Task: Add all the custom objects of university system in this created lightening app.
Action: Mouse moved to (765, 62)
Screenshot: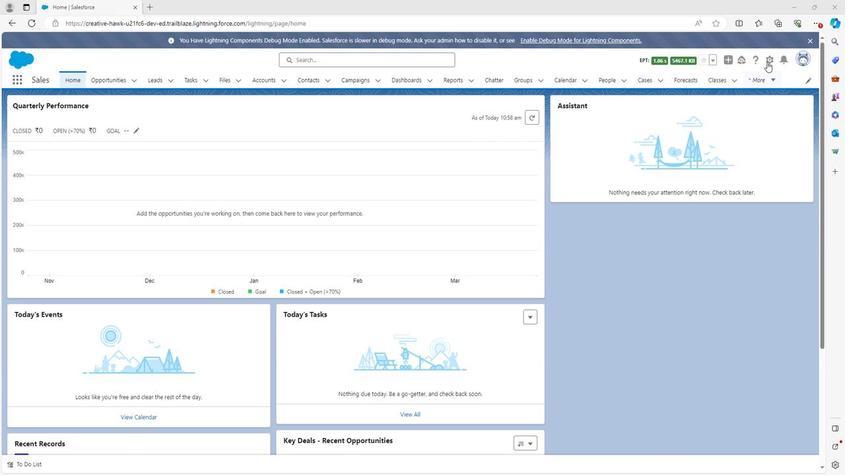 
Action: Mouse pressed left at (765, 62)
Screenshot: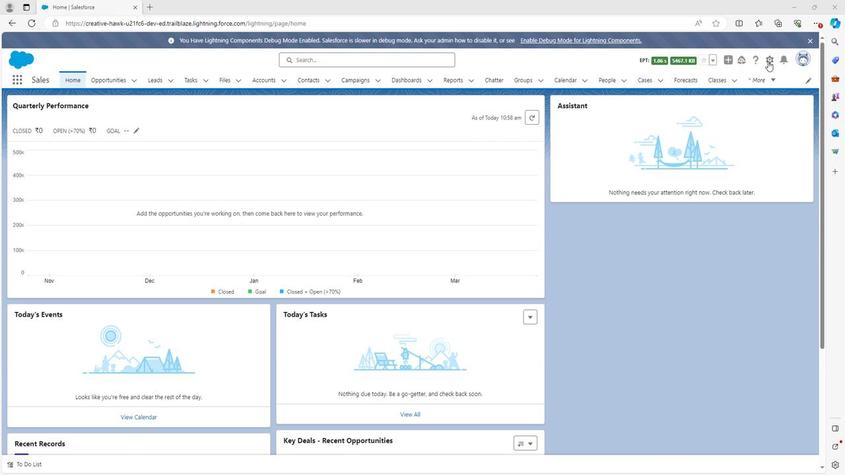 
Action: Mouse moved to (731, 83)
Screenshot: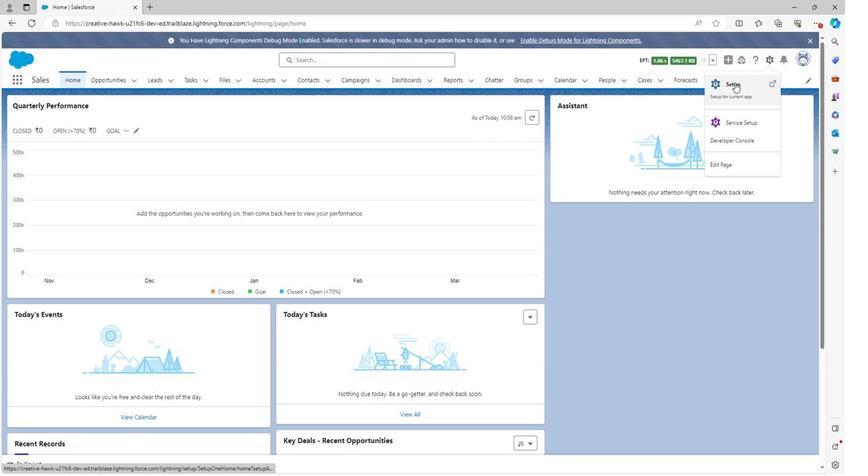 
Action: Mouse pressed left at (731, 83)
Screenshot: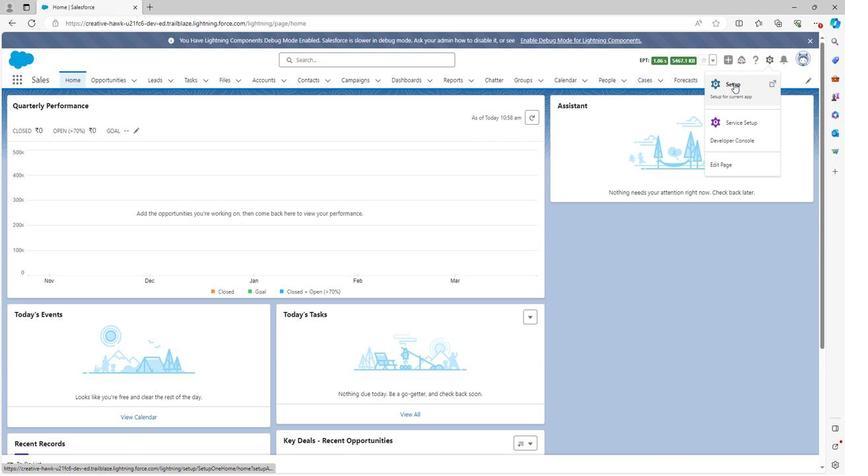 
Action: Mouse moved to (33, 103)
Screenshot: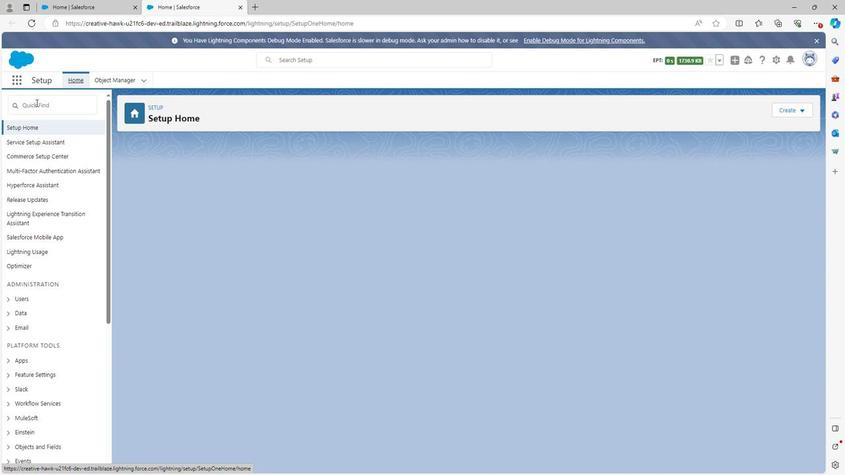 
Action: Mouse pressed left at (33, 103)
Screenshot: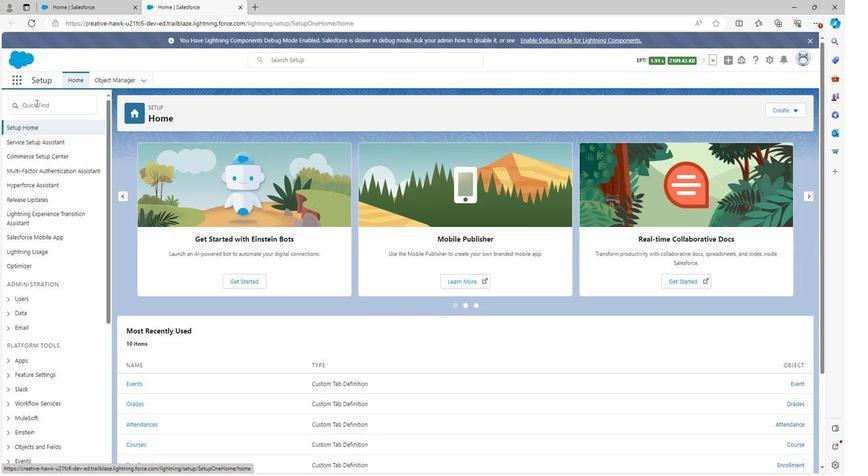 
Action: Mouse moved to (33, 103)
Screenshot: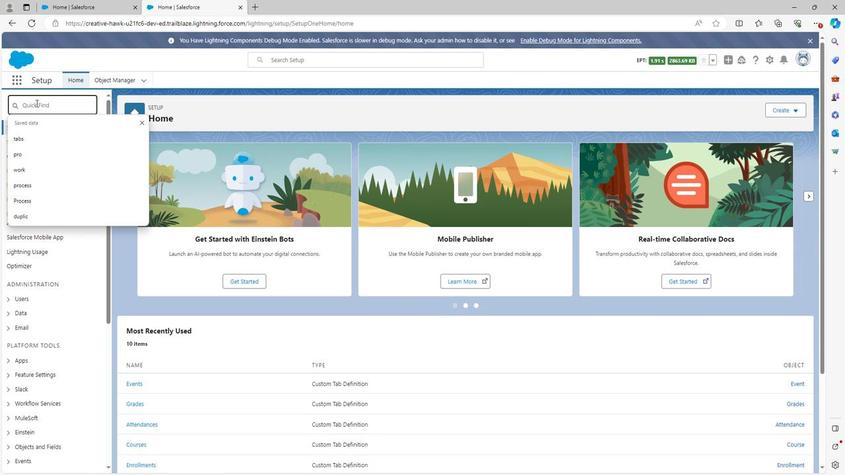 
Action: Key pressed a
Screenshot: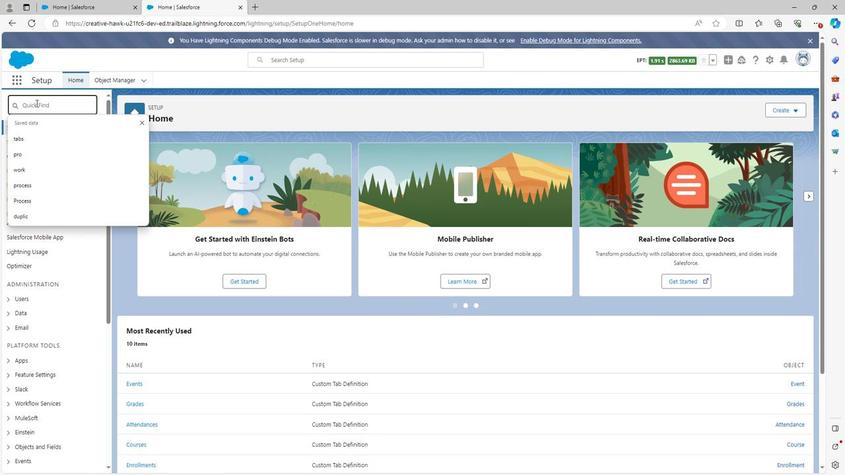 
Action: Mouse moved to (34, 103)
Screenshot: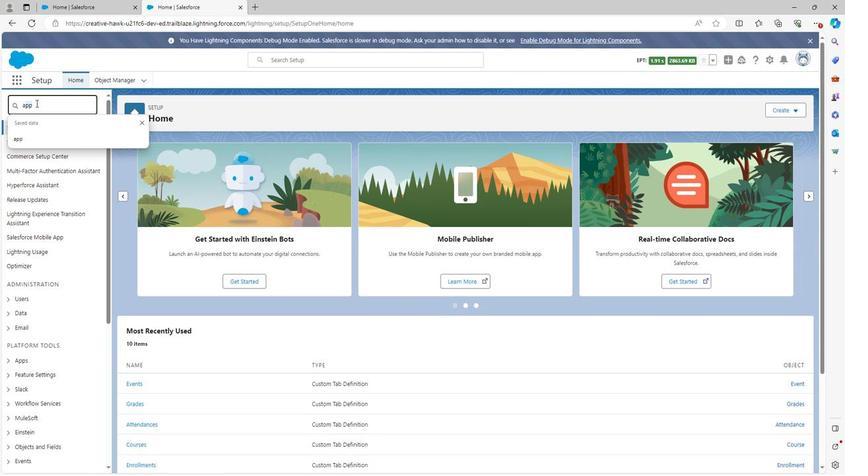 
Action: Key pressed pp
Screenshot: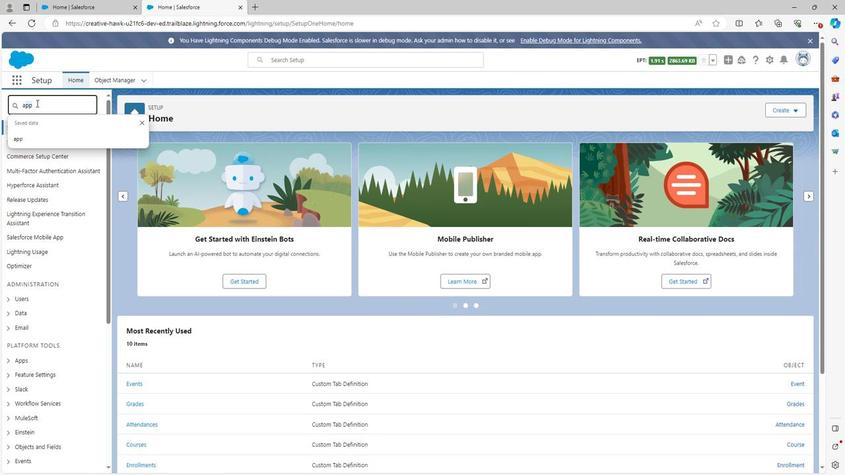 
Action: Mouse moved to (40, 192)
Screenshot: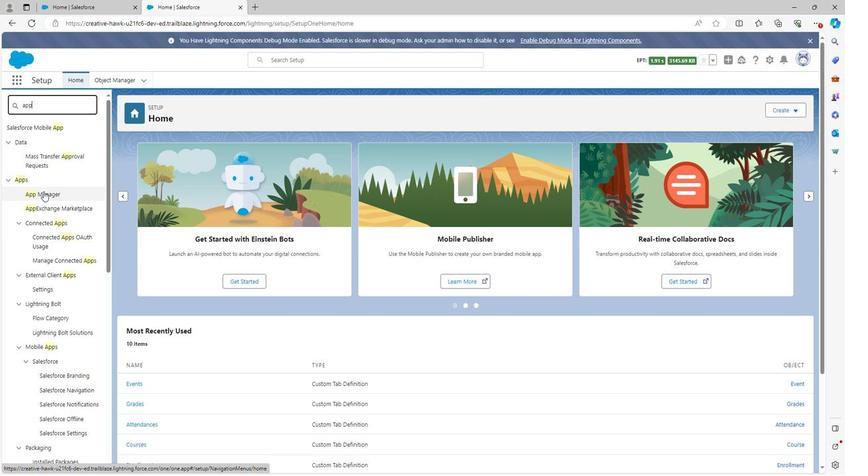 
Action: Mouse pressed left at (40, 192)
Screenshot: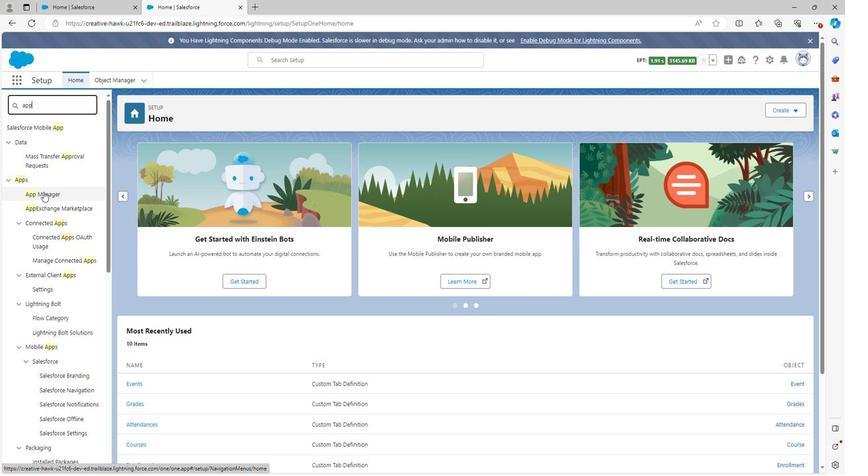 
Action: Mouse moved to (187, 409)
Screenshot: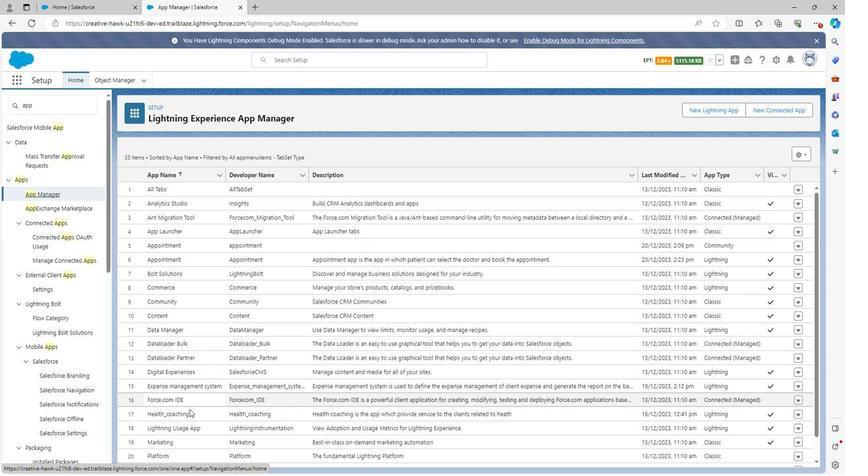 
Action: Mouse scrolled (187, 408) with delta (0, 0)
Screenshot: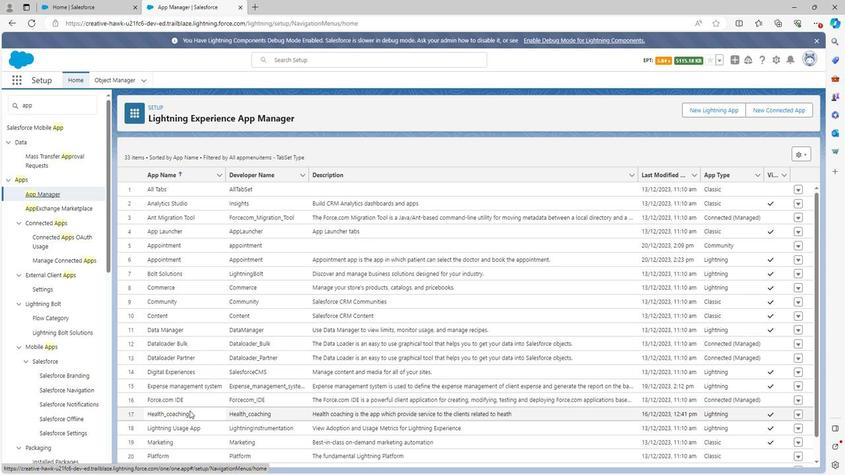 
Action: Mouse scrolled (187, 408) with delta (0, 0)
Screenshot: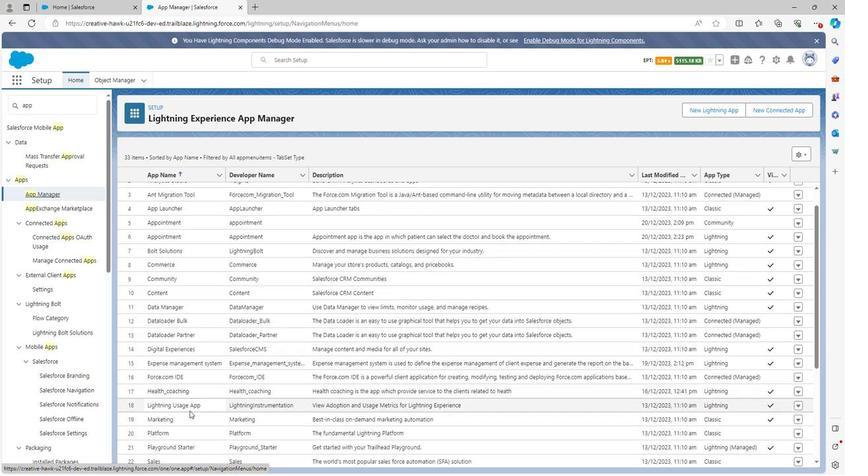 
Action: Mouse scrolled (187, 408) with delta (0, 0)
Screenshot: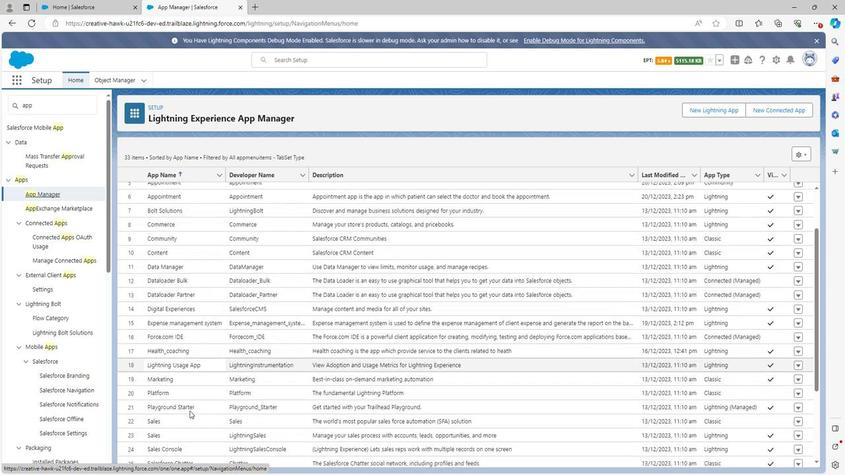 
Action: Mouse scrolled (187, 408) with delta (0, 0)
Screenshot: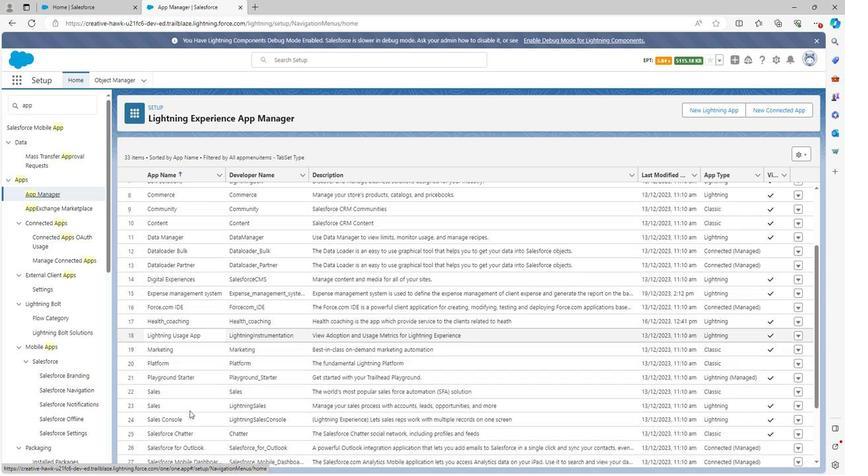 
Action: Mouse scrolled (187, 408) with delta (0, 0)
Screenshot: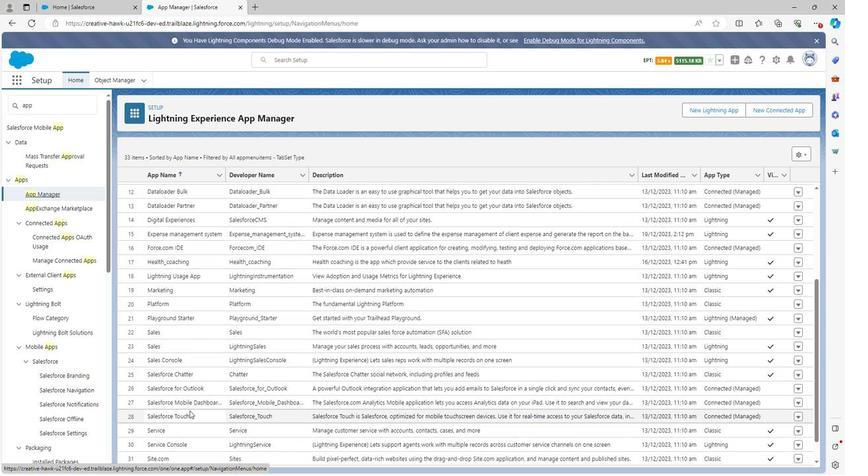 
Action: Mouse scrolled (187, 408) with delta (0, 0)
Screenshot: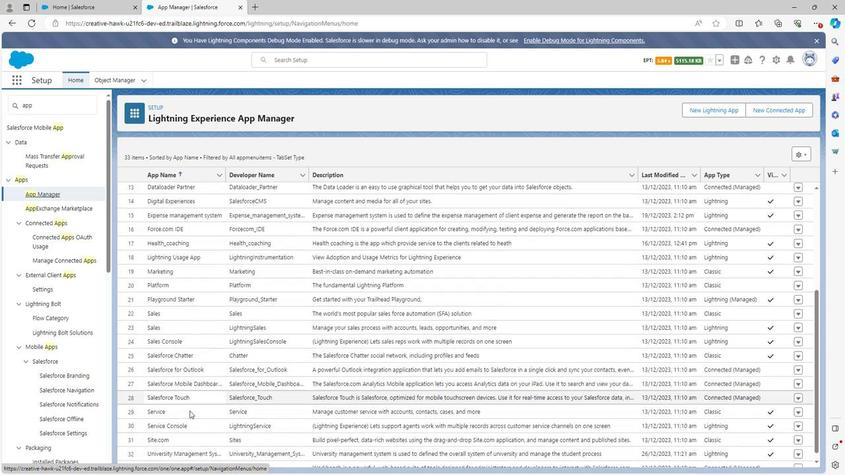 
Action: Mouse scrolled (187, 408) with delta (0, 0)
Screenshot: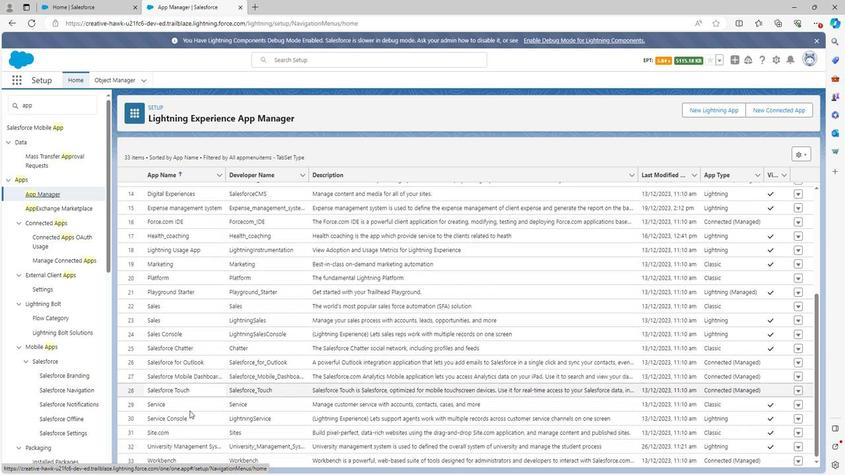 
Action: Mouse scrolled (187, 408) with delta (0, 0)
Screenshot: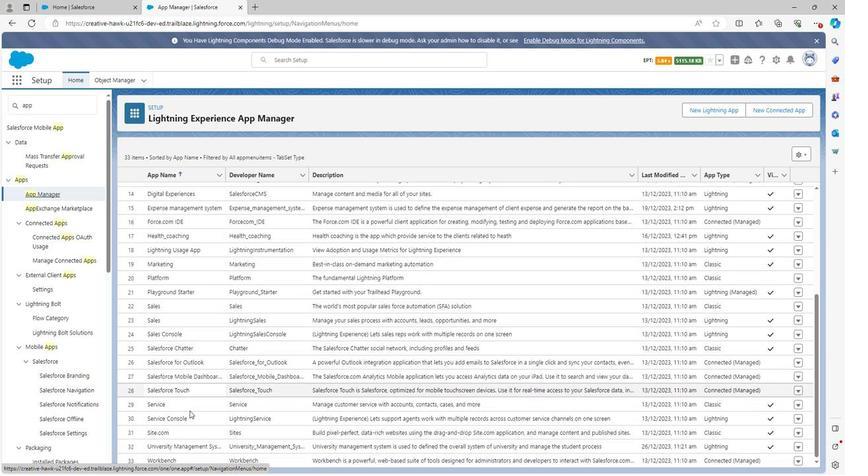
Action: Mouse scrolled (187, 408) with delta (0, 0)
Screenshot: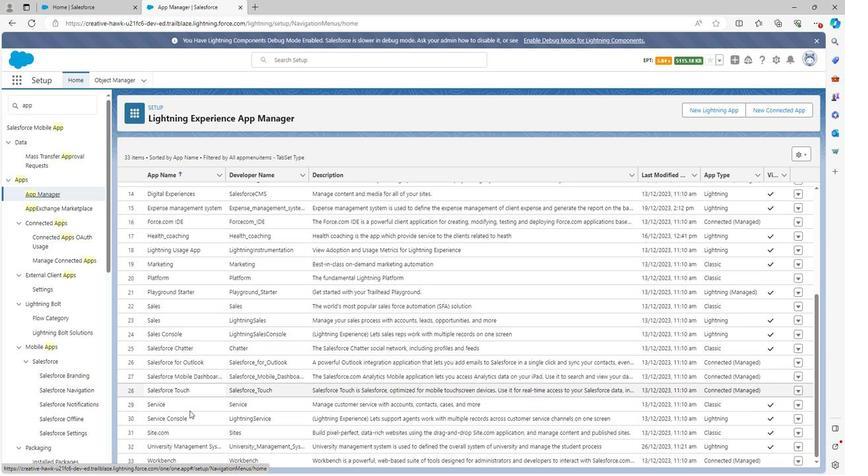 
Action: Mouse moved to (796, 444)
Screenshot: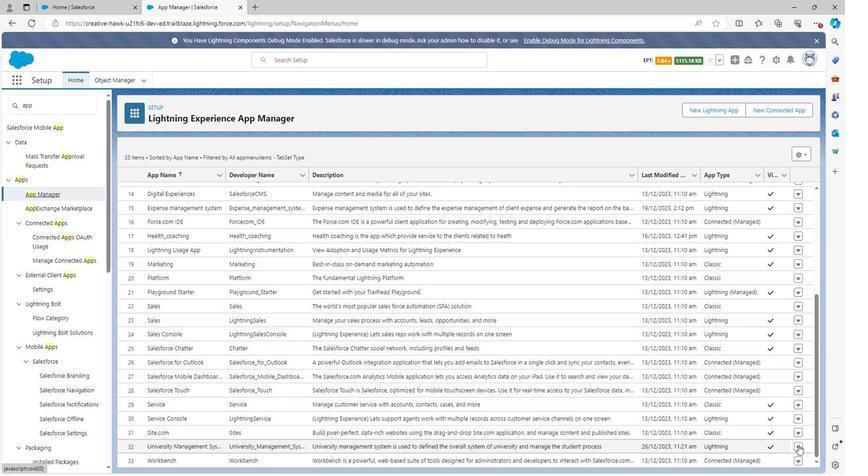 
Action: Mouse pressed left at (796, 444)
Screenshot: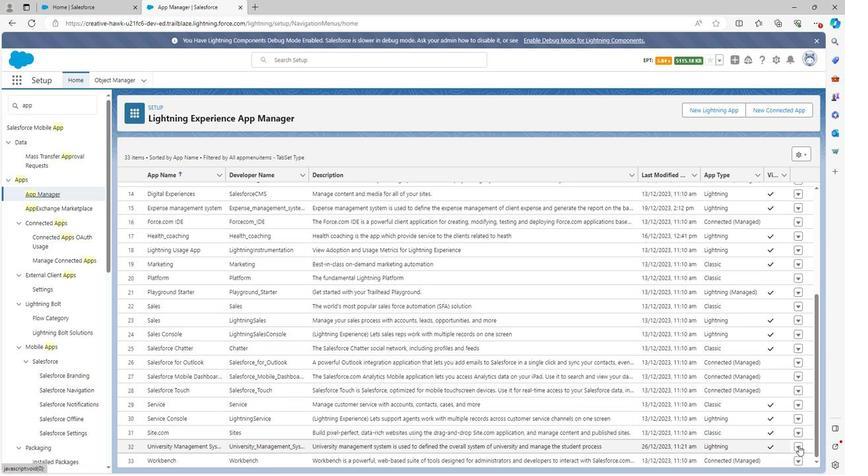 
Action: Mouse moved to (767, 399)
Screenshot: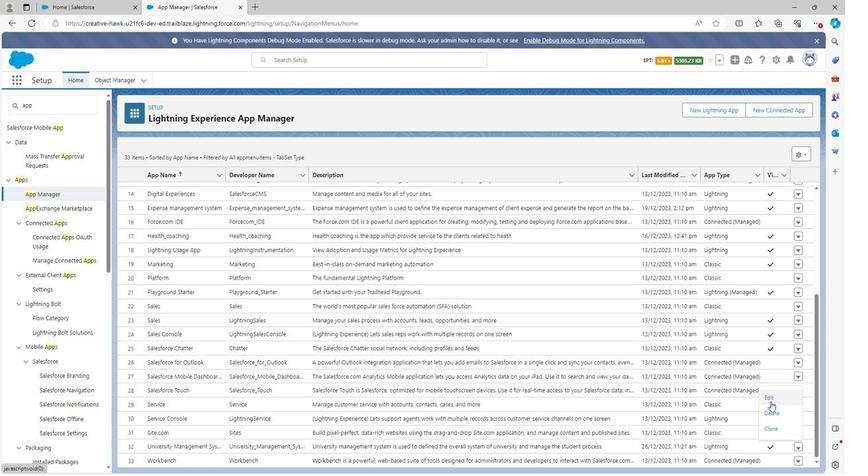 
Action: Mouse pressed left at (767, 399)
Screenshot: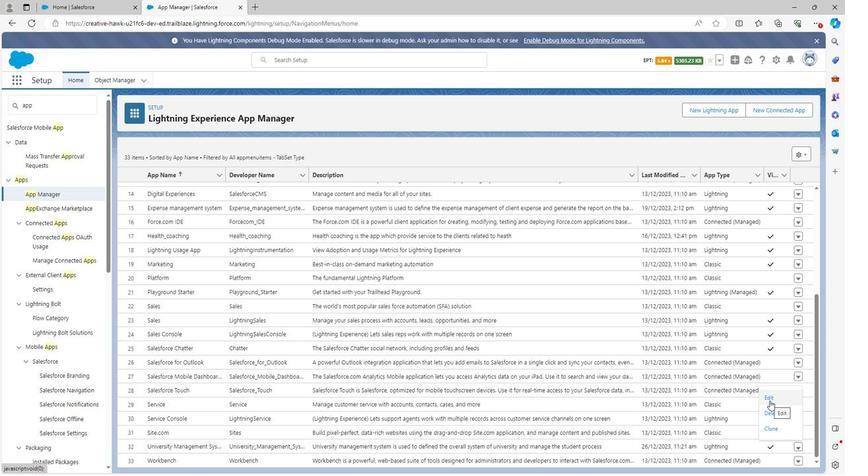 
Action: Mouse moved to (28, 132)
Screenshot: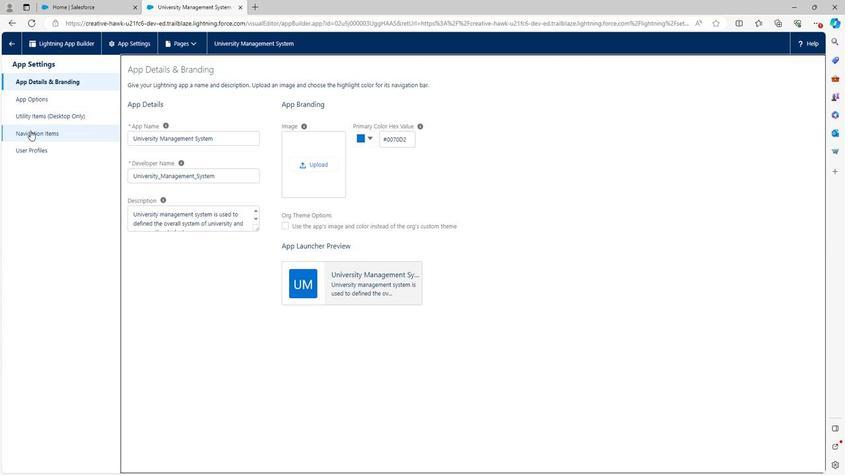 
Action: Mouse pressed left at (28, 132)
Screenshot: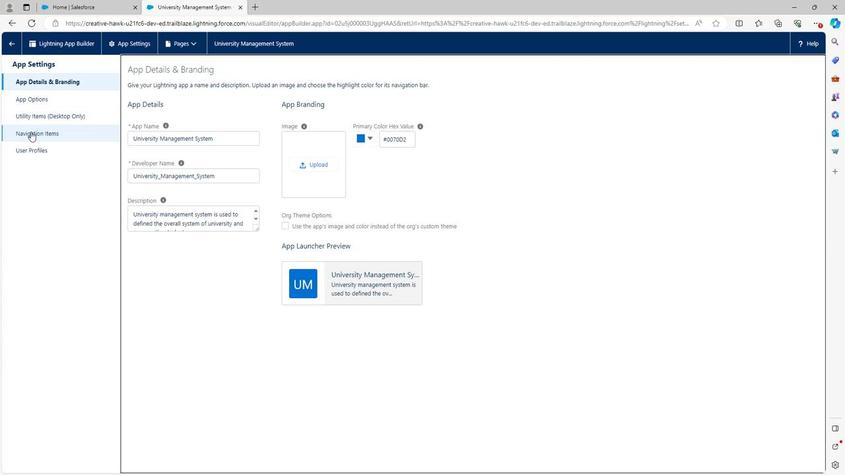 
Action: Mouse moved to (192, 221)
Screenshot: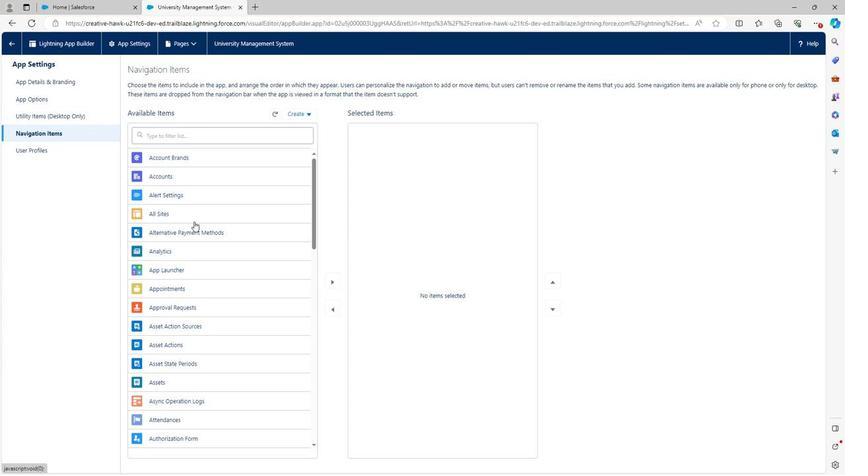 
Action: Mouse scrolled (192, 221) with delta (0, 0)
Screenshot: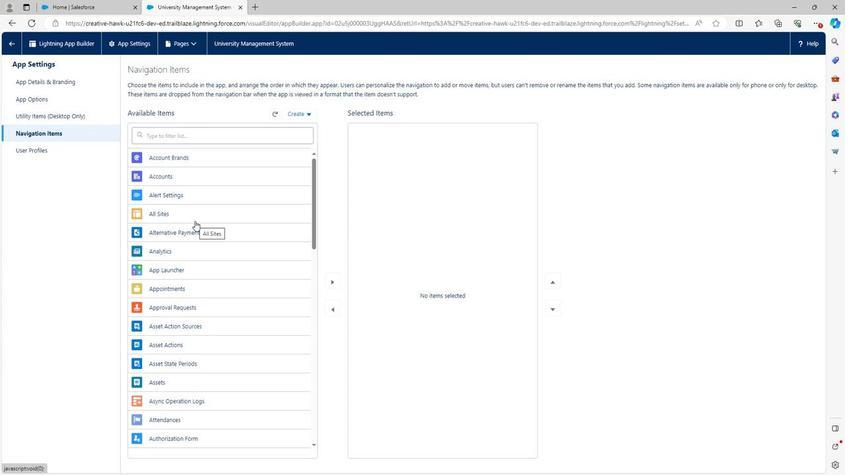 
Action: Mouse moved to (187, 248)
Screenshot: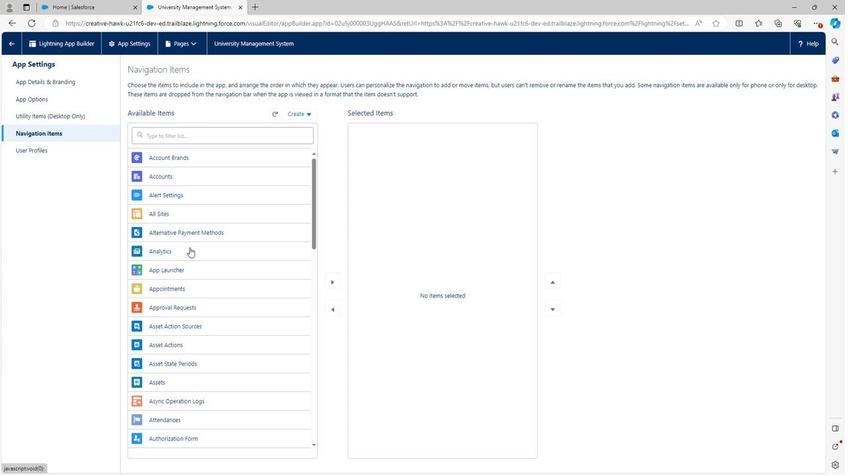 
Action: Mouse scrolled (187, 247) with delta (0, 0)
Screenshot: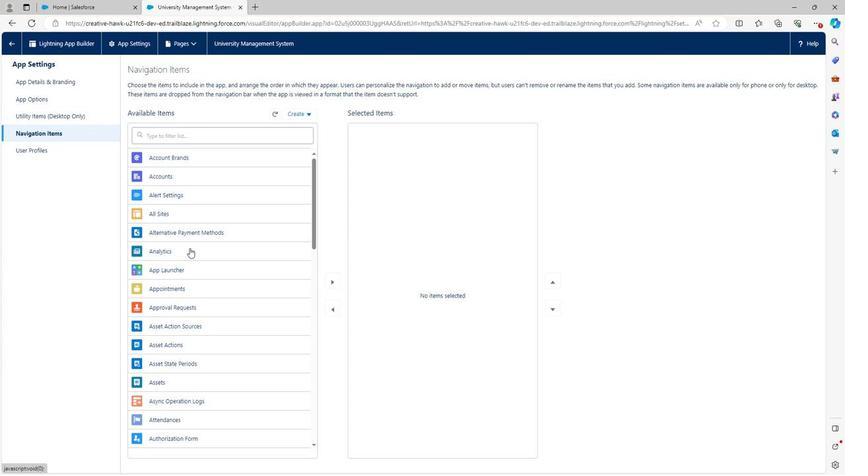 
Action: Mouse scrolled (187, 247) with delta (0, 0)
Screenshot: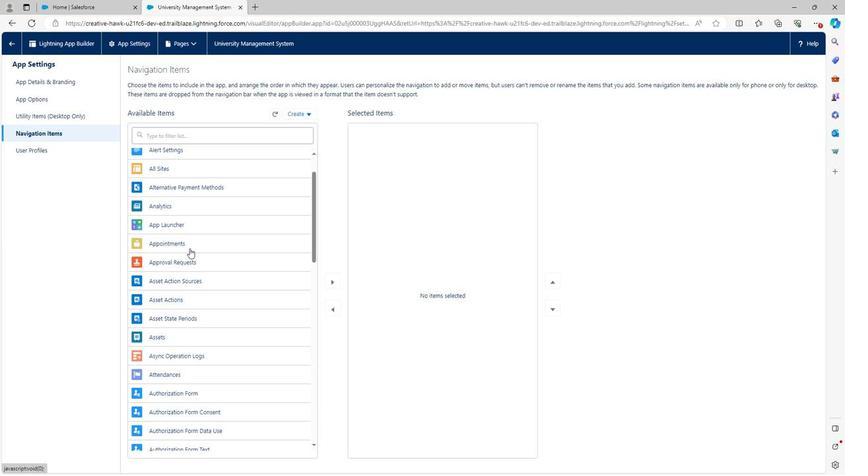 
Action: Mouse moved to (187, 249)
Screenshot: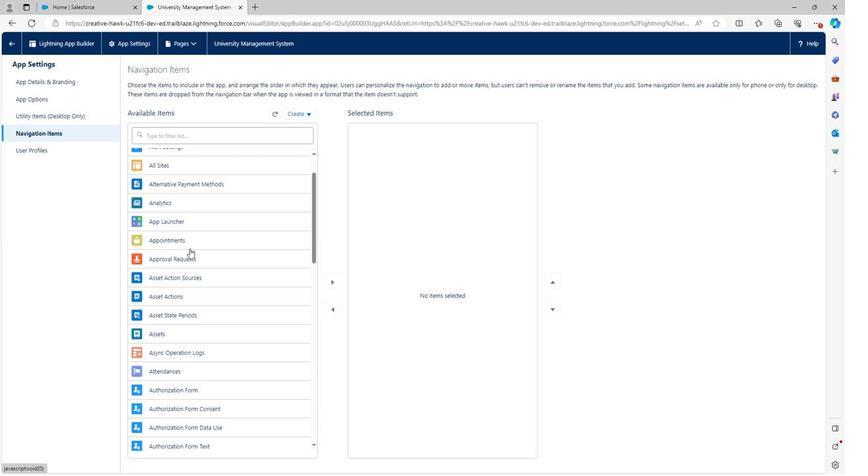 
Action: Mouse scrolled (187, 248) with delta (0, 0)
Screenshot: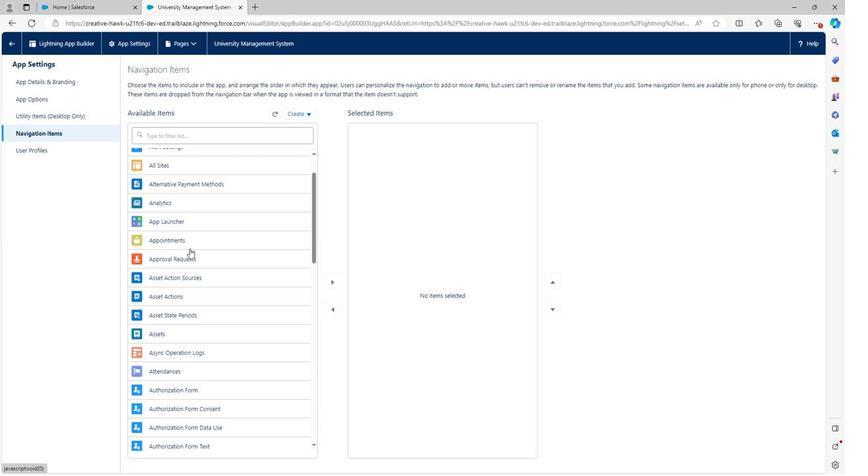 
Action: Mouse scrolled (187, 248) with delta (0, 0)
Screenshot: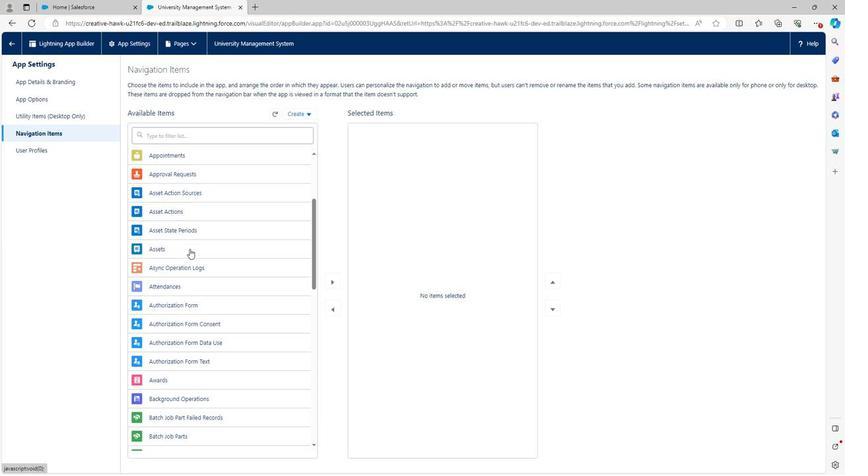 
Action: Mouse scrolled (187, 248) with delta (0, 0)
Screenshot: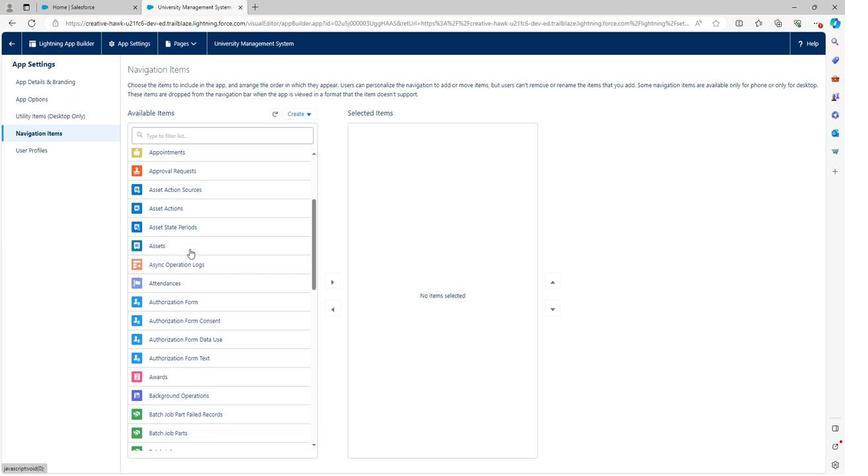 
Action: Mouse scrolled (187, 248) with delta (0, 0)
Screenshot: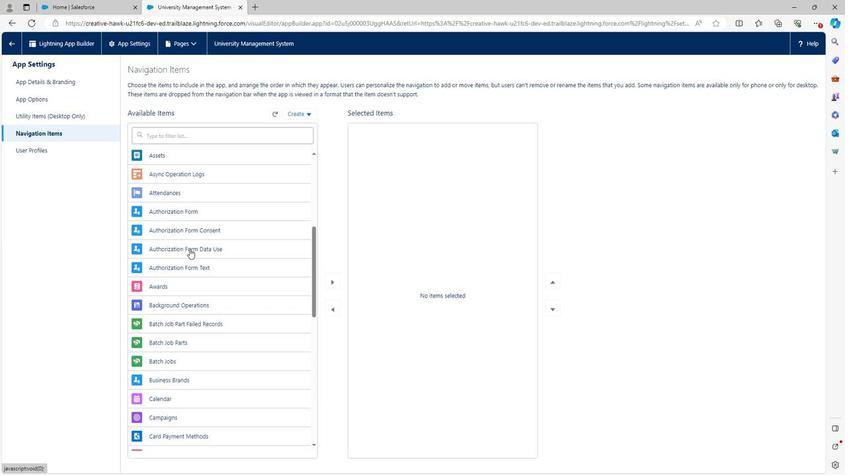 
Action: Mouse scrolled (187, 248) with delta (0, 0)
Screenshot: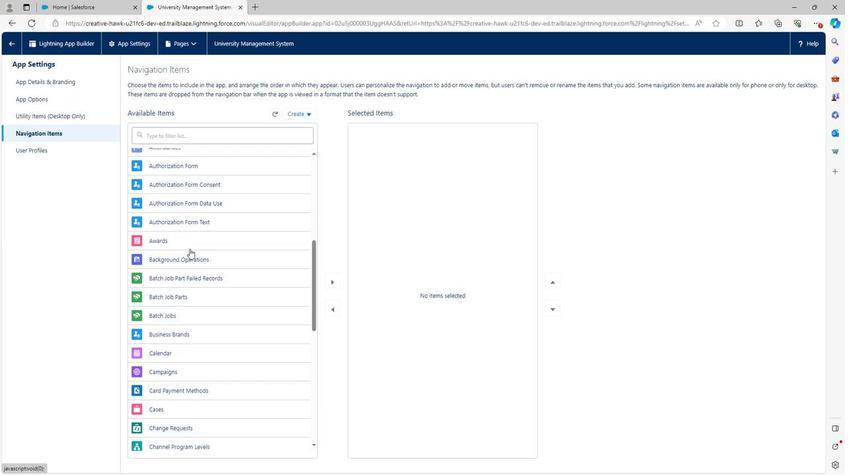 
Action: Mouse scrolled (187, 248) with delta (0, 0)
Screenshot: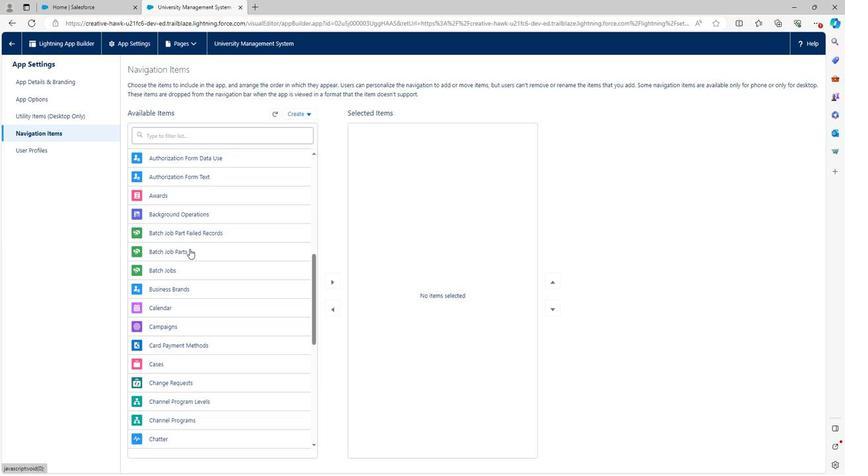 
Action: Mouse scrolled (187, 248) with delta (0, 0)
Screenshot: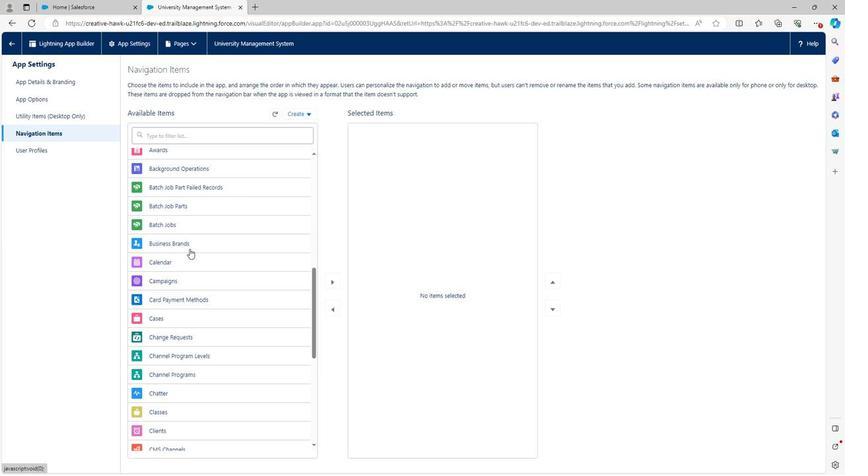 
Action: Mouse scrolled (187, 248) with delta (0, 0)
Screenshot: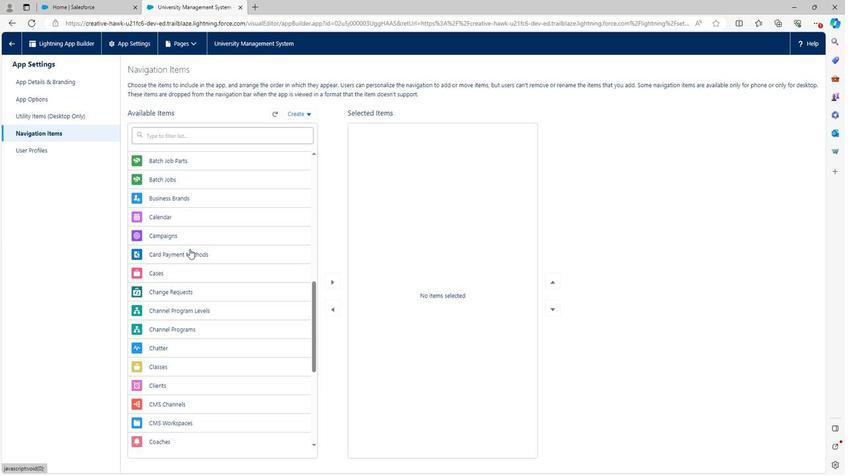 
Action: Mouse moved to (186, 322)
Screenshot: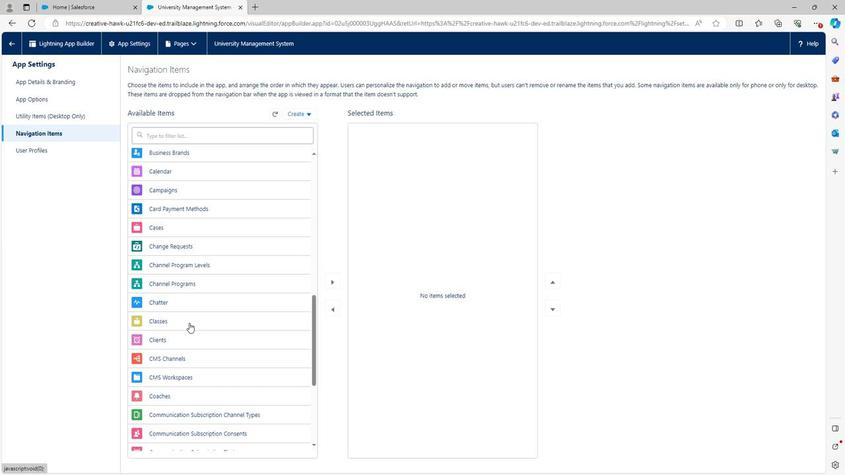 
Action: Mouse pressed left at (186, 322)
Screenshot: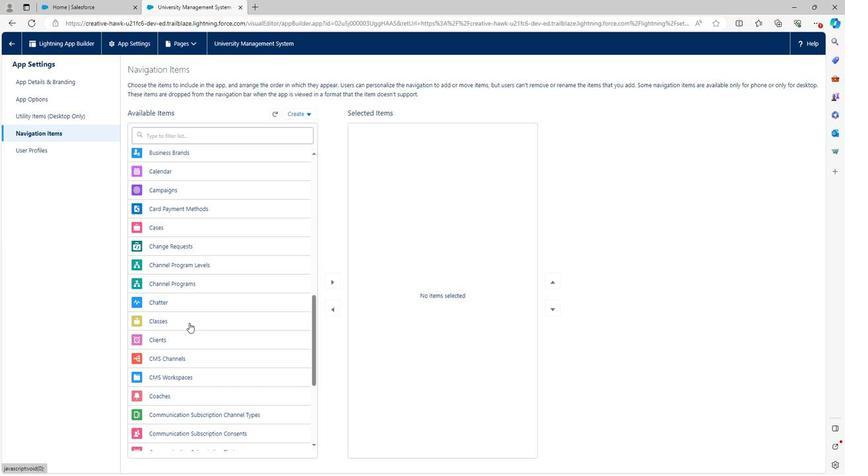 
Action: Mouse moved to (324, 284)
Screenshot: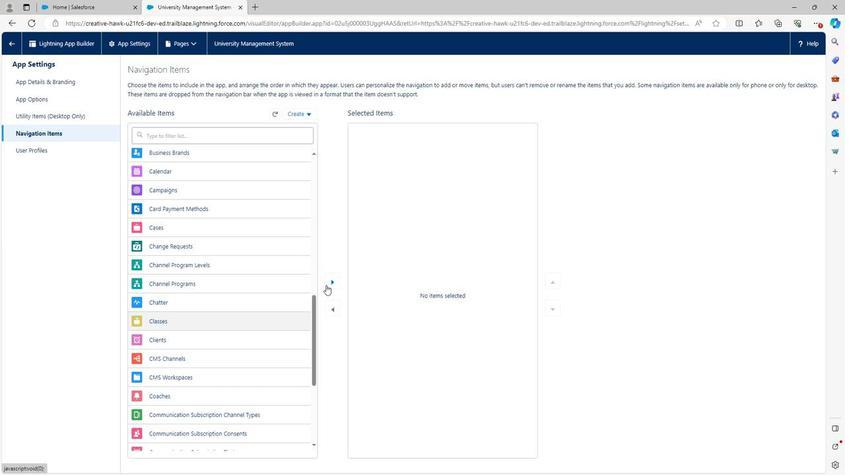 
Action: Mouse pressed left at (324, 284)
Screenshot: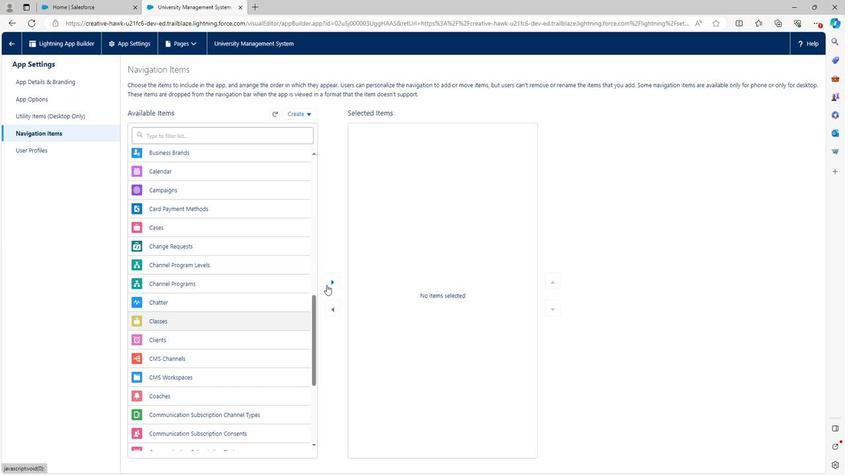 
Action: Mouse moved to (208, 292)
Screenshot: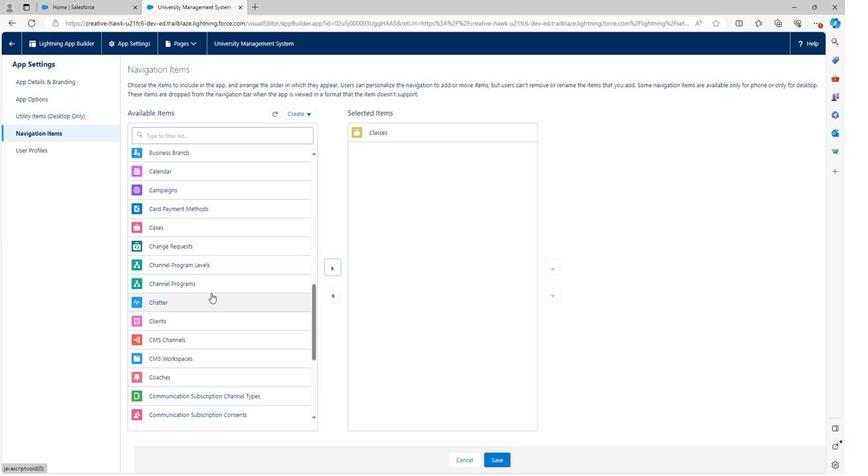 
Action: Mouse scrolled (208, 292) with delta (0, 0)
Screenshot: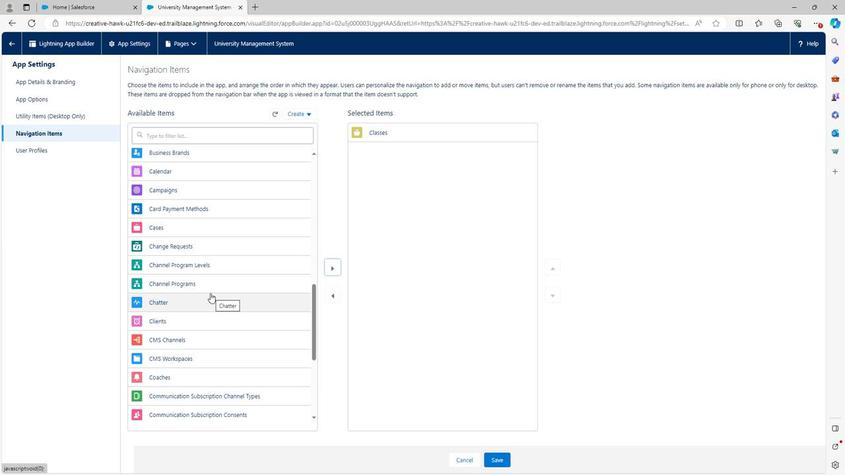 
Action: Mouse scrolled (208, 292) with delta (0, 0)
Screenshot: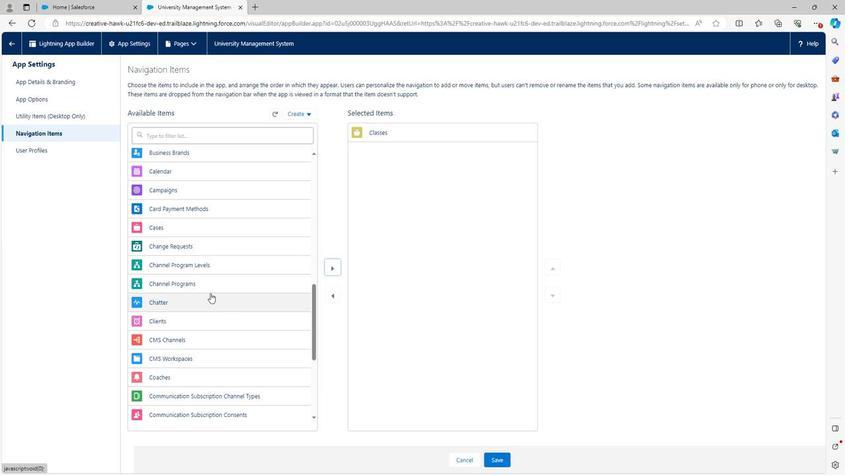 
Action: Mouse scrolled (208, 292) with delta (0, 0)
Screenshot: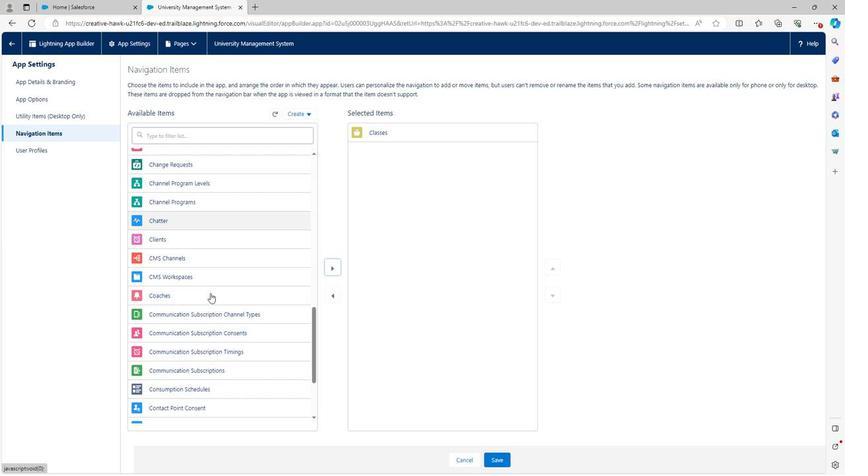 
Action: Mouse scrolled (208, 292) with delta (0, 0)
Screenshot: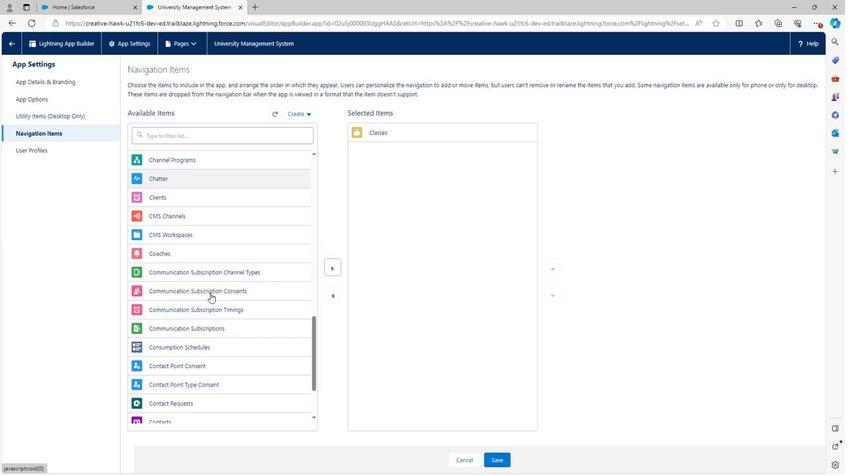 
Action: Mouse scrolled (208, 292) with delta (0, 0)
Screenshot: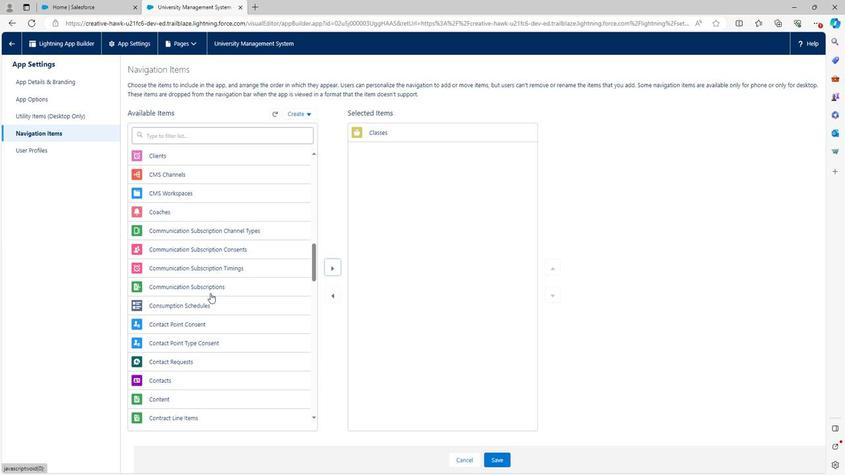 
Action: Mouse scrolled (208, 292) with delta (0, 0)
Screenshot: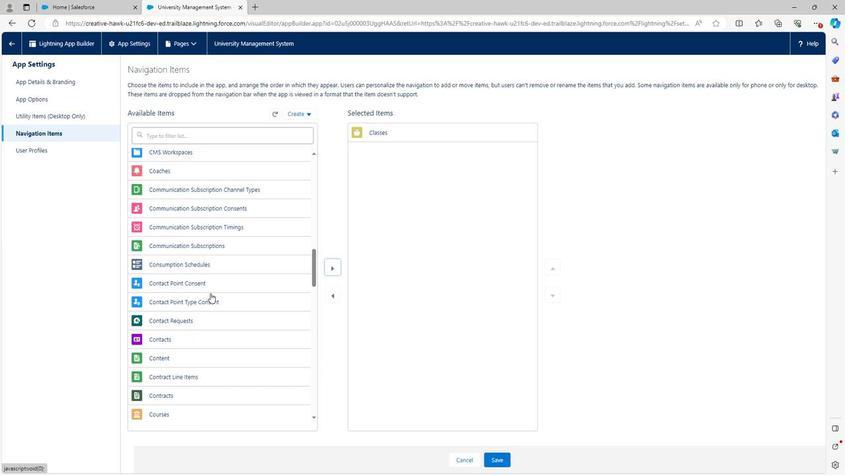 
Action: Mouse scrolled (208, 292) with delta (0, 0)
Screenshot: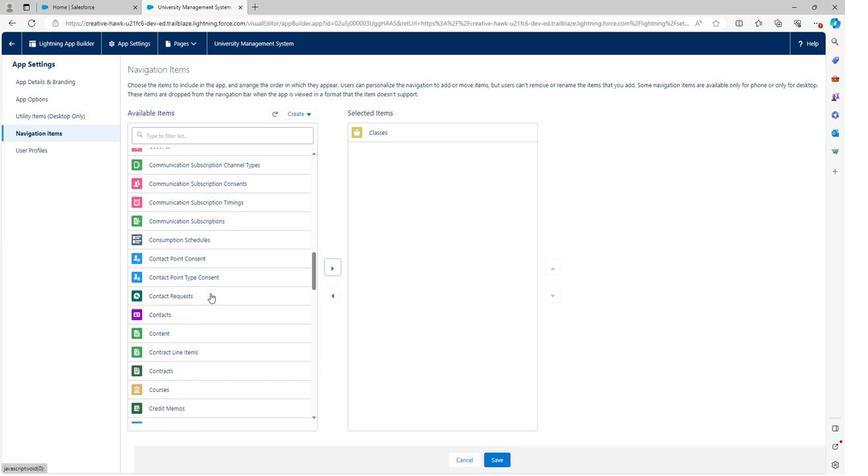 
Action: Mouse scrolled (208, 292) with delta (0, 0)
Screenshot: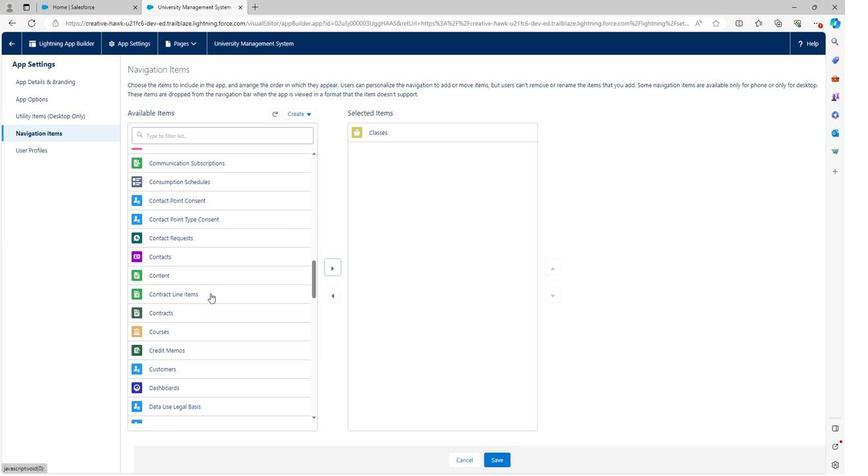 
Action: Mouse scrolled (208, 292) with delta (0, 0)
Screenshot: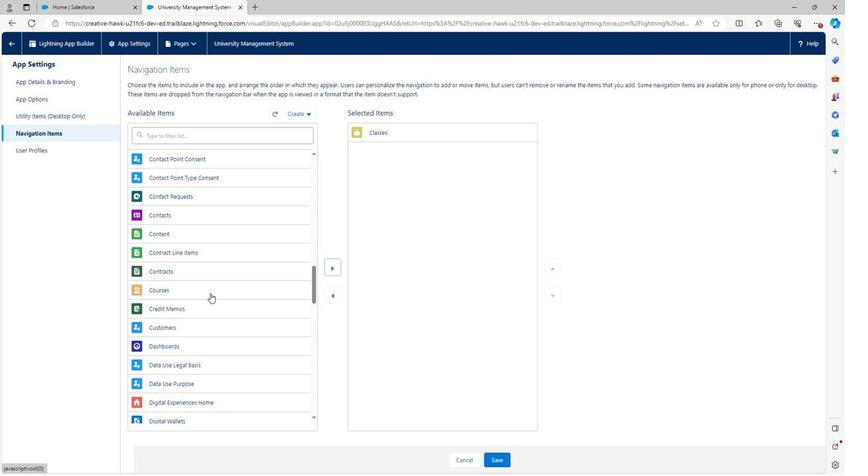 
Action: Mouse scrolled (208, 292) with delta (0, 0)
Screenshot: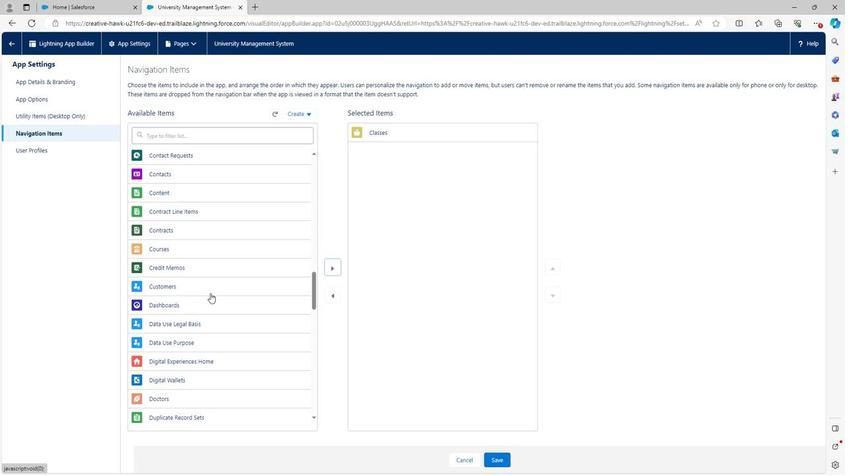 
Action: Mouse scrolled (208, 292) with delta (0, 0)
Screenshot: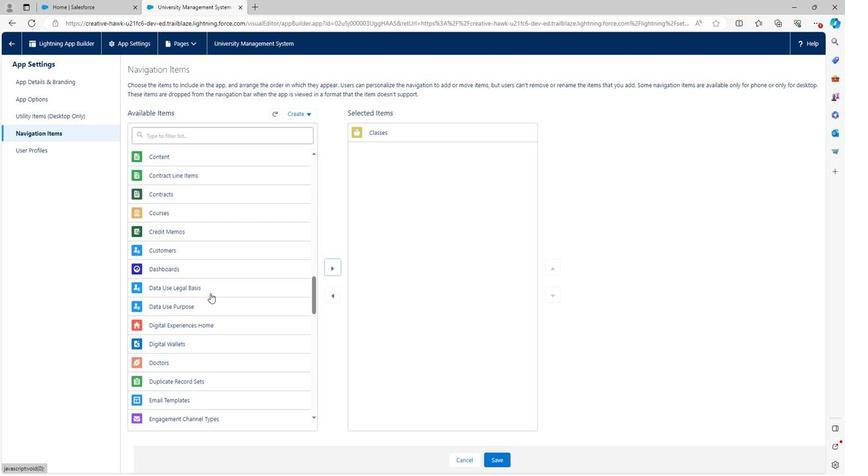 
Action: Mouse scrolled (208, 292) with delta (0, 0)
Screenshot: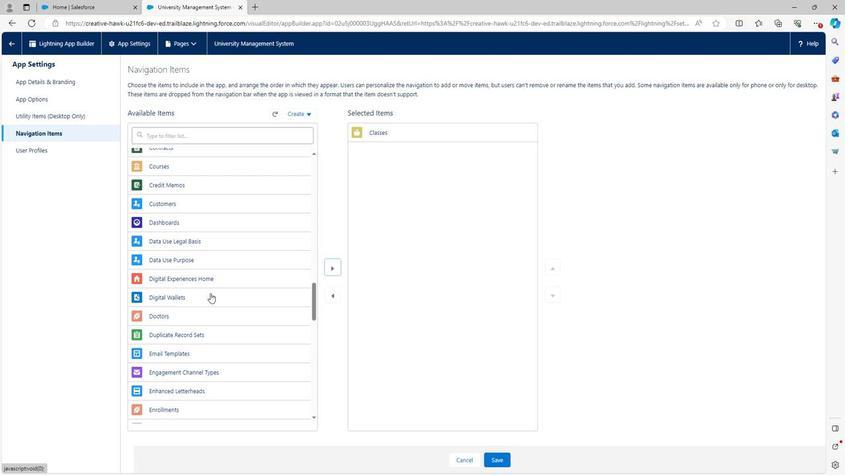 
Action: Mouse scrolled (208, 292) with delta (0, 0)
Screenshot: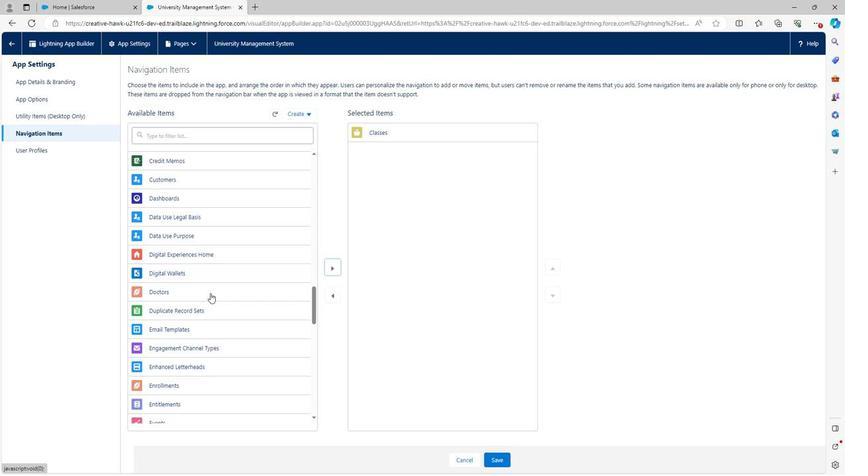 
Action: Mouse scrolled (208, 292) with delta (0, 0)
Screenshot: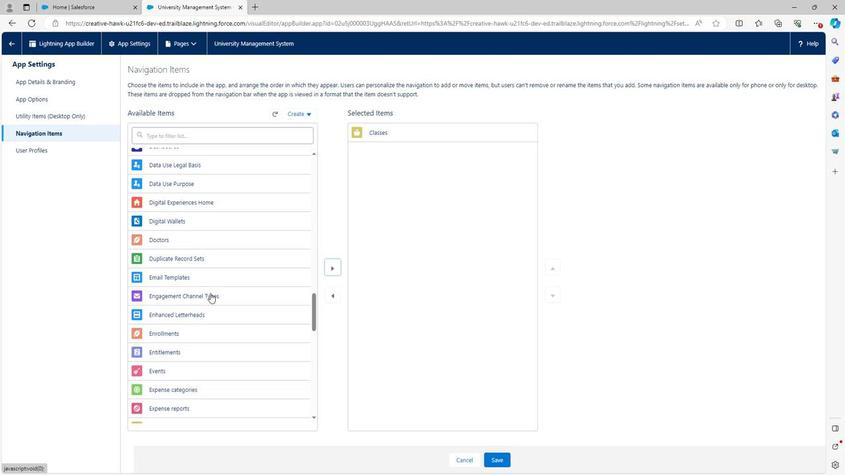 
Action: Mouse moved to (206, 295)
Screenshot: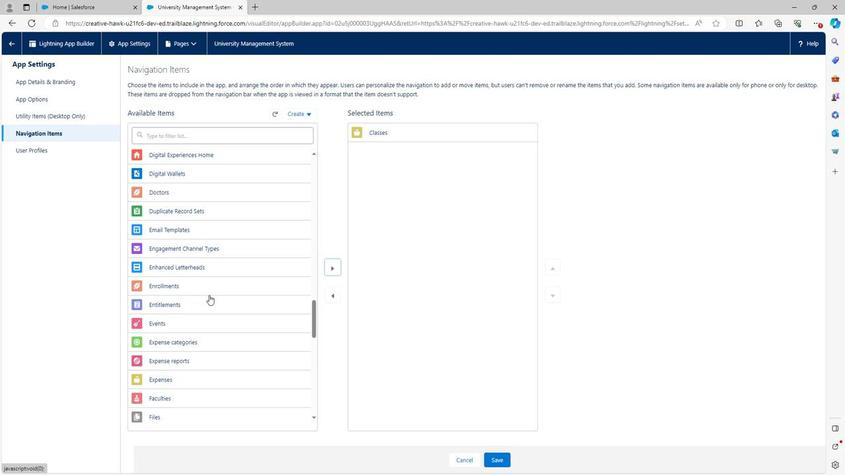 
Action: Mouse scrolled (206, 294) with delta (0, 0)
Screenshot: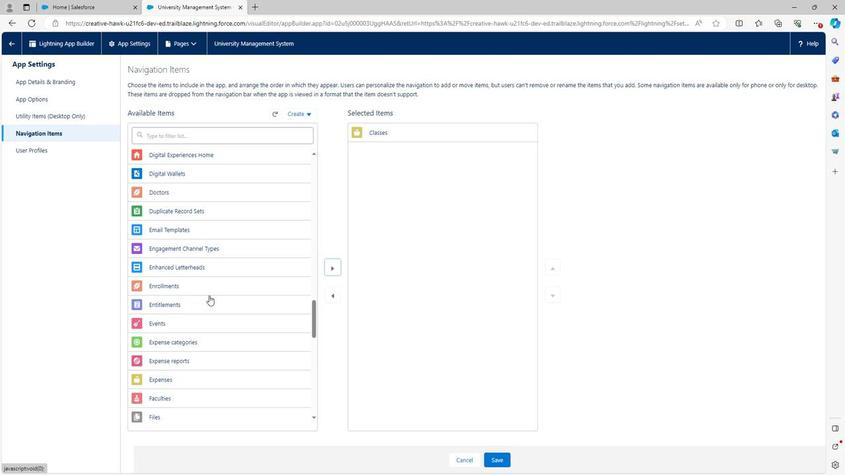 
Action: Mouse scrolled (206, 294) with delta (0, 0)
Screenshot: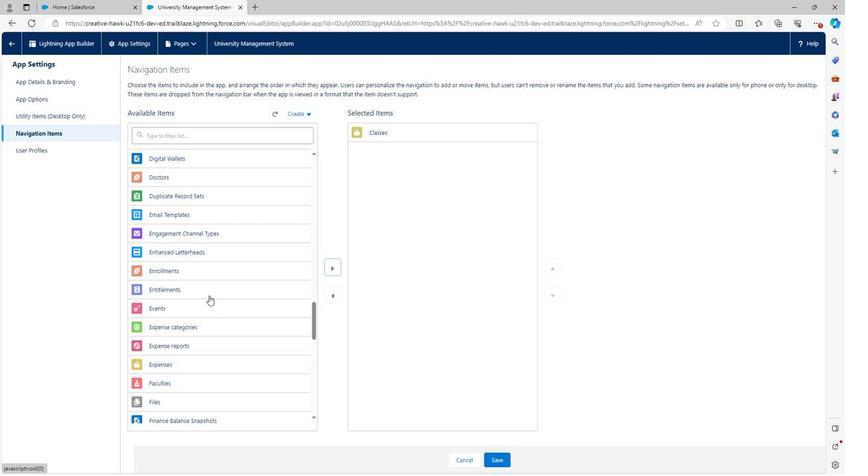 
Action: Mouse moved to (191, 312)
Screenshot: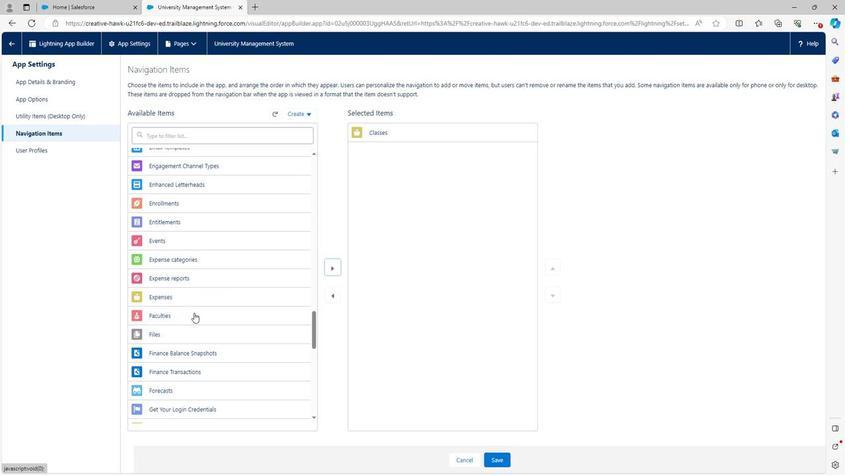 
Action: Mouse pressed left at (191, 312)
Screenshot: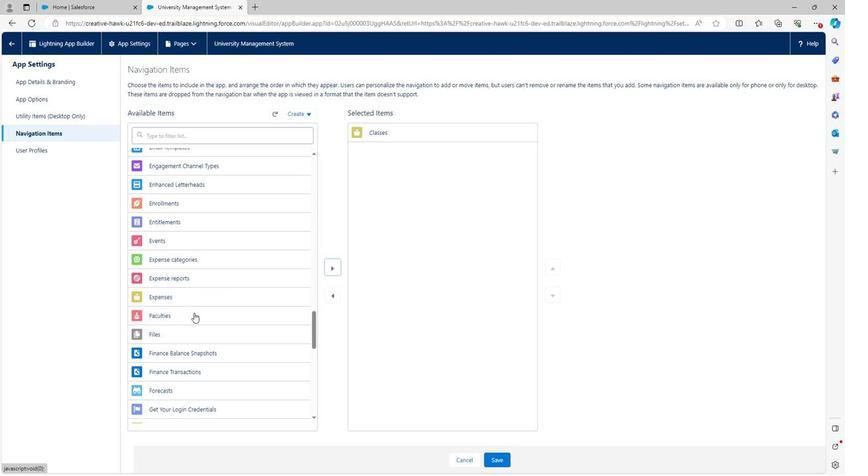 
Action: Mouse moved to (323, 266)
Screenshot: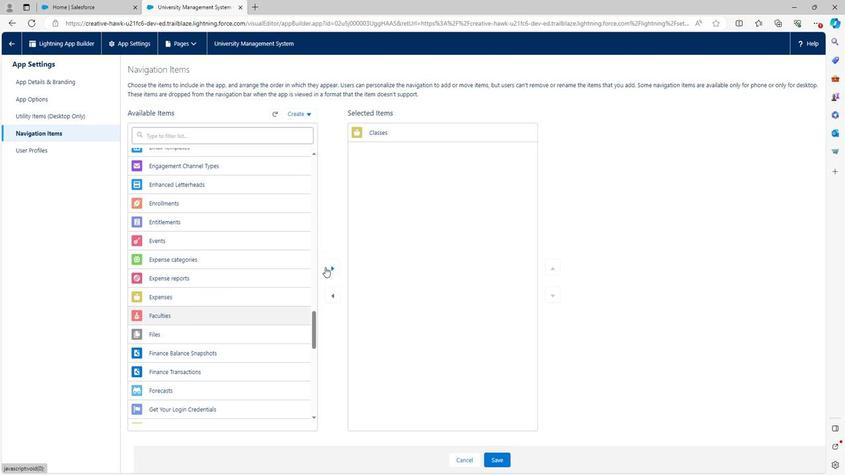 
Action: Mouse pressed left at (323, 266)
Screenshot: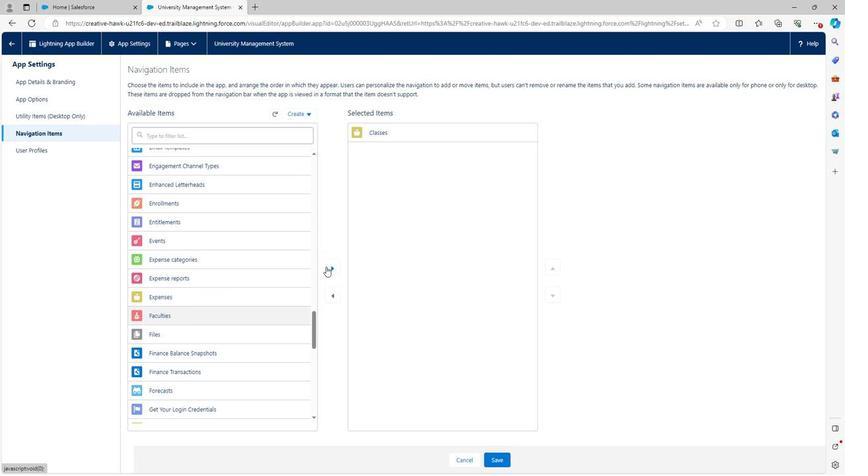 
Action: Mouse moved to (180, 269)
Screenshot: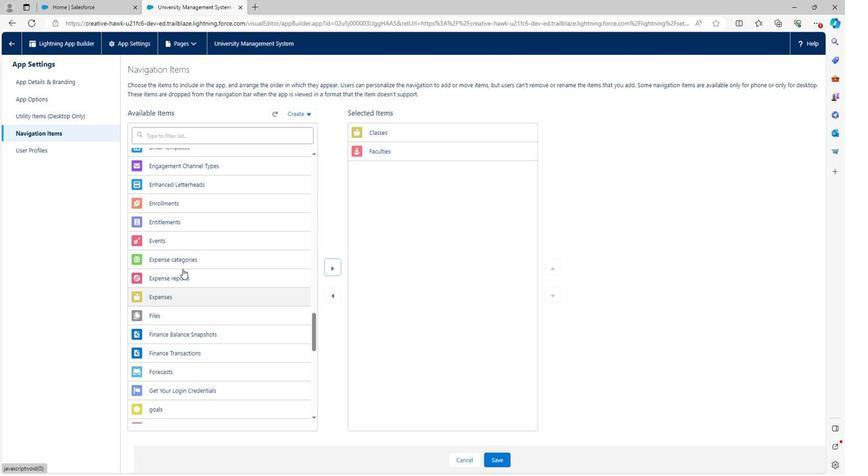 
Action: Mouse scrolled (180, 269) with delta (0, 0)
Screenshot: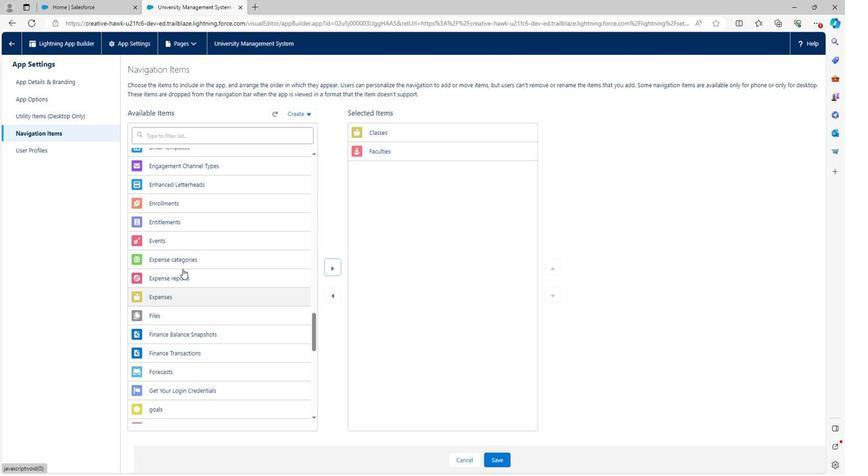 
Action: Mouse moved to (180, 270)
Screenshot: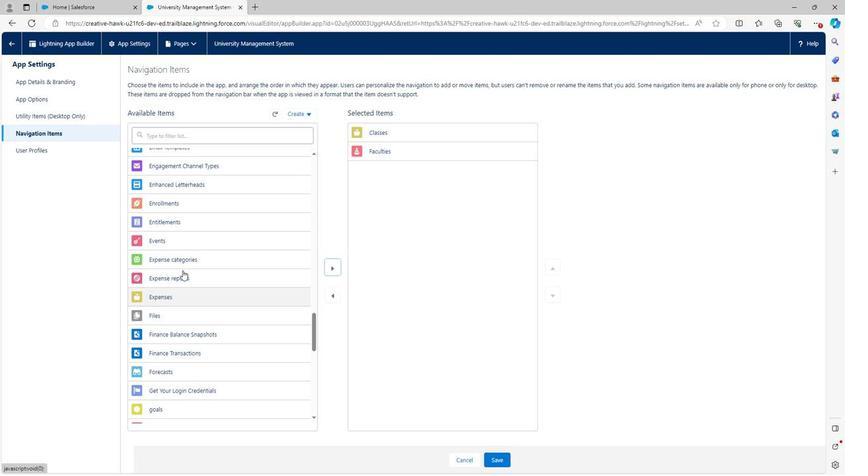 
Action: Mouse scrolled (180, 269) with delta (0, 0)
Screenshot: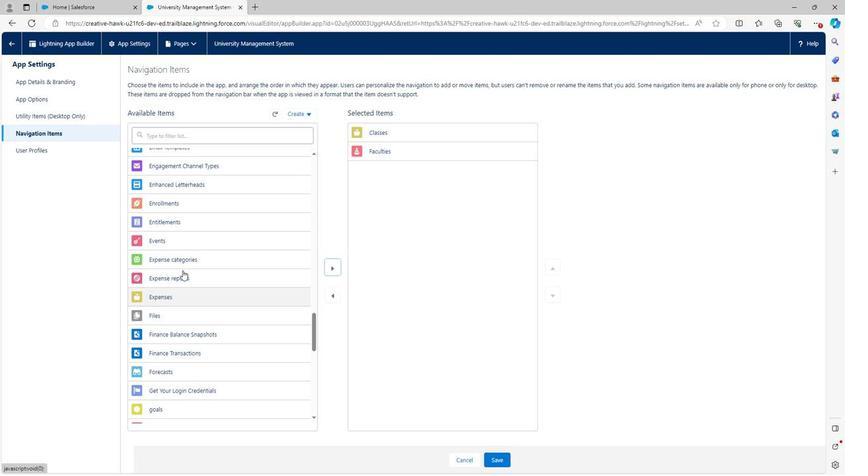
Action: Mouse scrolled (180, 269) with delta (0, 0)
Screenshot: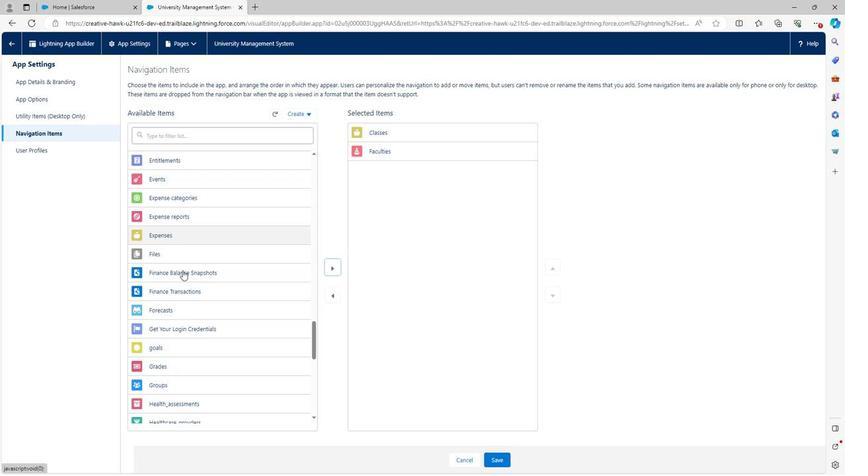 
Action: Mouse moved to (181, 270)
Screenshot: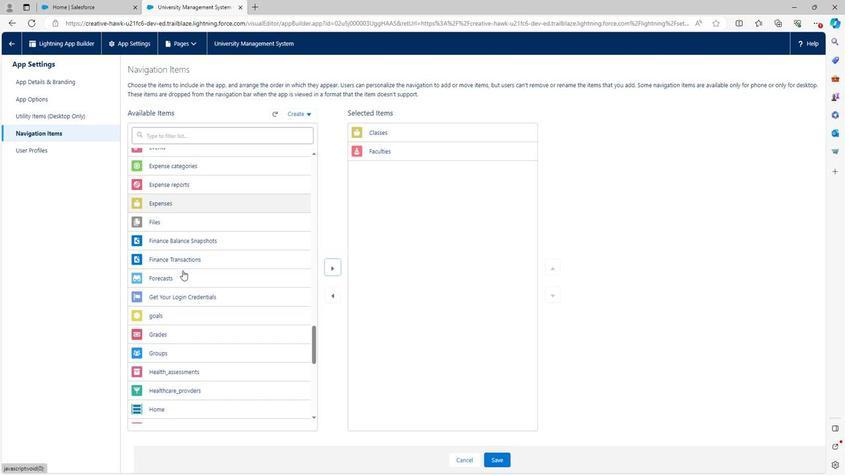 
Action: Mouse scrolled (181, 270) with delta (0, 0)
Screenshot: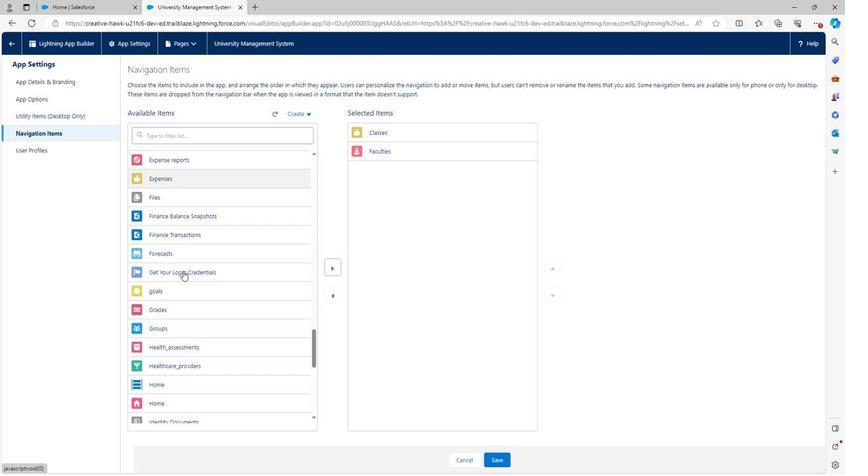 
Action: Mouse scrolled (181, 270) with delta (0, 0)
Screenshot: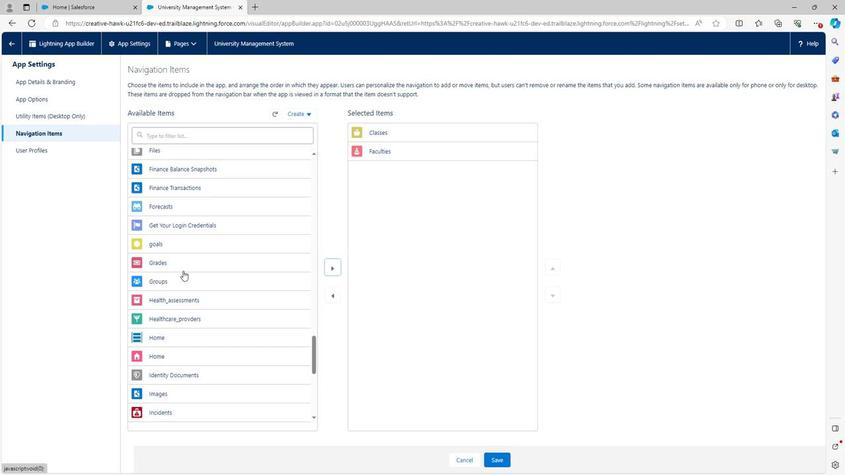 
Action: Mouse scrolled (181, 270) with delta (0, 0)
Screenshot: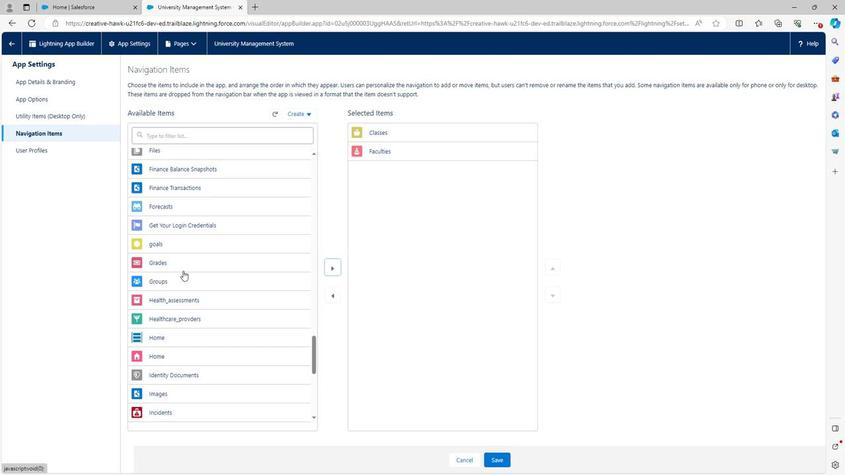 
Action: Mouse scrolled (181, 270) with delta (0, 0)
Screenshot: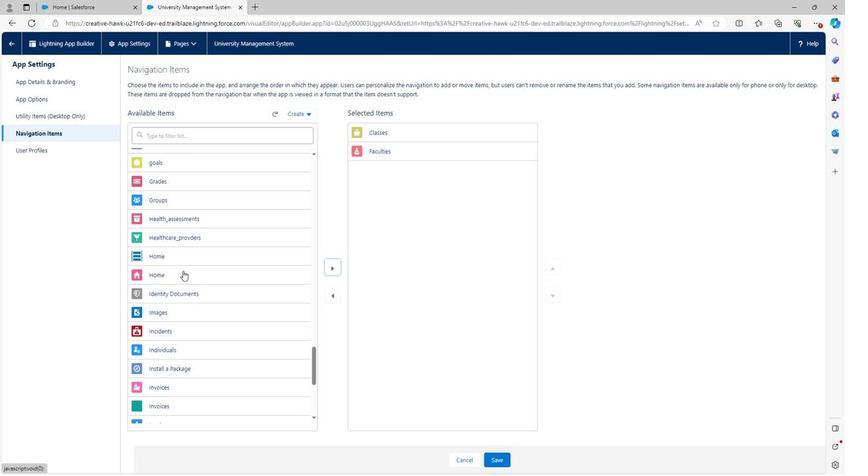 
Action: Mouse scrolled (181, 270) with delta (0, 0)
Screenshot: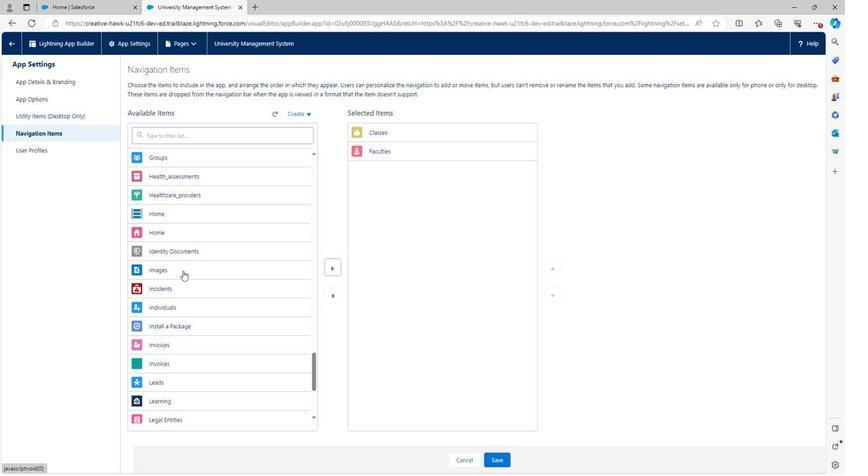 
Action: Mouse scrolled (181, 270) with delta (0, 0)
Screenshot: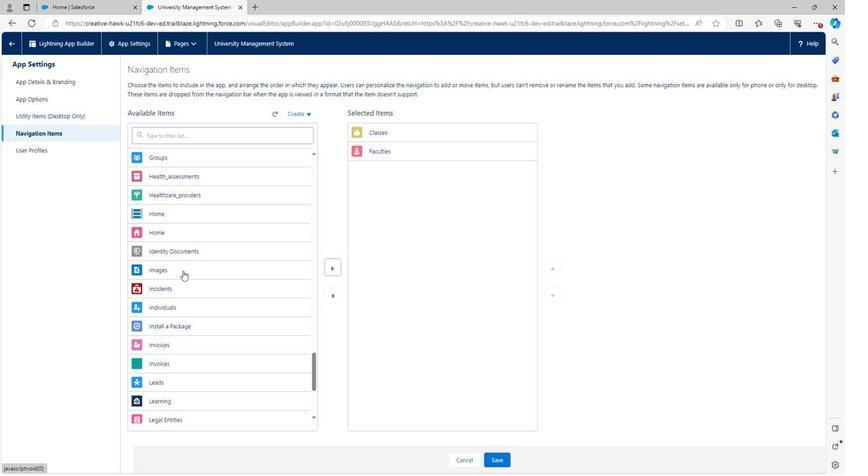 
Action: Mouse scrolled (181, 270) with delta (0, 0)
Screenshot: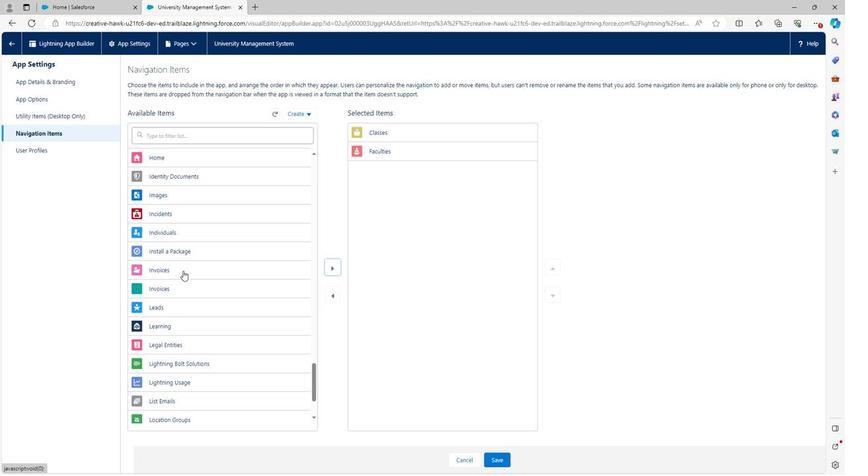 
Action: Mouse scrolled (181, 270) with delta (0, 0)
Screenshot: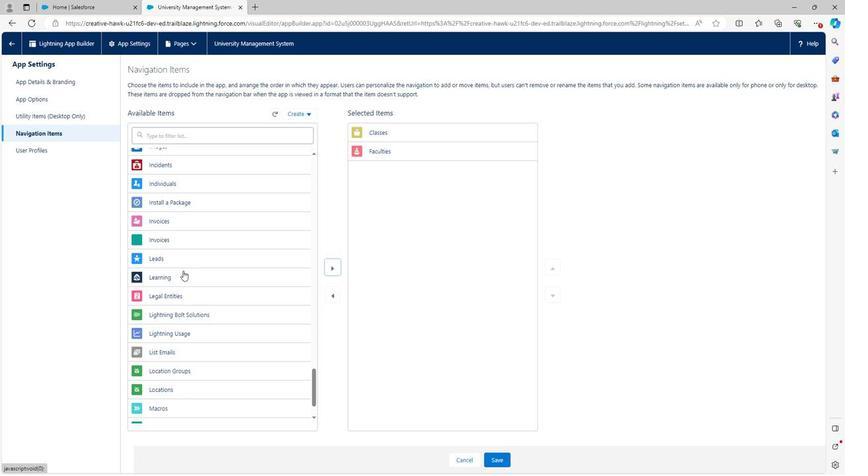 
Action: Mouse scrolled (181, 270) with delta (0, 0)
Screenshot: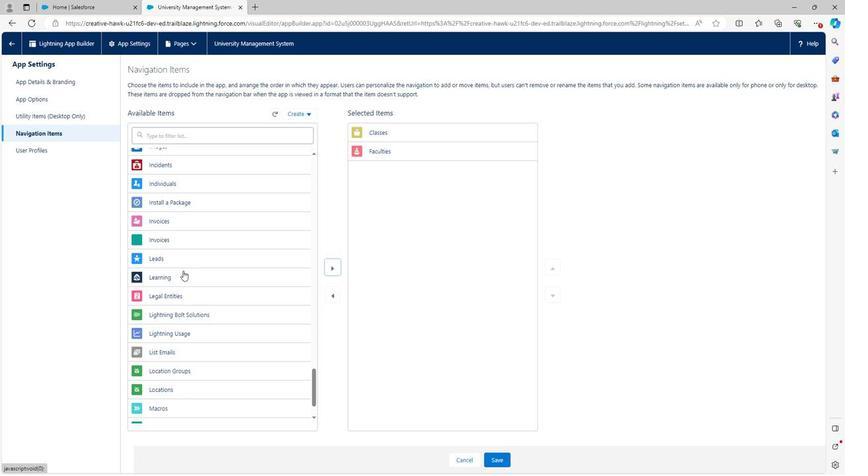 
Action: Mouse scrolled (181, 270) with delta (0, 0)
Screenshot: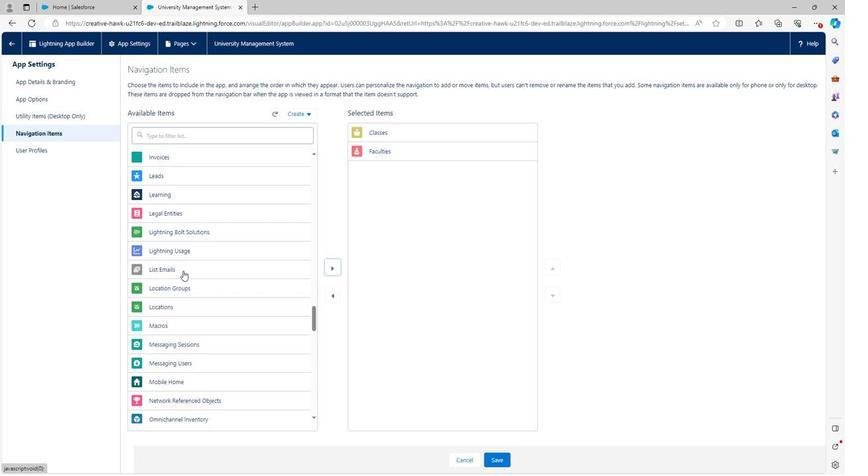 
Action: Mouse scrolled (181, 270) with delta (0, 0)
Screenshot: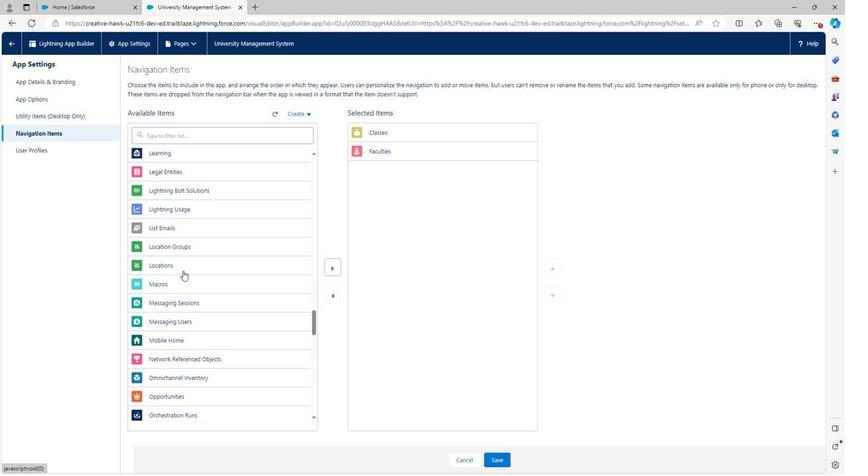 
Action: Mouse scrolled (181, 270) with delta (0, 0)
Screenshot: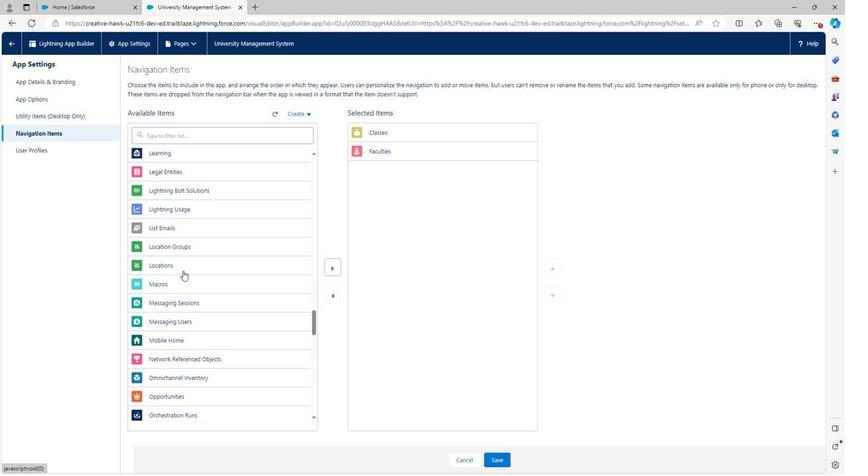
Action: Mouse scrolled (181, 270) with delta (0, 0)
Screenshot: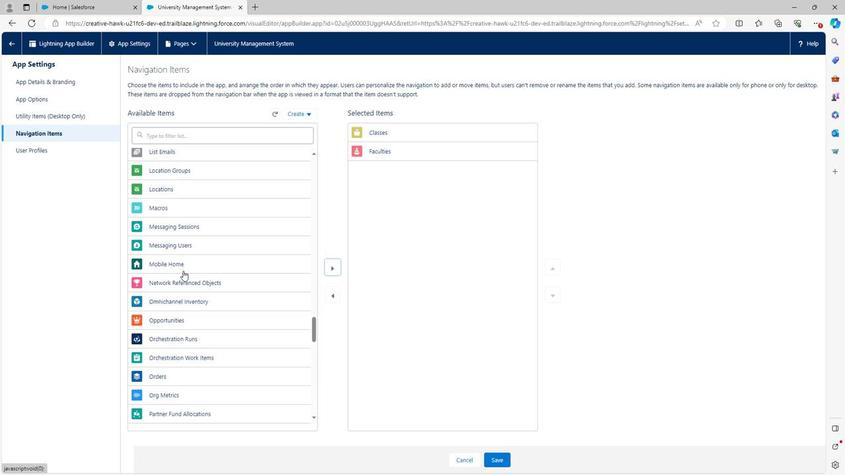 
Action: Mouse scrolled (181, 270) with delta (0, 0)
Screenshot: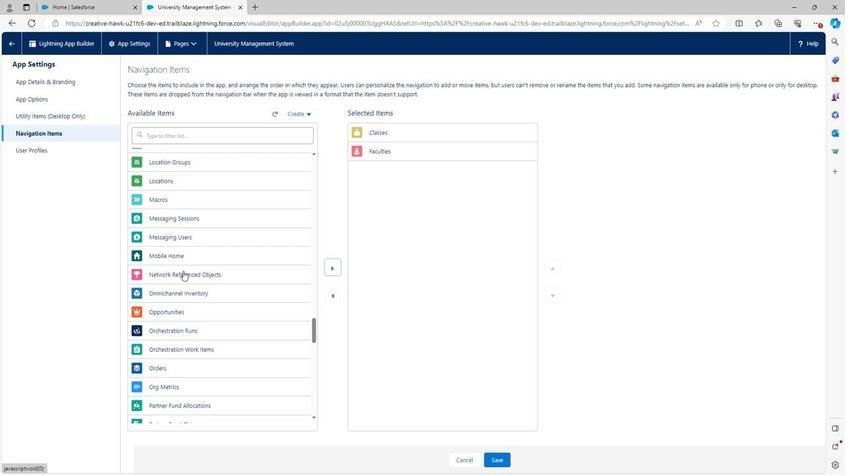 
Action: Mouse scrolled (181, 270) with delta (0, 0)
Screenshot: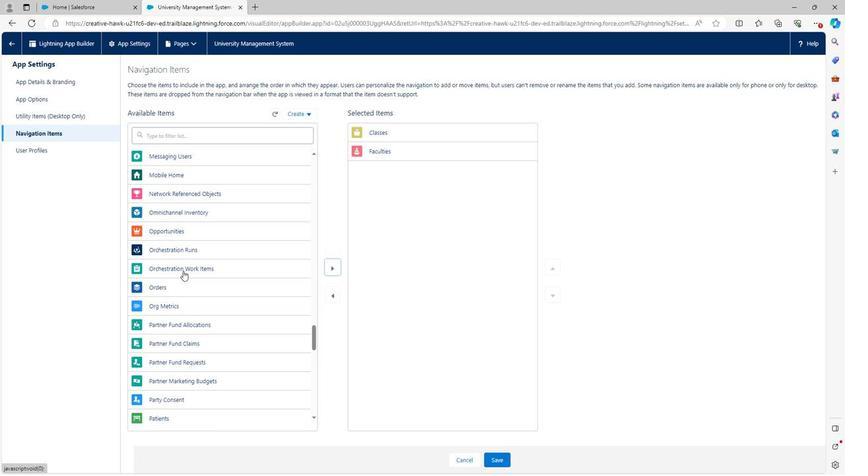 
Action: Mouse scrolled (181, 270) with delta (0, 0)
Screenshot: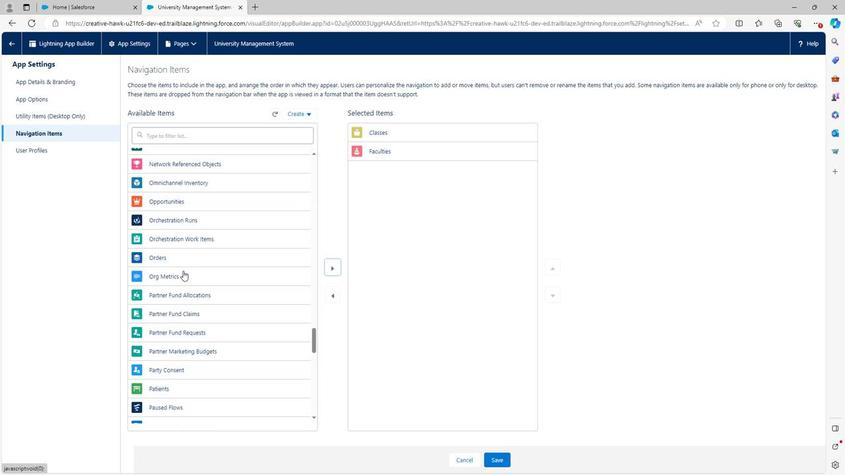 
Action: Mouse scrolled (181, 270) with delta (0, 0)
Screenshot: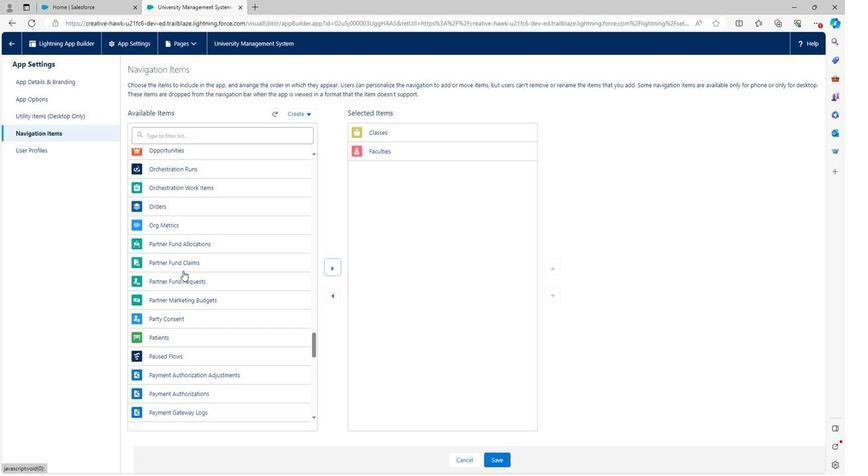 
Action: Mouse scrolled (181, 270) with delta (0, 0)
Screenshot: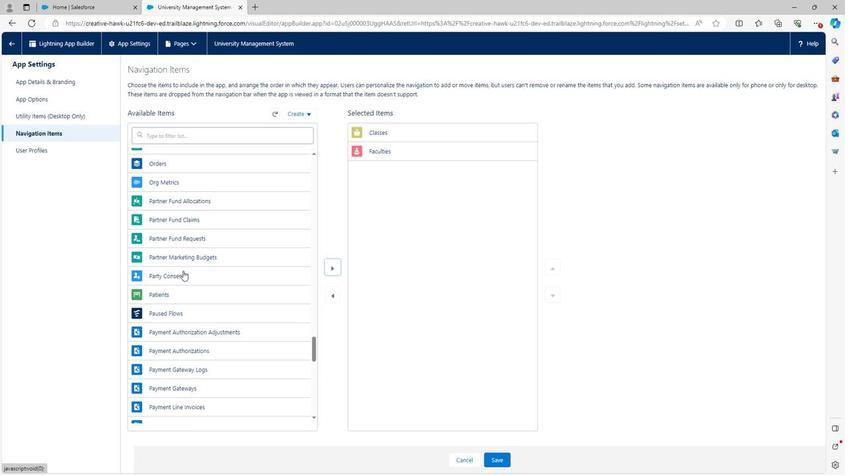 
Action: Mouse scrolled (181, 270) with delta (0, 0)
Screenshot: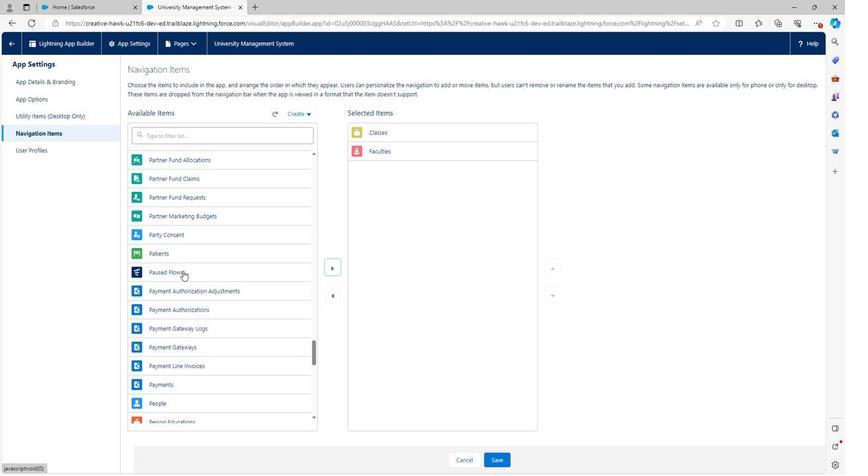 
Action: Mouse scrolled (181, 270) with delta (0, 0)
Screenshot: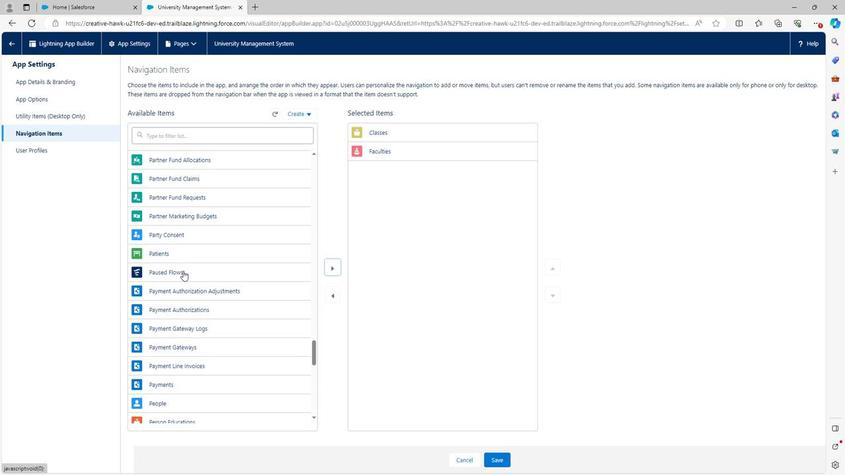 
Action: Mouse scrolled (181, 270) with delta (0, 0)
Screenshot: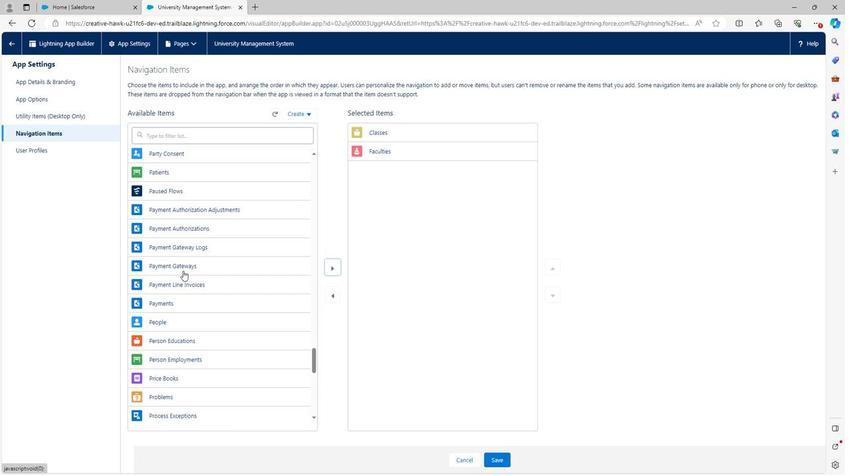 
Action: Mouse scrolled (181, 270) with delta (0, 0)
Screenshot: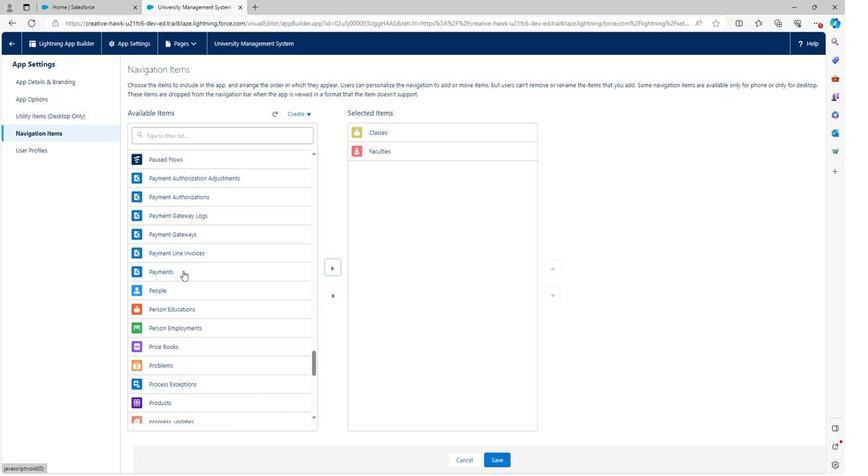 
Action: Mouse scrolled (181, 270) with delta (0, 0)
Screenshot: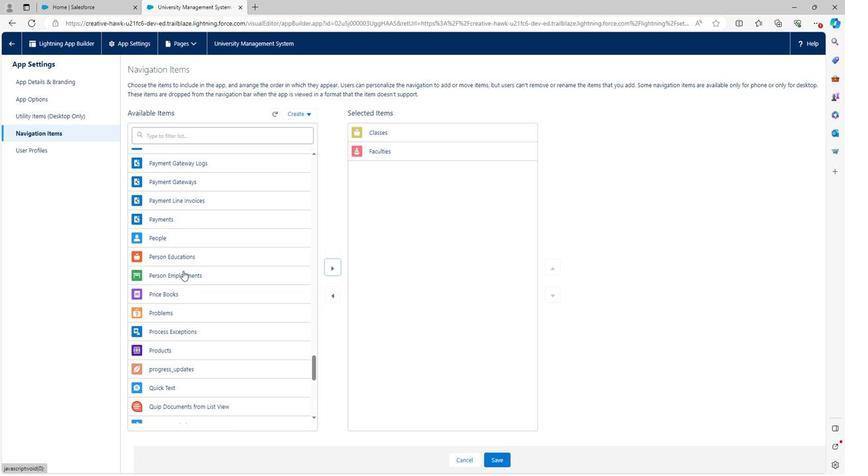 
Action: Mouse scrolled (181, 270) with delta (0, 0)
Screenshot: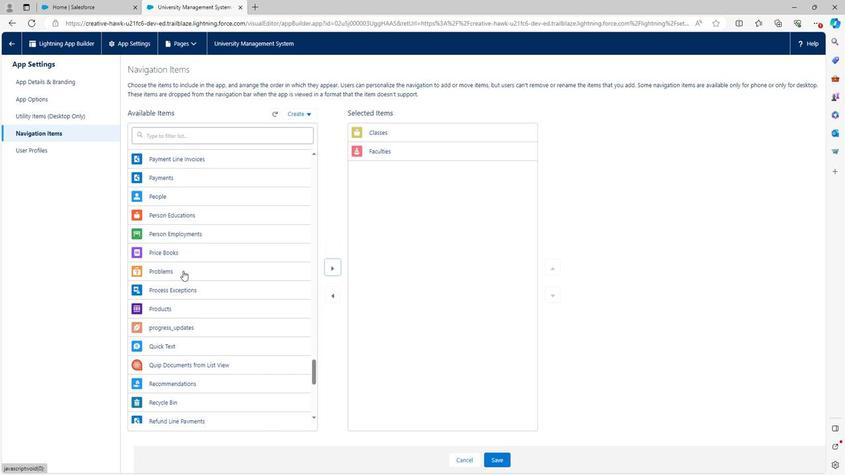 
Action: Mouse scrolled (181, 270) with delta (0, 0)
Screenshot: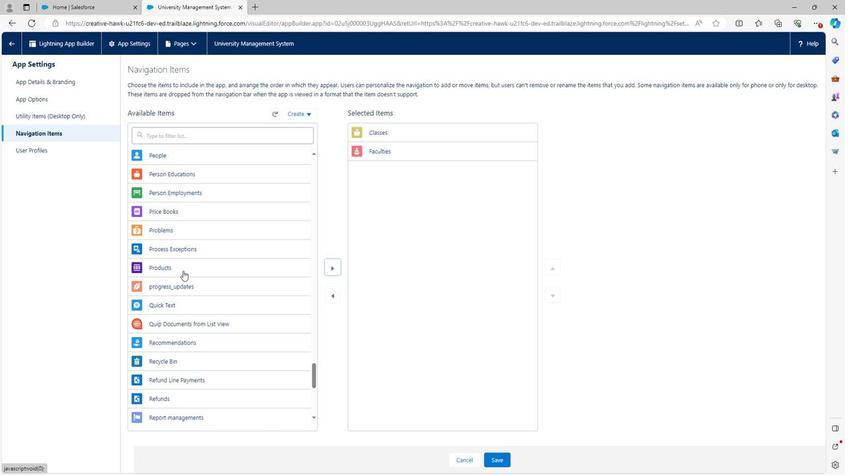 
Action: Mouse scrolled (181, 270) with delta (0, 0)
Screenshot: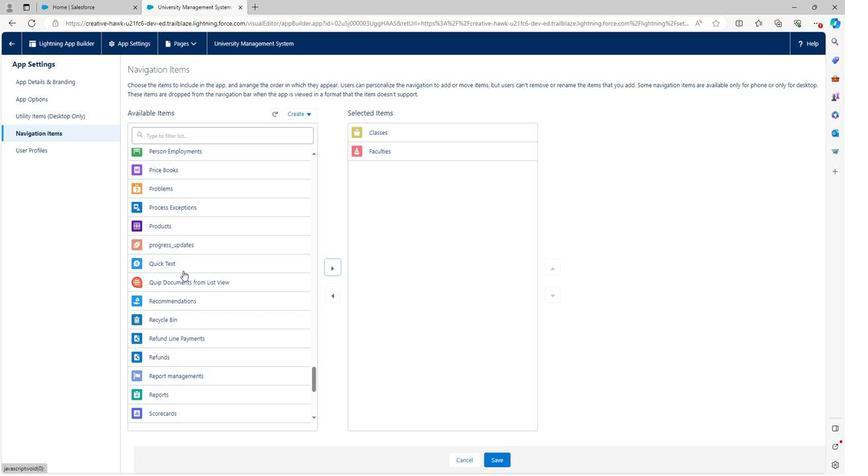 
Action: Mouse scrolled (181, 270) with delta (0, 0)
Screenshot: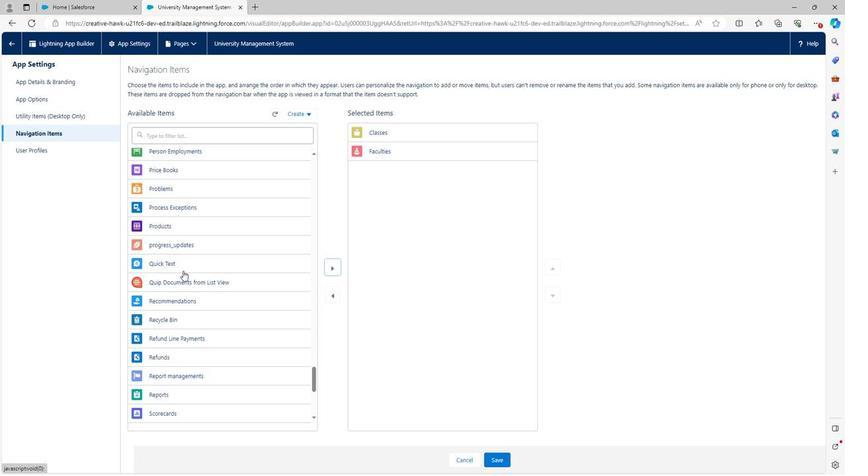 
Action: Mouse scrolled (181, 270) with delta (0, 0)
Screenshot: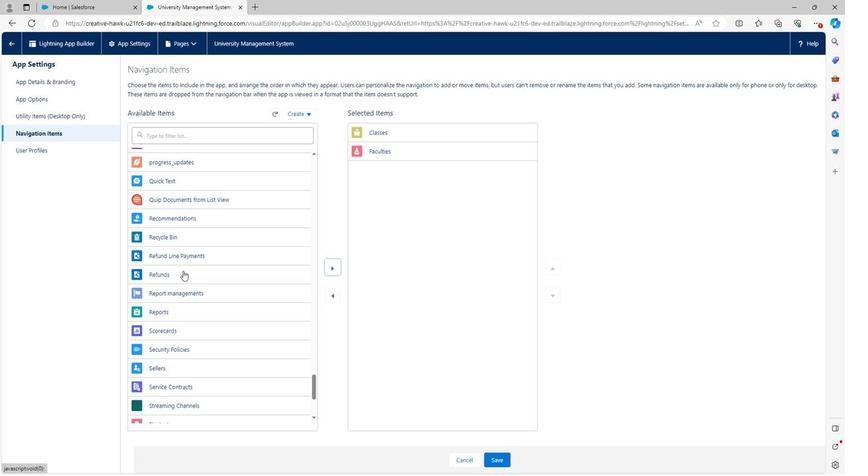 
Action: Mouse scrolled (181, 270) with delta (0, 0)
Screenshot: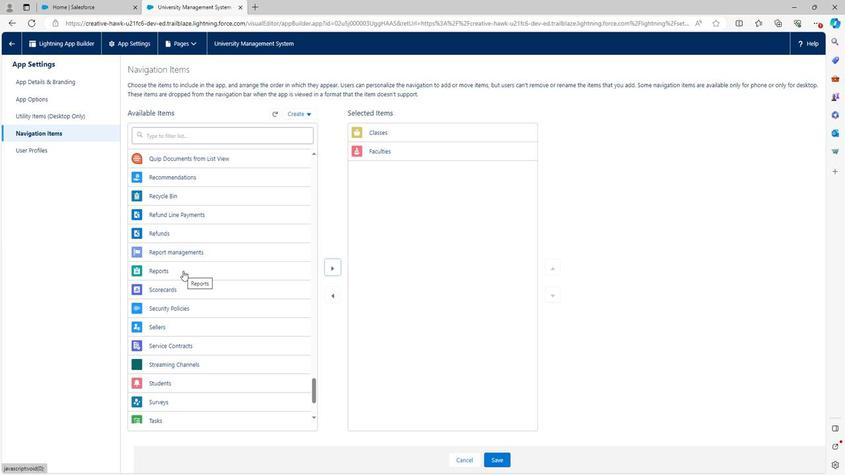 
Action: Mouse scrolled (181, 270) with delta (0, 0)
Screenshot: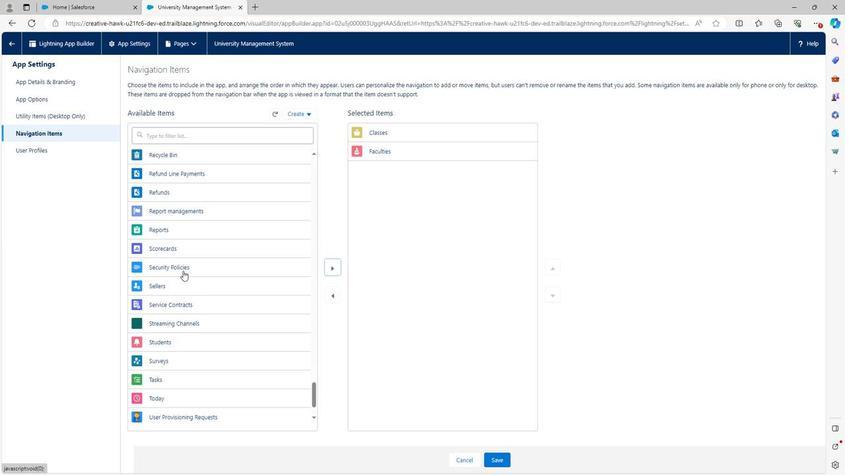 
Action: Mouse moved to (186, 295)
Screenshot: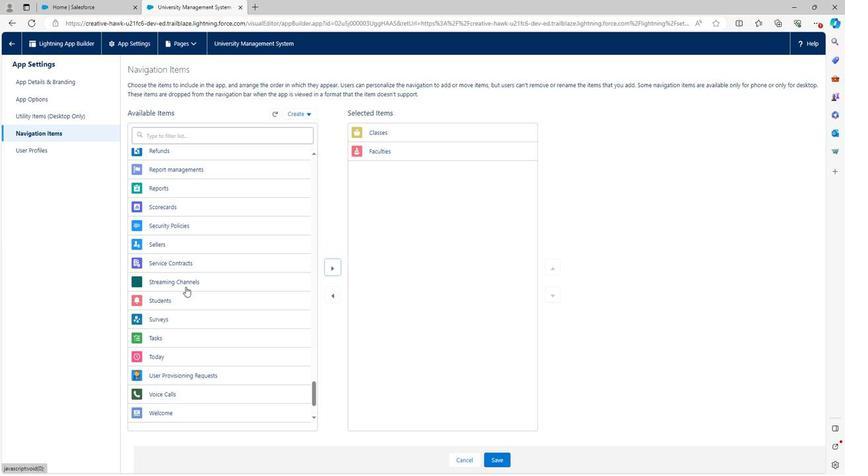 
Action: Mouse pressed left at (186, 295)
Screenshot: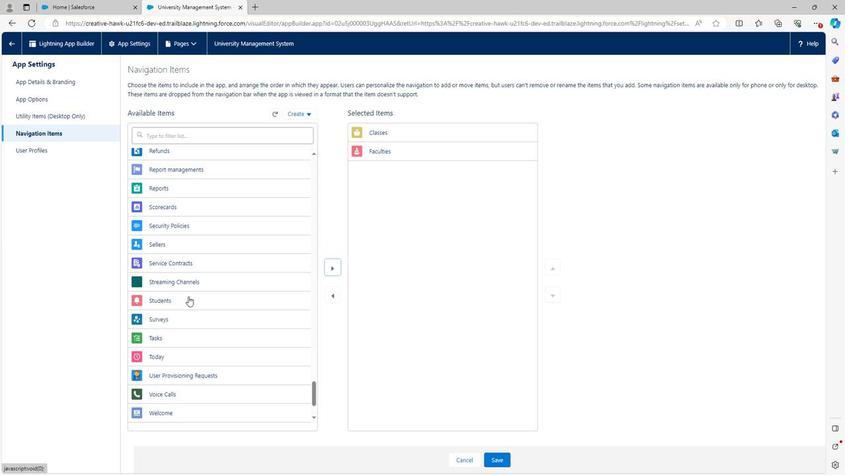 
Action: Mouse moved to (328, 269)
Screenshot: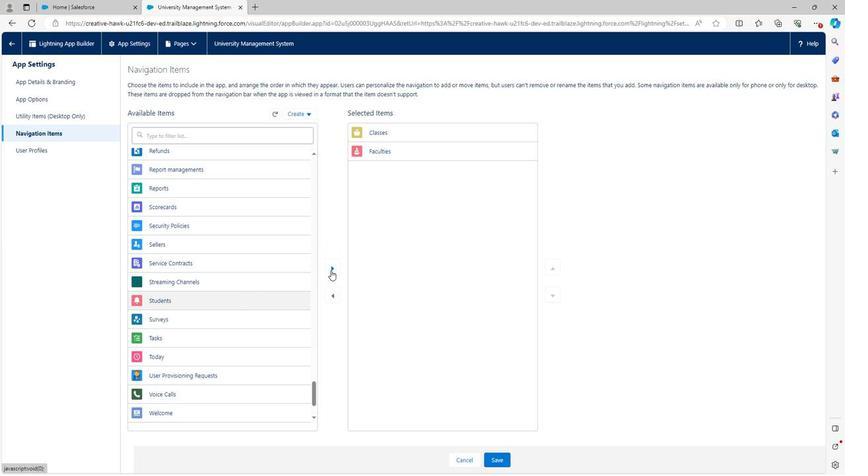 
Action: Mouse pressed left at (328, 269)
Screenshot: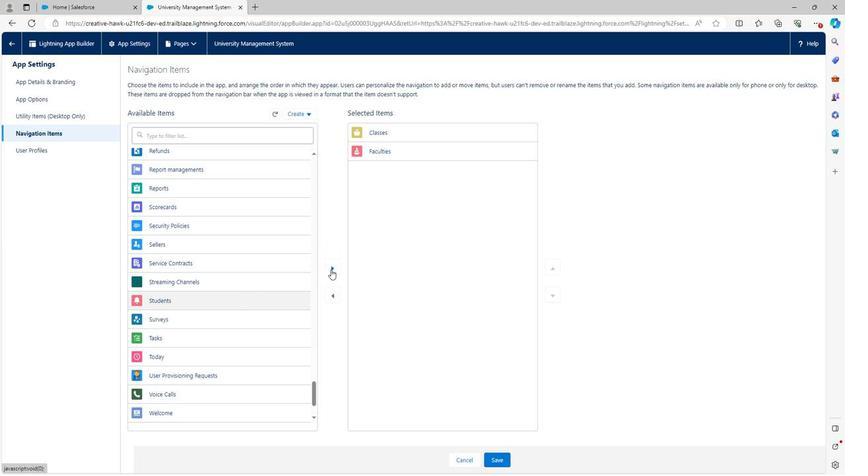 
Action: Mouse moved to (185, 301)
Screenshot: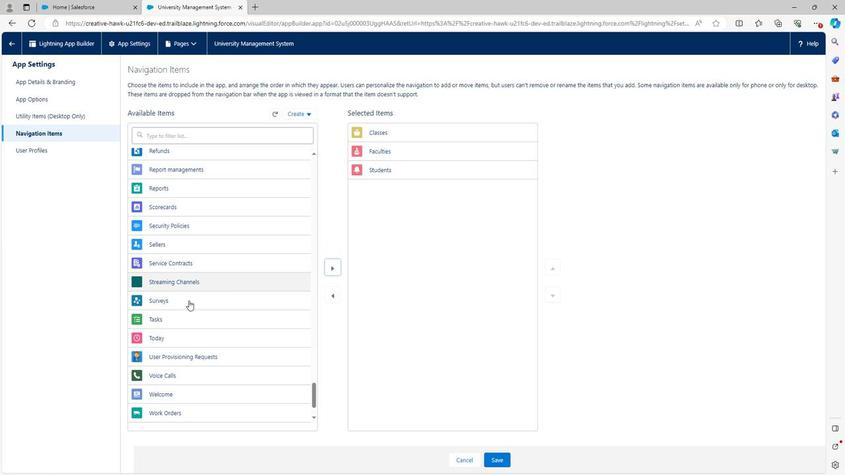 
Action: Mouse scrolled (185, 301) with delta (0, 0)
Screenshot: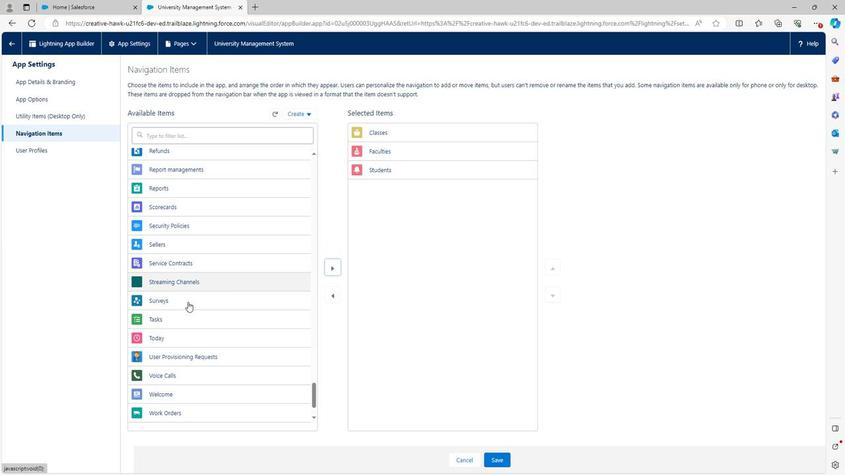 
Action: Mouse scrolled (185, 301) with delta (0, 0)
Screenshot: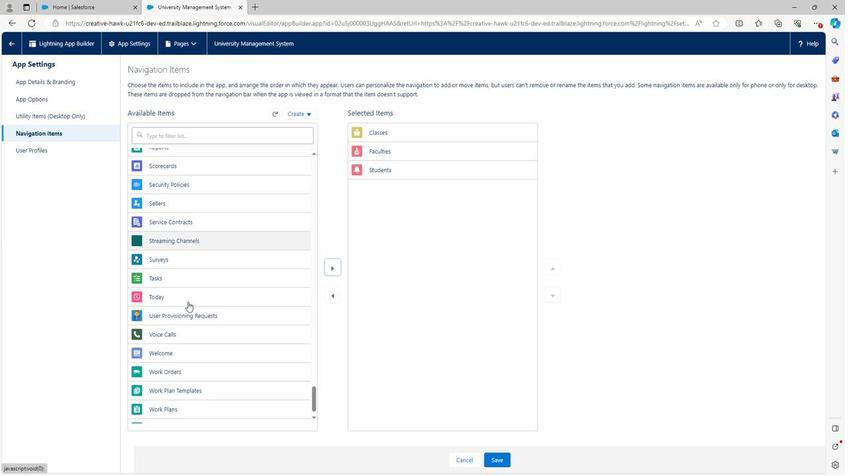 
Action: Mouse scrolled (185, 301) with delta (0, 0)
Screenshot: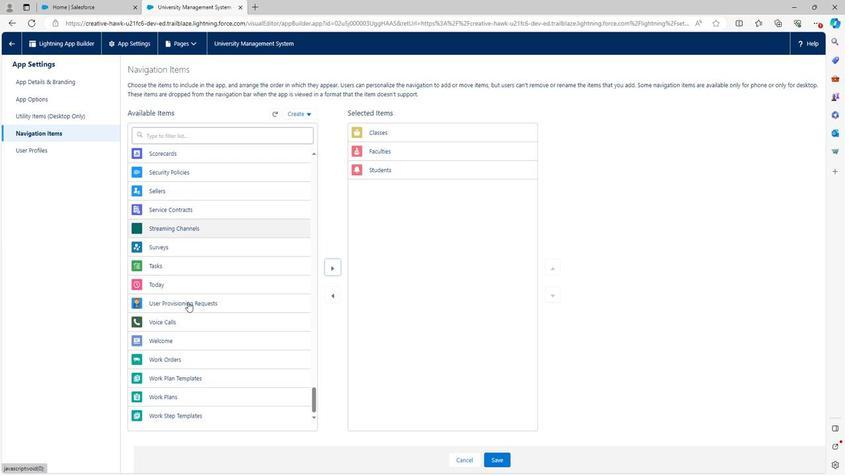 
Action: Mouse scrolled (185, 301) with delta (0, 0)
Screenshot: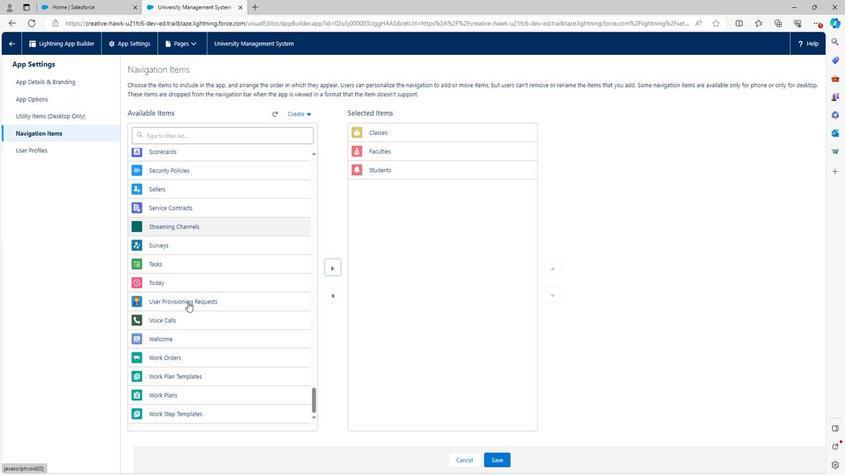 
Action: Mouse scrolled (185, 301) with delta (0, 0)
Screenshot: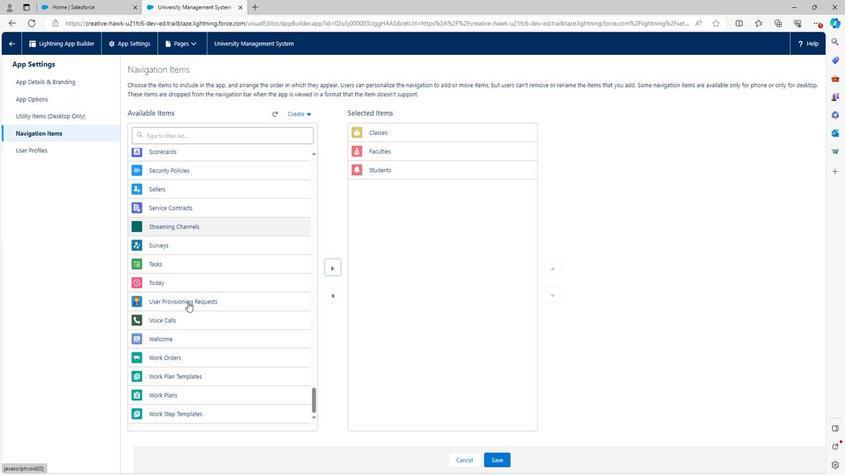 
Action: Mouse scrolled (185, 301) with delta (0, 0)
Screenshot: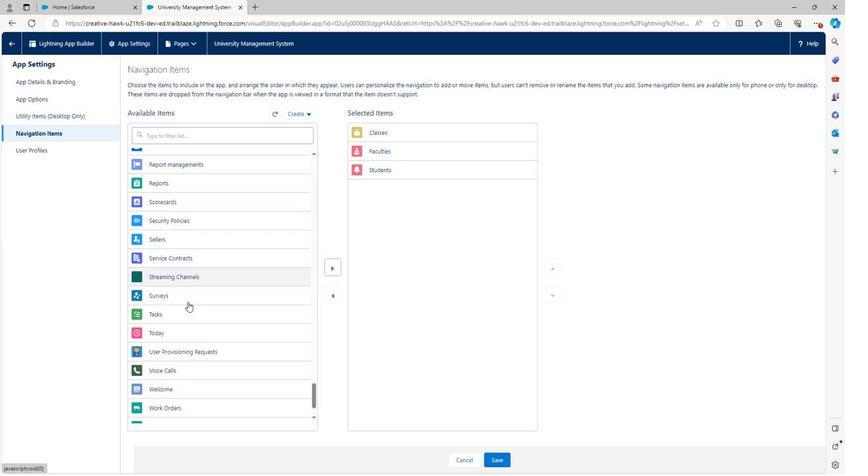 
Action: Mouse moved to (185, 301)
Screenshot: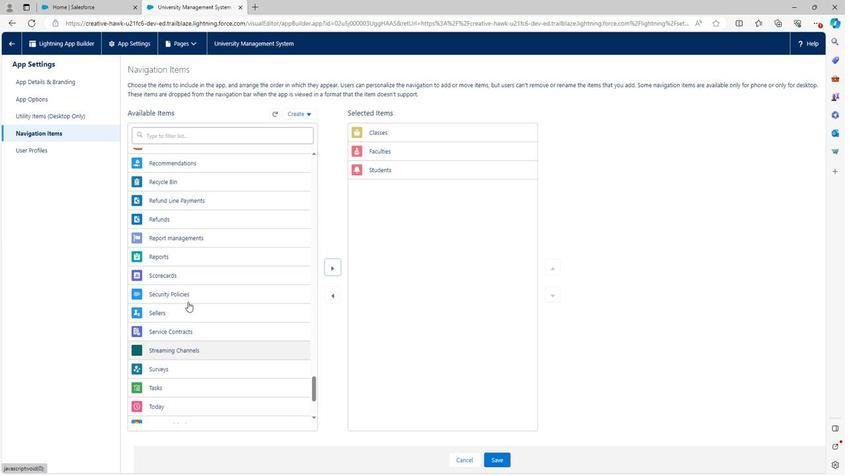 
Action: Mouse scrolled (185, 301) with delta (0, 0)
Screenshot: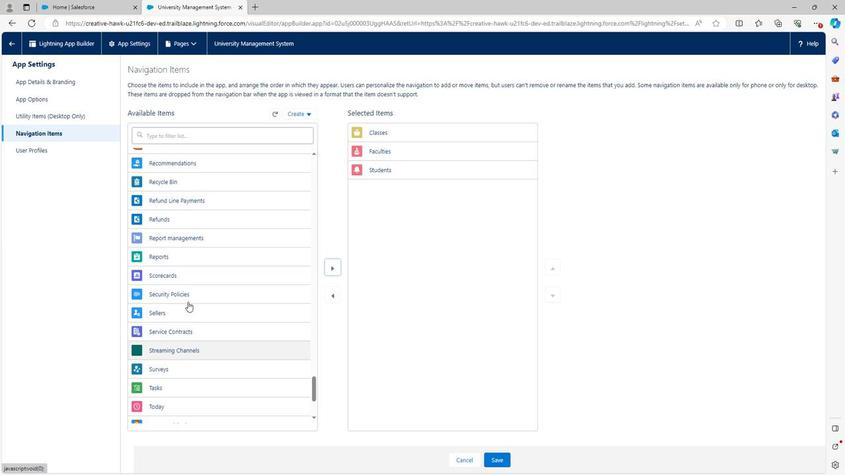 
Action: Mouse scrolled (185, 301) with delta (0, 0)
Screenshot: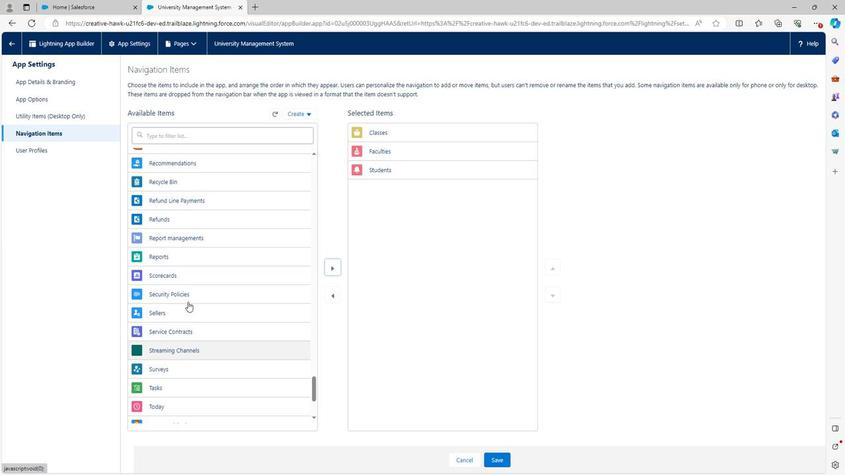 
Action: Mouse scrolled (185, 301) with delta (0, 0)
Screenshot: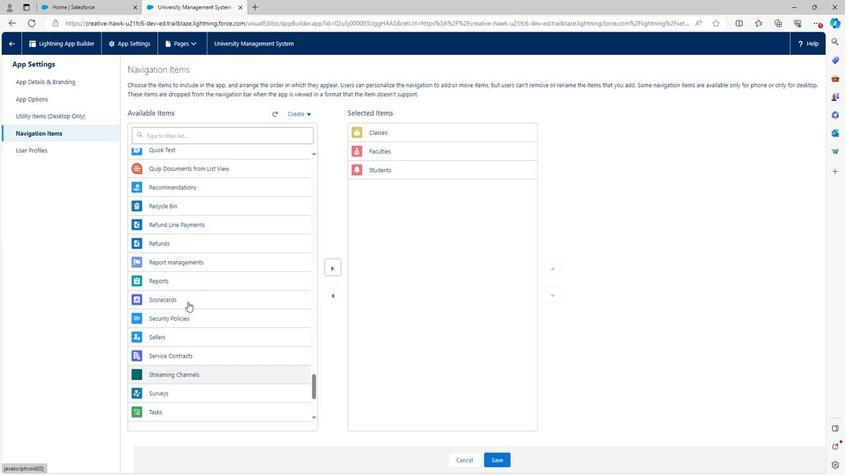 
Action: Mouse scrolled (185, 301) with delta (0, 0)
Screenshot: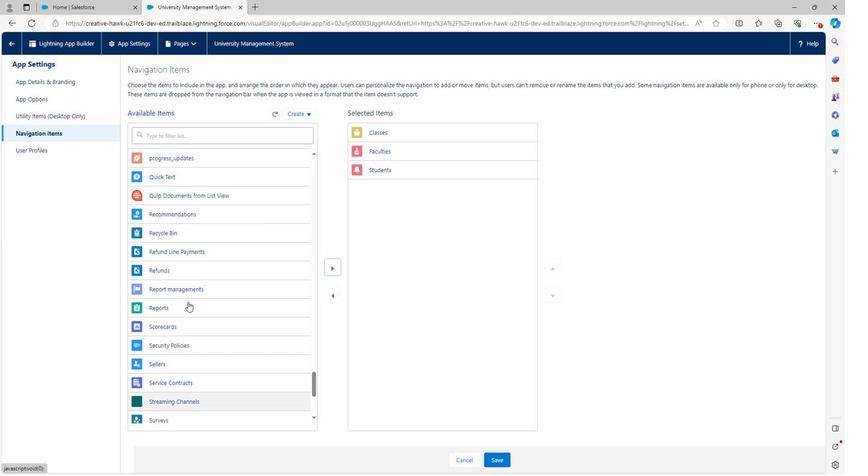 
Action: Mouse scrolled (185, 301) with delta (0, 0)
Screenshot: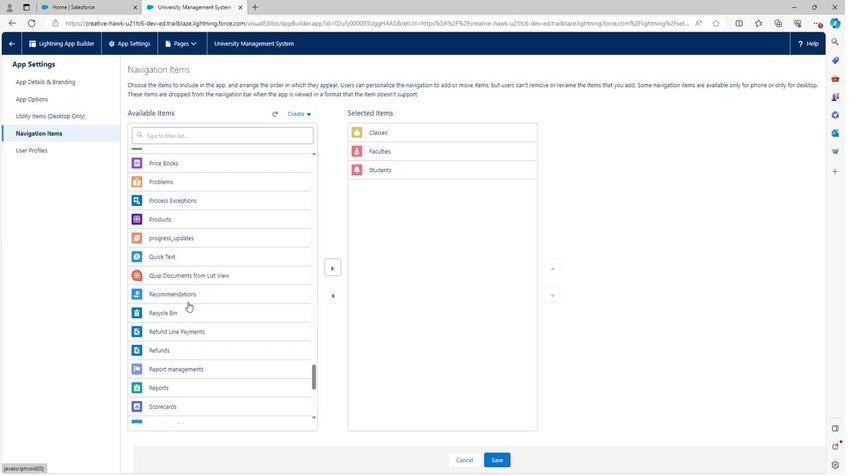 
Action: Mouse scrolled (185, 301) with delta (0, 0)
Screenshot: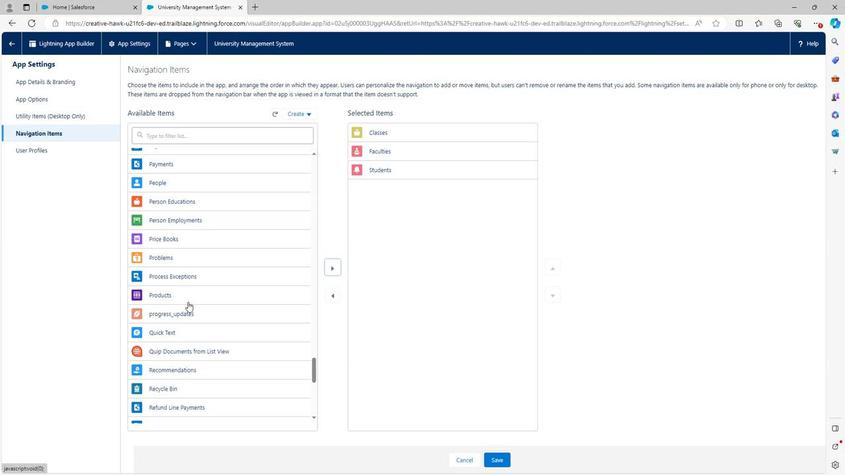
Action: Mouse scrolled (185, 301) with delta (0, 0)
Screenshot: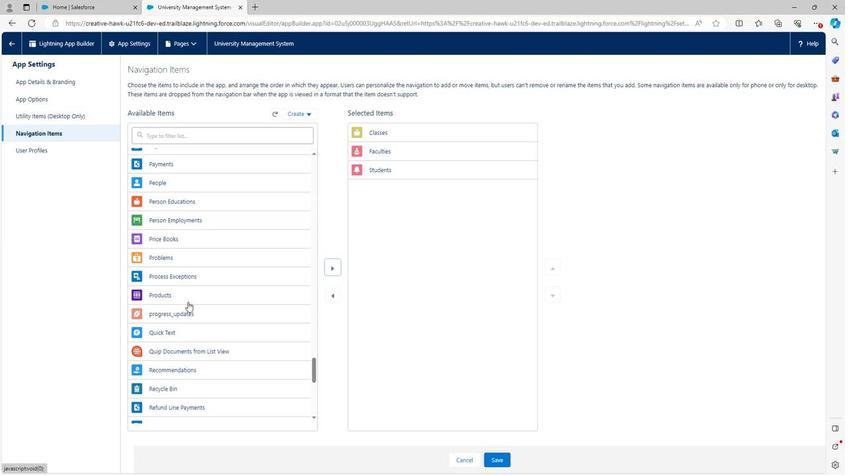 
Action: Mouse scrolled (185, 301) with delta (0, 0)
Screenshot: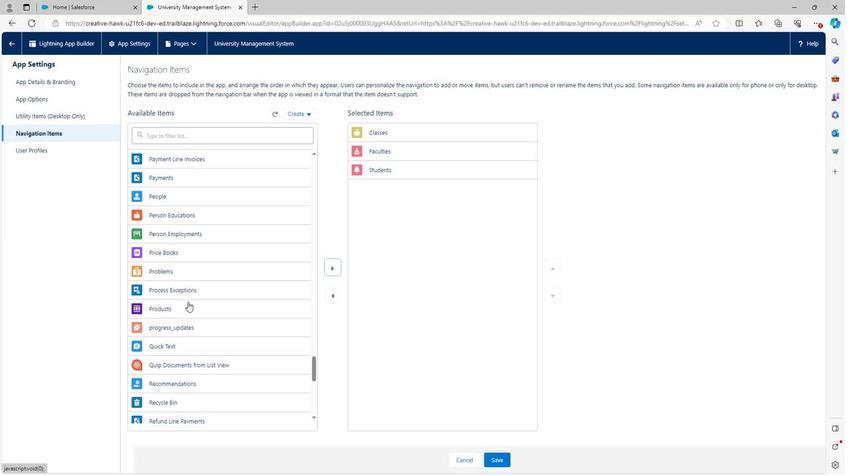 
Action: Mouse scrolled (185, 301) with delta (0, 0)
Screenshot: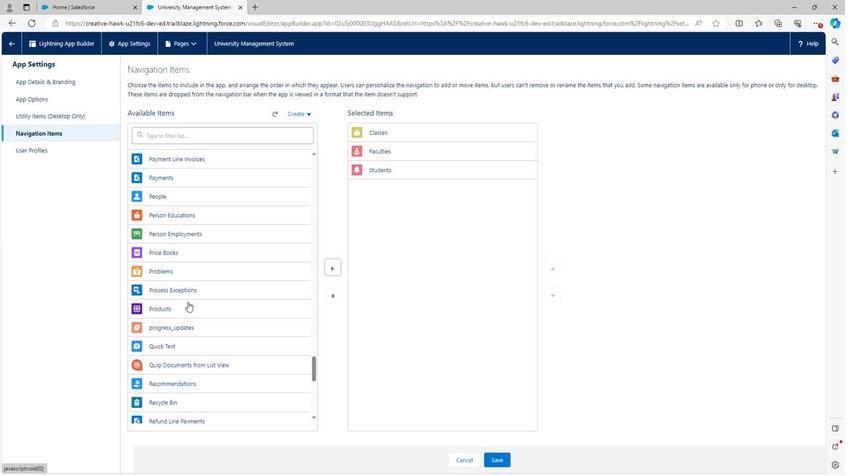 
Action: Mouse scrolled (185, 301) with delta (0, 0)
Screenshot: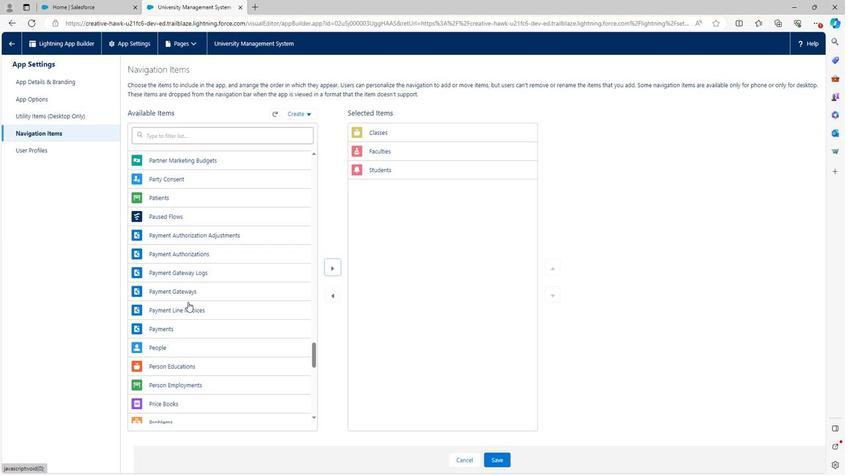 
Action: Mouse scrolled (185, 301) with delta (0, 0)
Screenshot: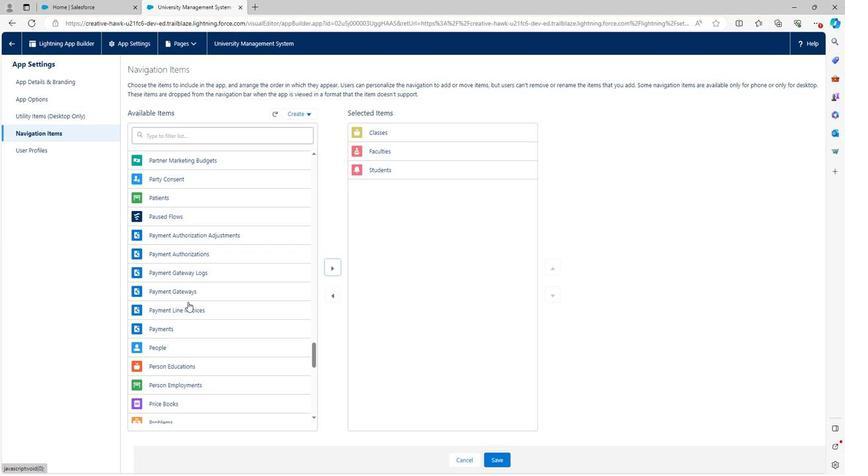 
Action: Mouse scrolled (185, 301) with delta (0, 0)
Screenshot: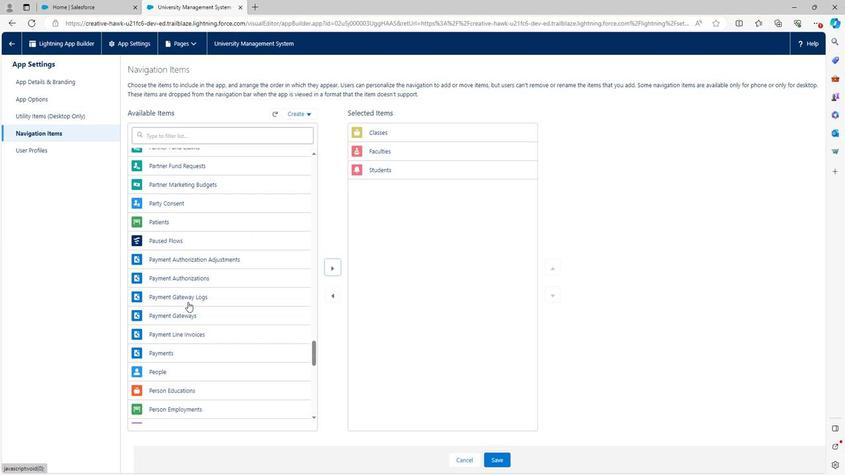 
Action: Mouse scrolled (185, 301) with delta (0, 0)
Screenshot: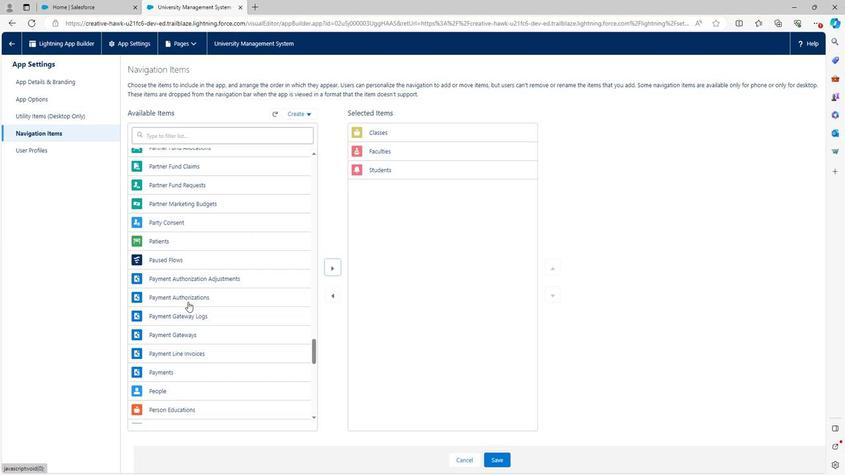 
Action: Mouse moved to (186, 301)
Screenshot: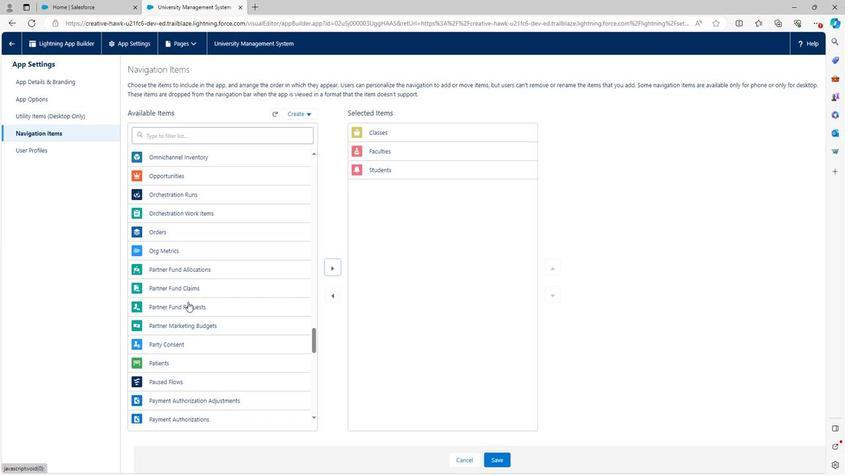 
Action: Mouse scrolled (186, 301) with delta (0, 0)
Screenshot: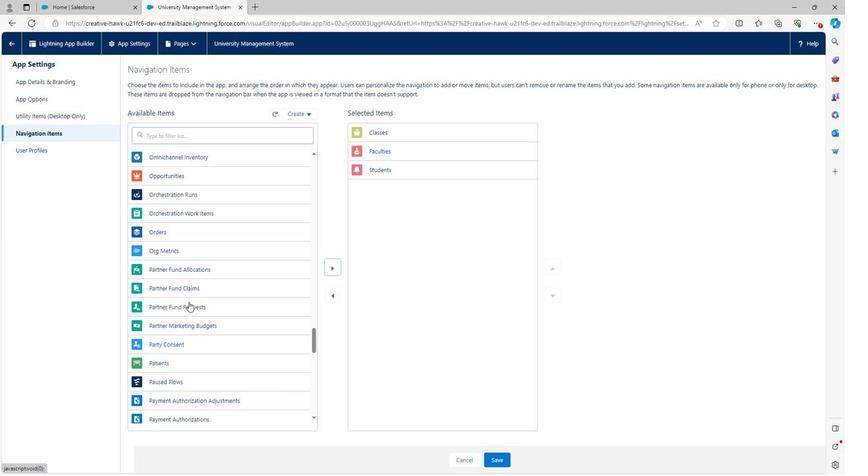 
Action: Mouse scrolled (186, 301) with delta (0, 0)
Screenshot: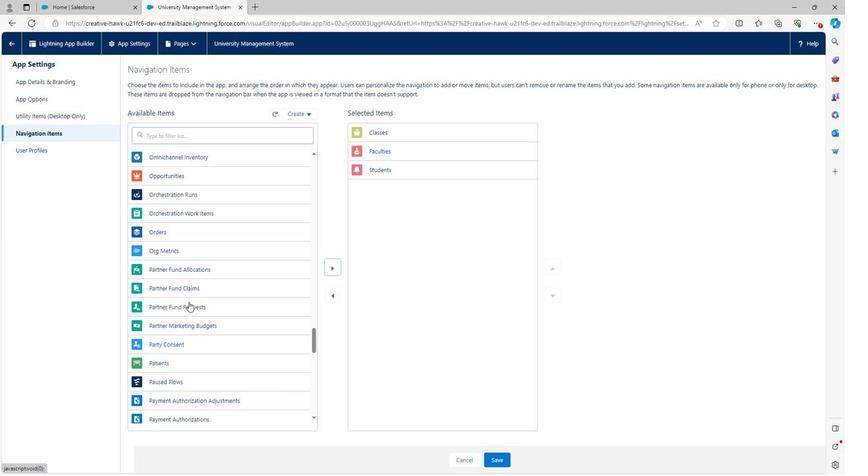 
Action: Mouse scrolled (186, 301) with delta (0, 0)
Screenshot: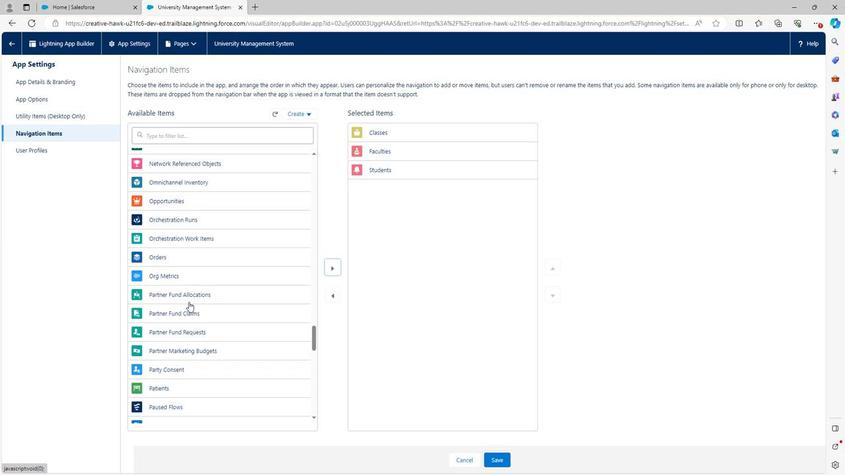
Action: Mouse scrolled (186, 301) with delta (0, 0)
Screenshot: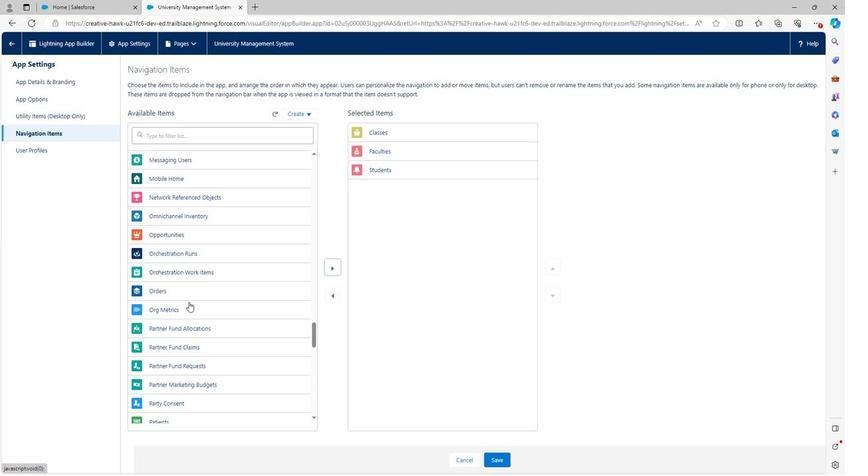 
Action: Mouse moved to (186, 301)
Screenshot: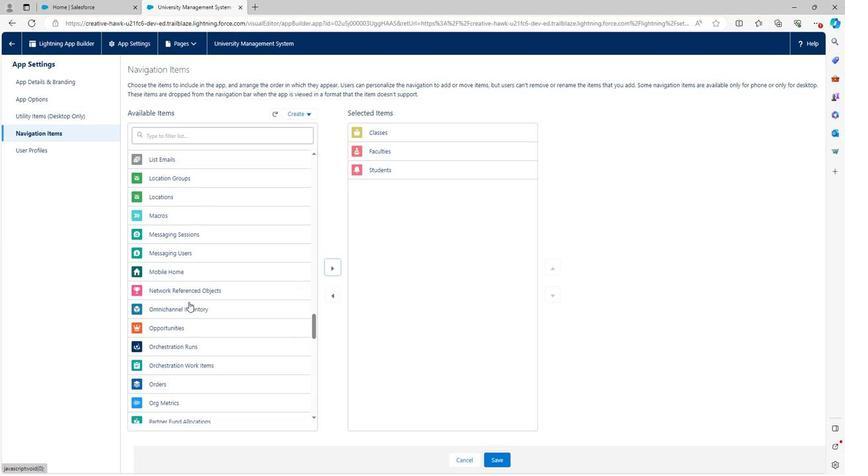 
Action: Mouse scrolled (186, 301) with delta (0, 0)
Screenshot: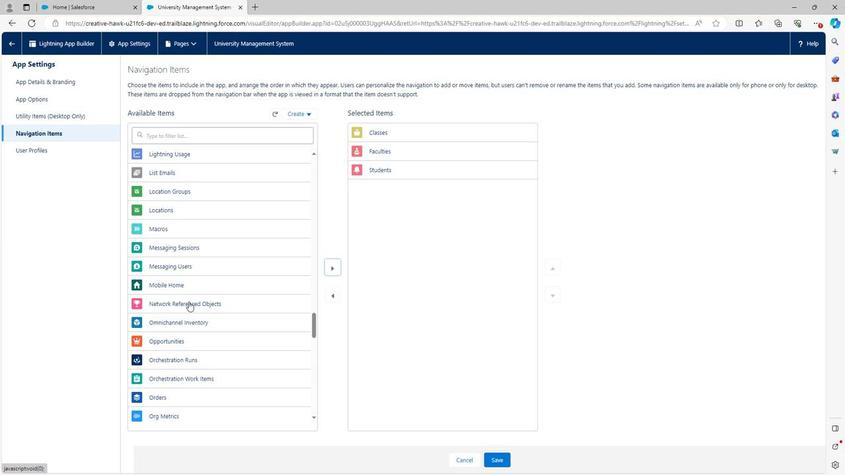 
Action: Mouse scrolled (186, 301) with delta (0, 0)
Screenshot: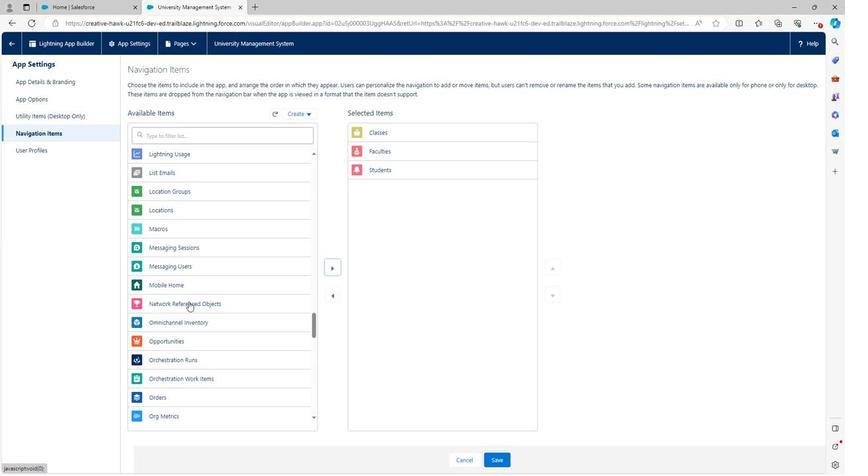 
Action: Mouse scrolled (186, 301) with delta (0, 0)
Screenshot: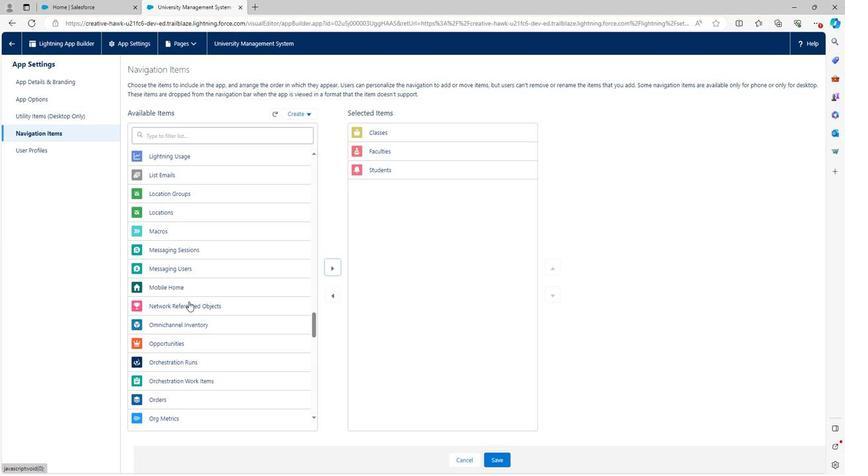 
Action: Mouse scrolled (186, 301) with delta (0, 0)
Screenshot: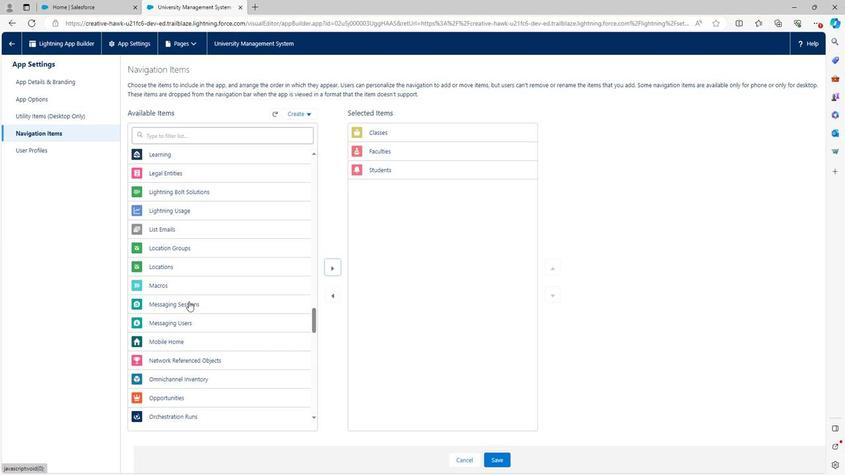 
Action: Mouse scrolled (186, 301) with delta (0, 0)
Screenshot: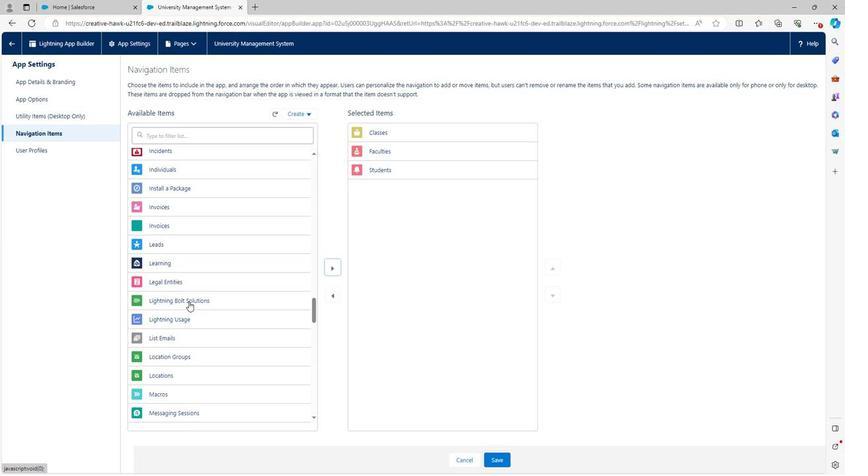 
Action: Mouse scrolled (186, 301) with delta (0, 0)
Screenshot: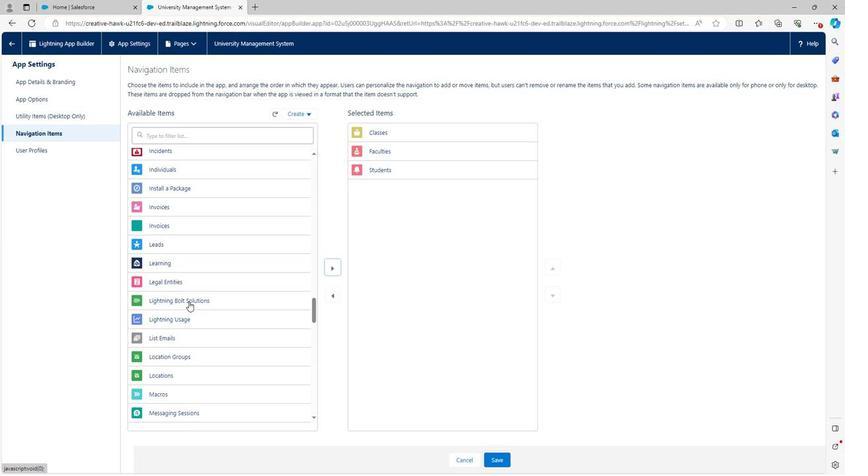 
Action: Mouse scrolled (186, 301) with delta (0, 0)
Screenshot: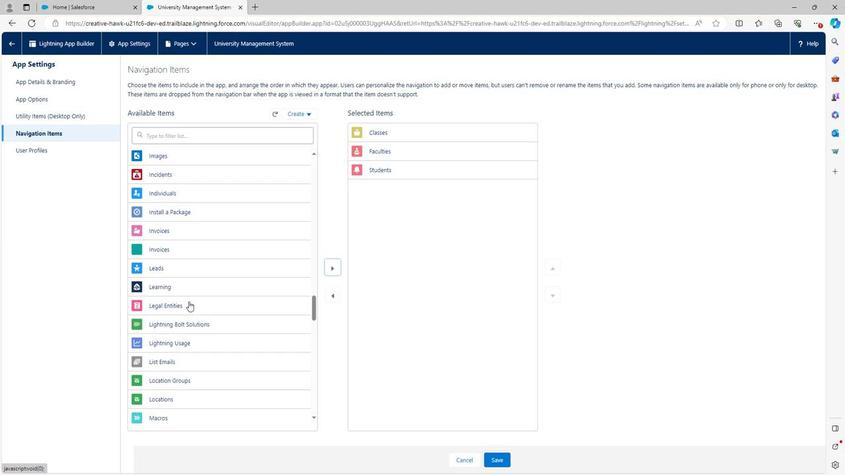 
Action: Mouse scrolled (186, 301) with delta (0, 0)
Screenshot: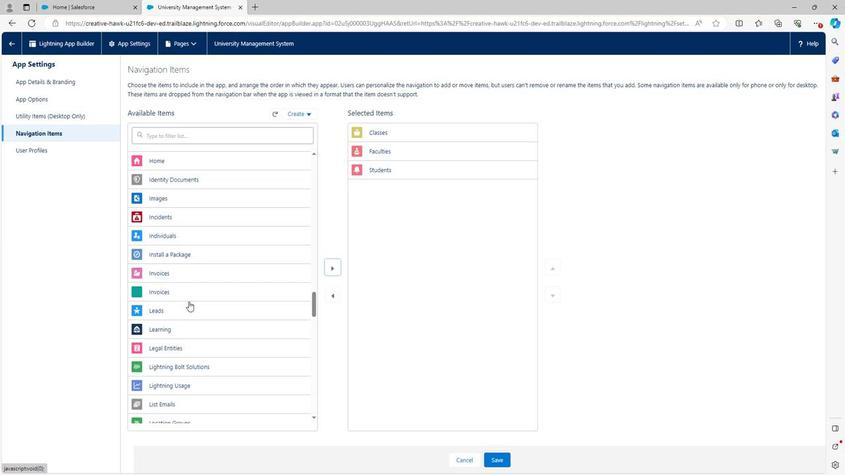 
Action: Mouse moved to (186, 300)
Screenshot: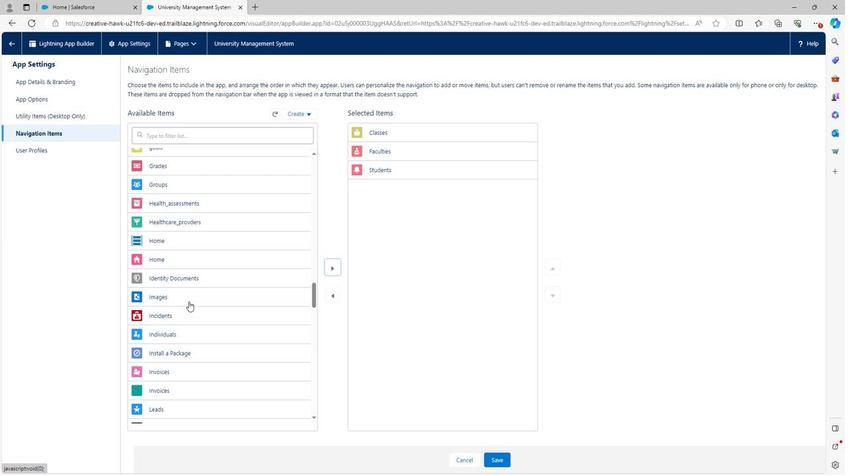 
Action: Mouse scrolled (186, 301) with delta (0, 0)
Screenshot: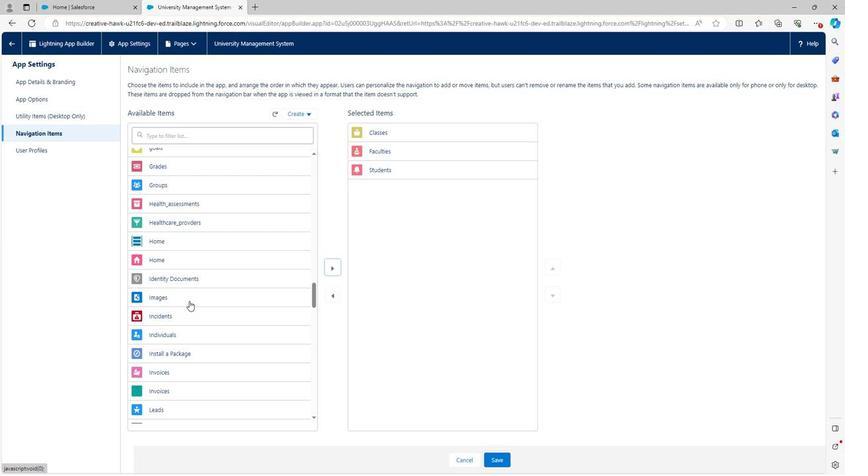 
Action: Mouse scrolled (186, 301) with delta (0, 0)
Screenshot: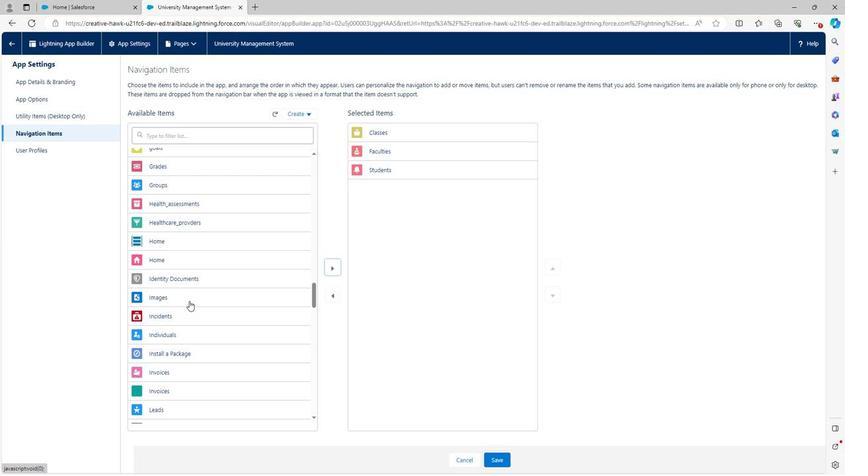 
Action: Mouse scrolled (186, 301) with delta (0, 0)
Screenshot: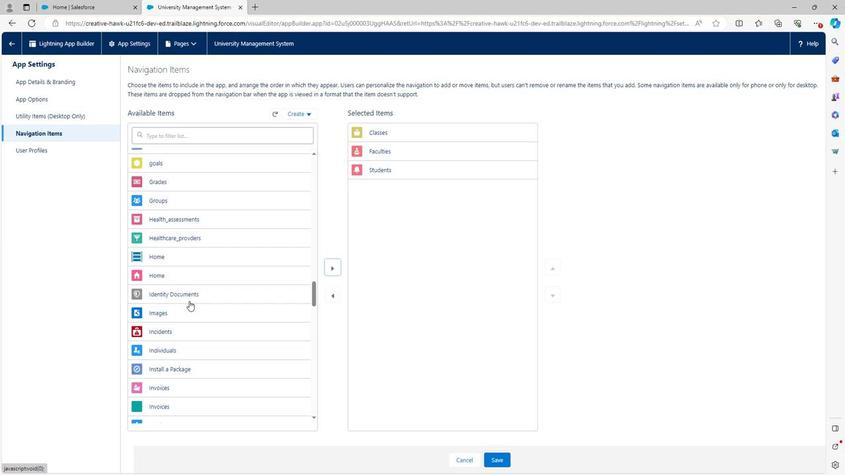 
Action: Mouse scrolled (186, 301) with delta (0, 0)
Screenshot: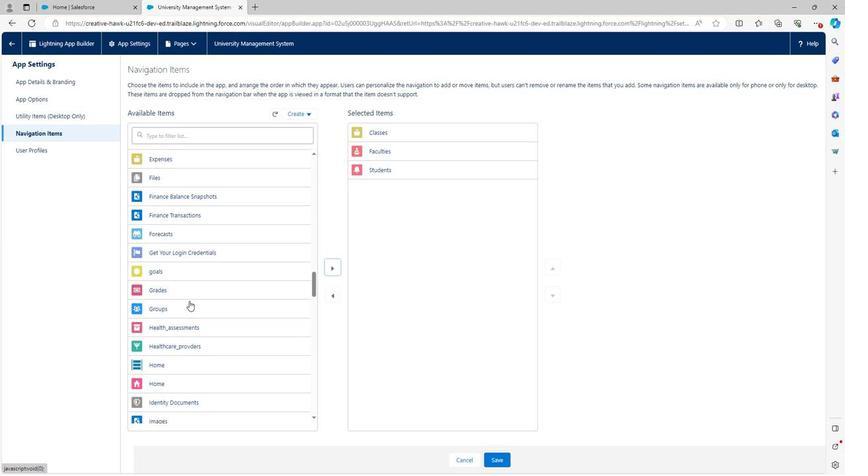 
Action: Mouse scrolled (186, 301) with delta (0, 0)
Screenshot: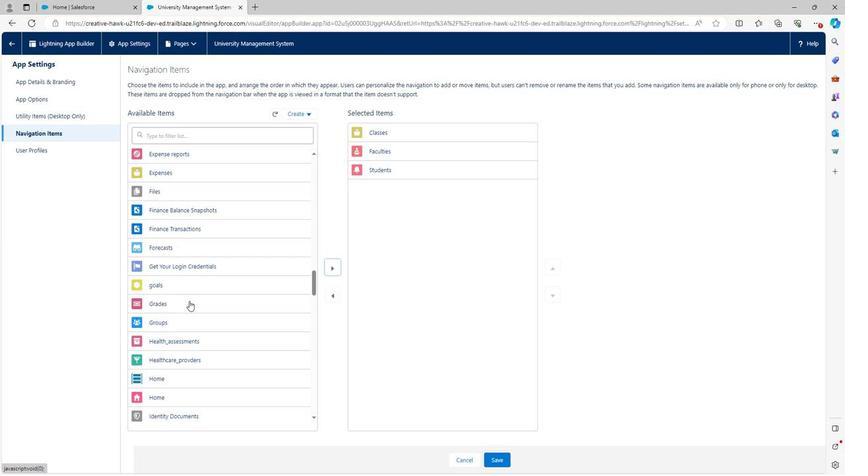 
Action: Mouse scrolled (186, 301) with delta (0, 0)
Screenshot: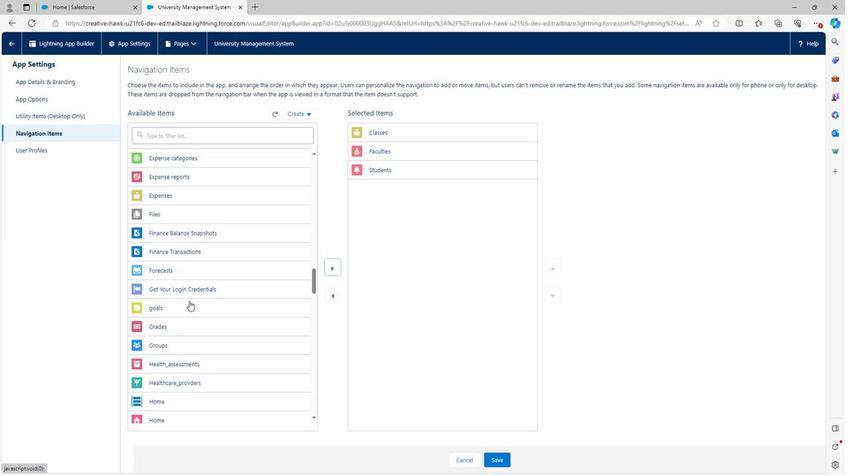 
Action: Mouse scrolled (186, 301) with delta (0, 0)
Screenshot: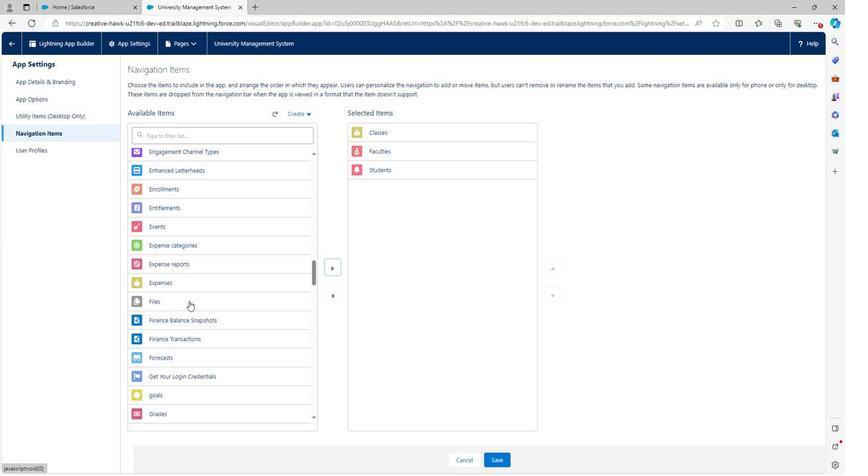 
Action: Mouse scrolled (186, 301) with delta (0, 0)
Screenshot: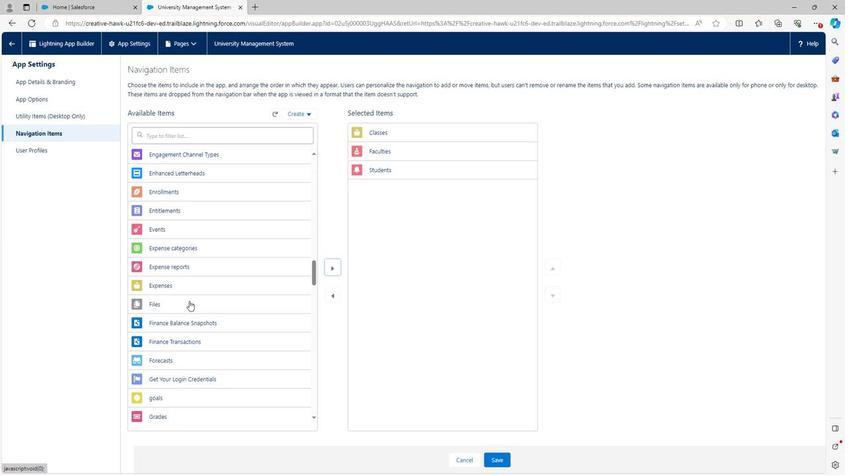 
Action: Mouse scrolled (186, 301) with delta (0, 0)
Screenshot: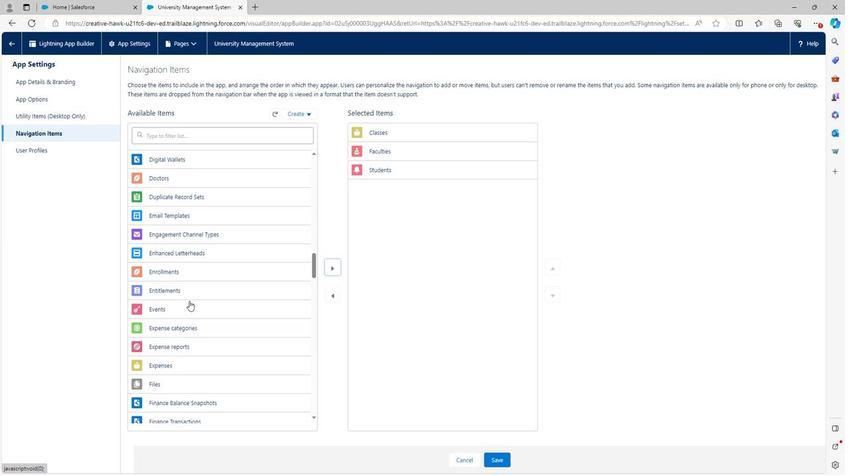 
Action: Mouse scrolled (186, 299) with delta (0, 0)
Screenshot: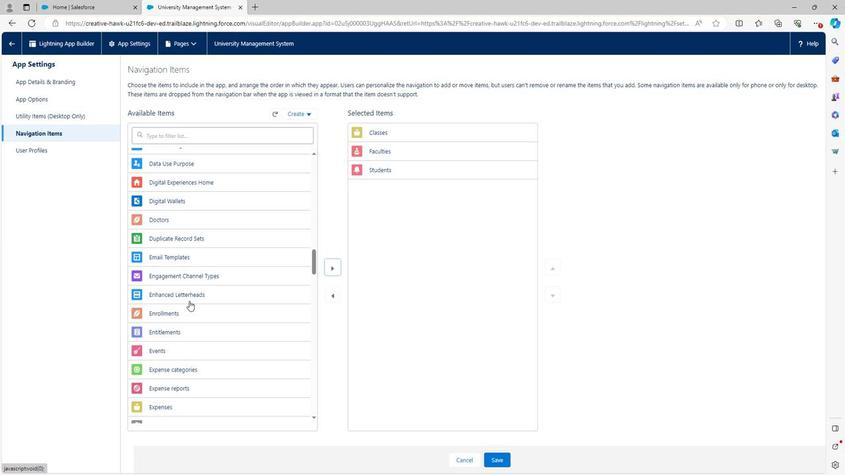 
Action: Mouse moved to (190, 272)
Screenshot: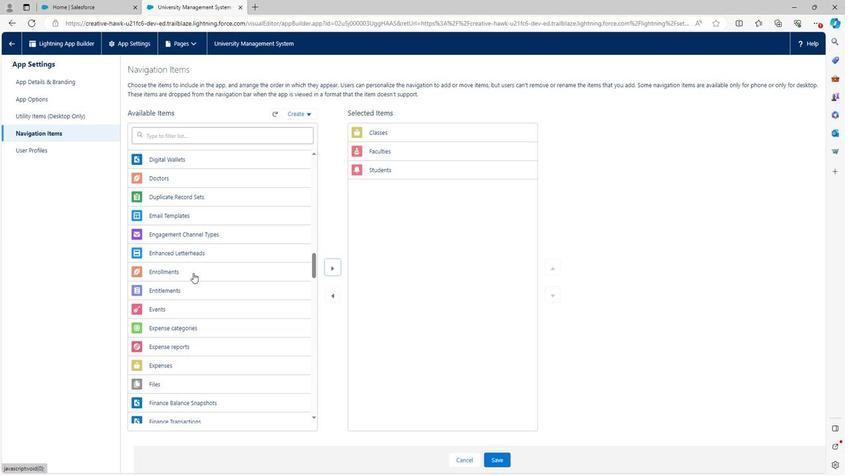 
Action: Mouse pressed left at (190, 272)
Screenshot: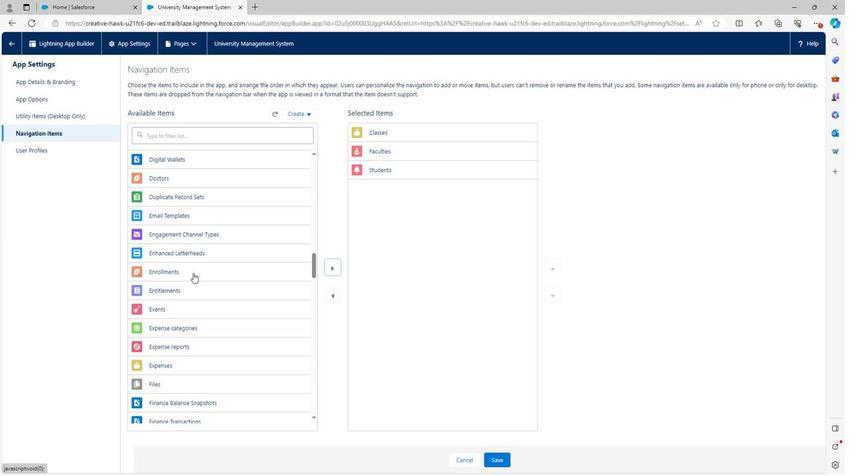 
Action: Mouse moved to (330, 264)
Screenshot: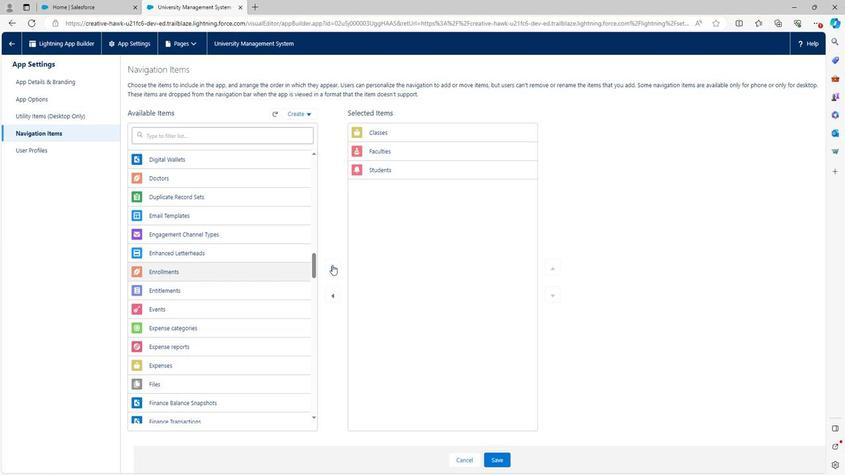 
Action: Mouse pressed left at (330, 264)
Screenshot: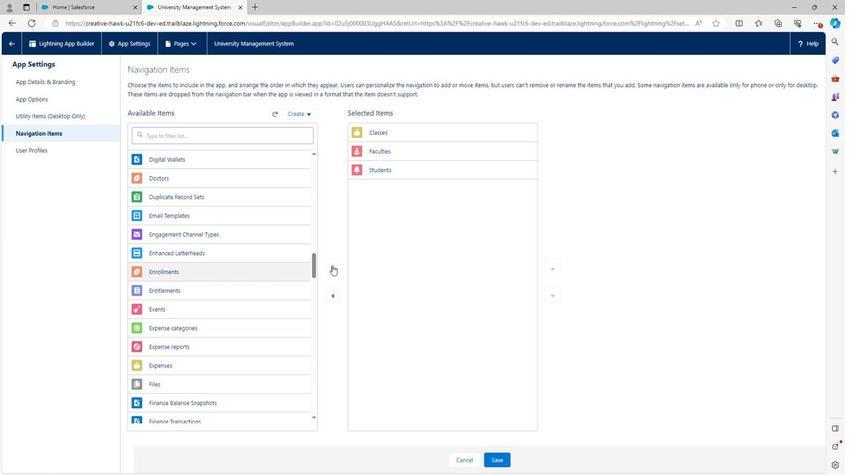 
Action: Mouse moved to (211, 234)
Screenshot: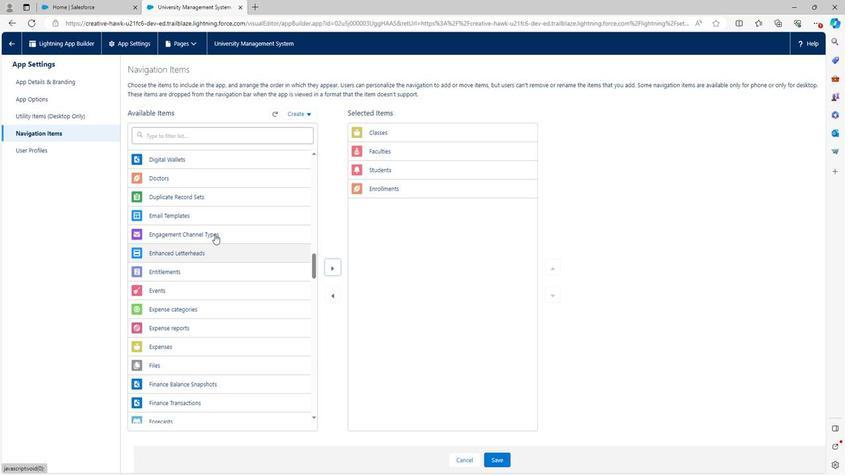 
Action: Mouse scrolled (211, 235) with delta (0, 0)
Screenshot: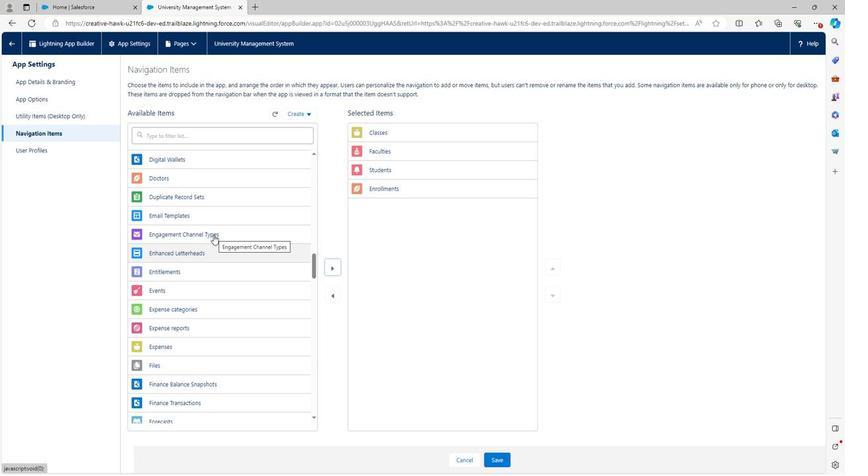 
Action: Mouse scrolled (211, 235) with delta (0, 0)
Screenshot: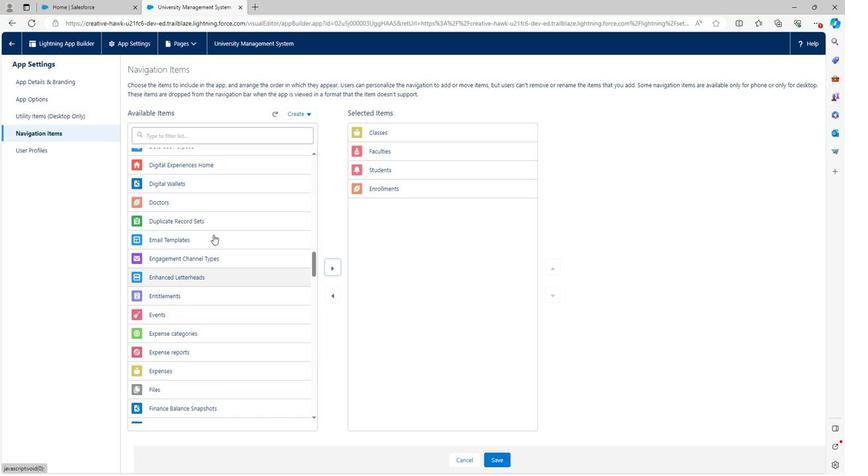 
Action: Mouse scrolled (211, 235) with delta (0, 0)
Screenshot: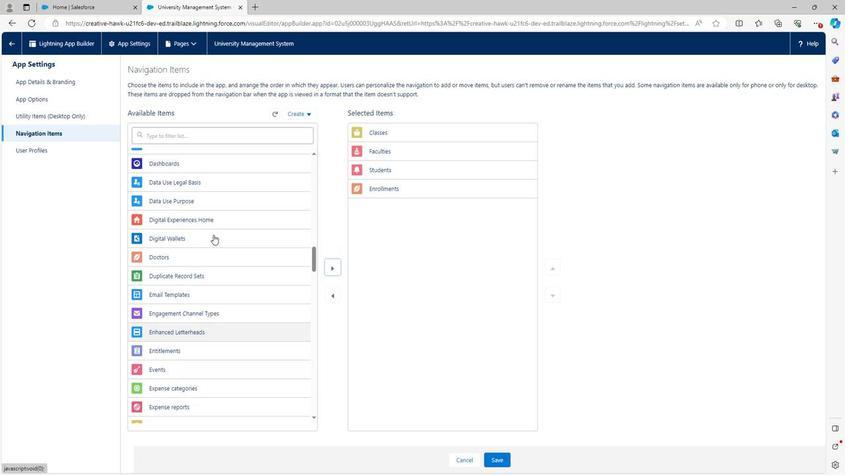 
Action: Mouse scrolled (211, 235) with delta (0, 0)
Screenshot: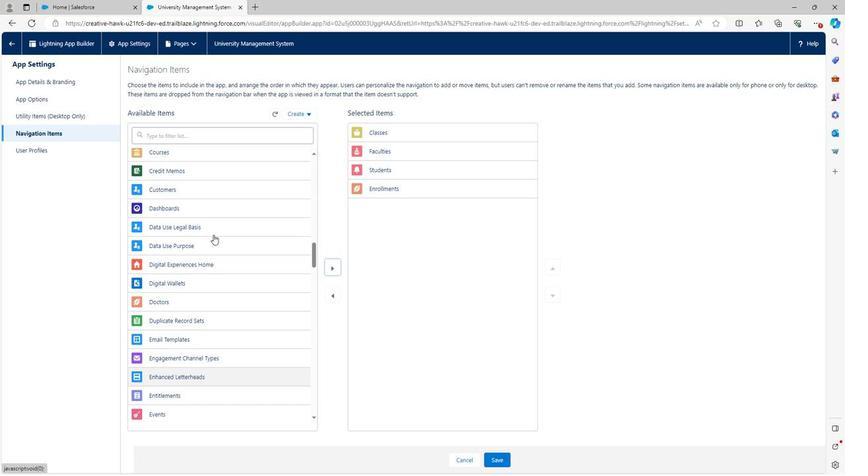 
Action: Mouse scrolled (211, 235) with delta (0, 0)
Screenshot: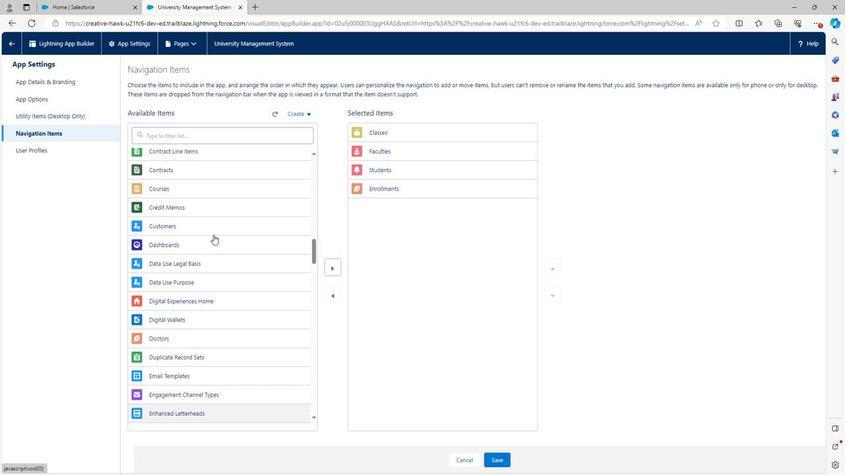 
Action: Mouse moved to (190, 233)
Screenshot: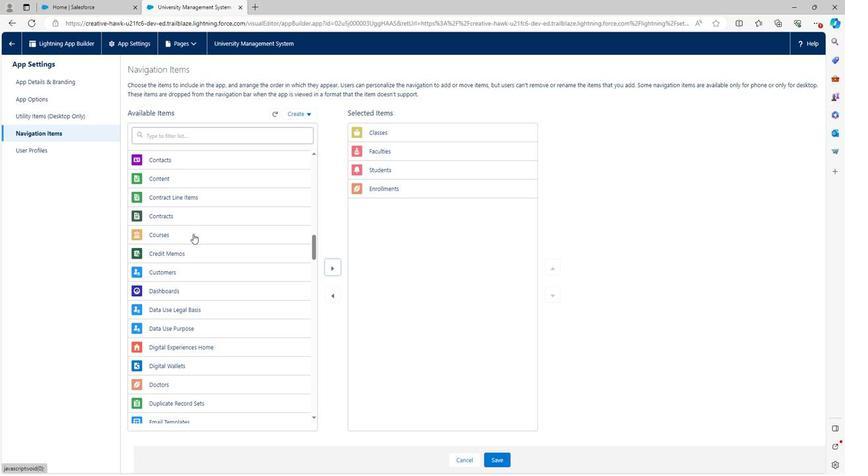 
Action: Mouse pressed left at (190, 233)
Screenshot: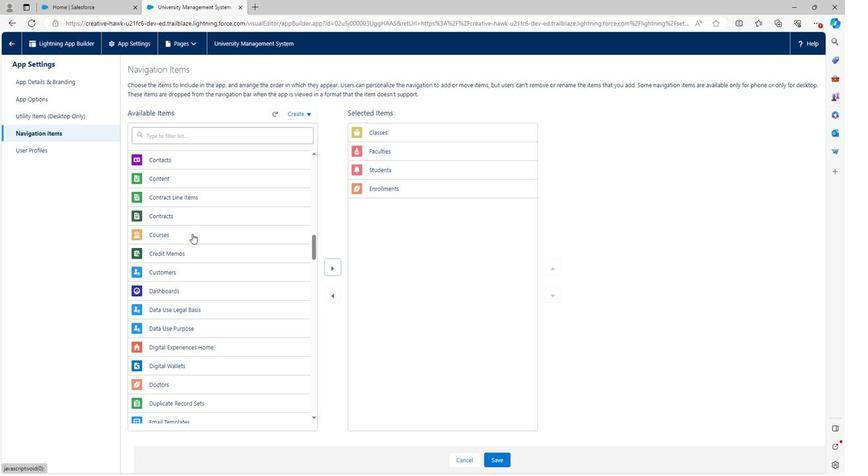
Action: Mouse moved to (330, 266)
Screenshot: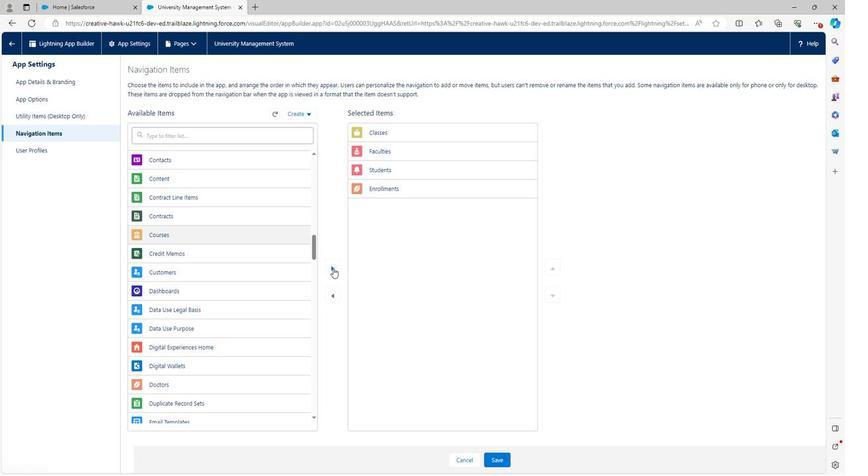 
Action: Mouse pressed left at (330, 266)
Screenshot: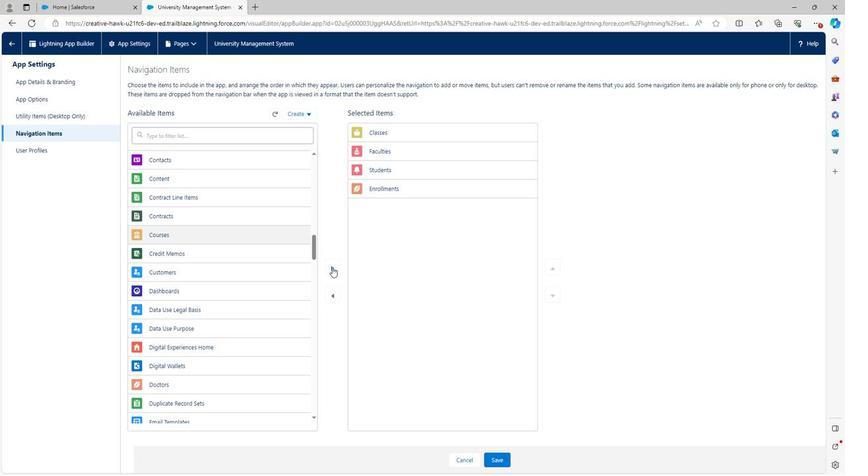 
Action: Mouse moved to (234, 258)
Screenshot: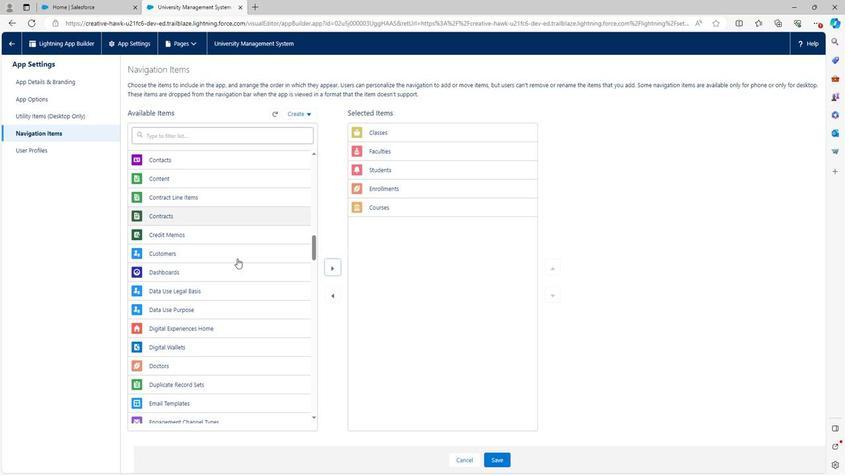 
Action: Mouse scrolled (234, 258) with delta (0, 0)
Screenshot: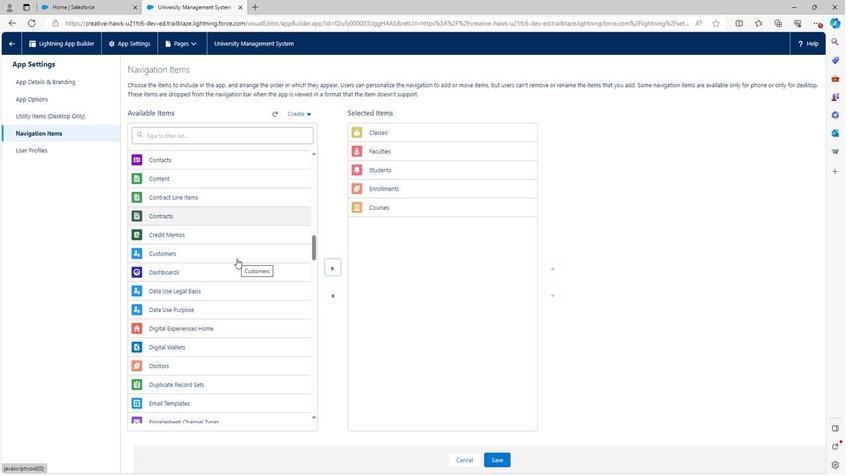 
Action: Mouse scrolled (234, 258) with delta (0, 0)
Screenshot: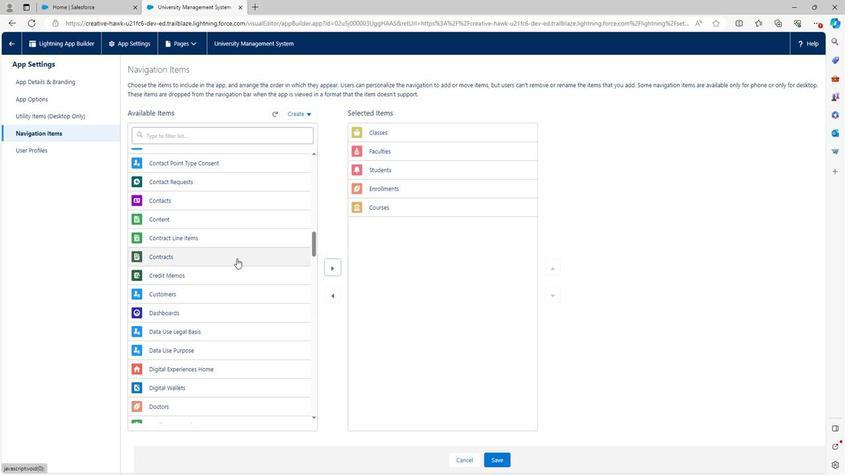 
Action: Mouse scrolled (234, 258) with delta (0, 0)
Screenshot: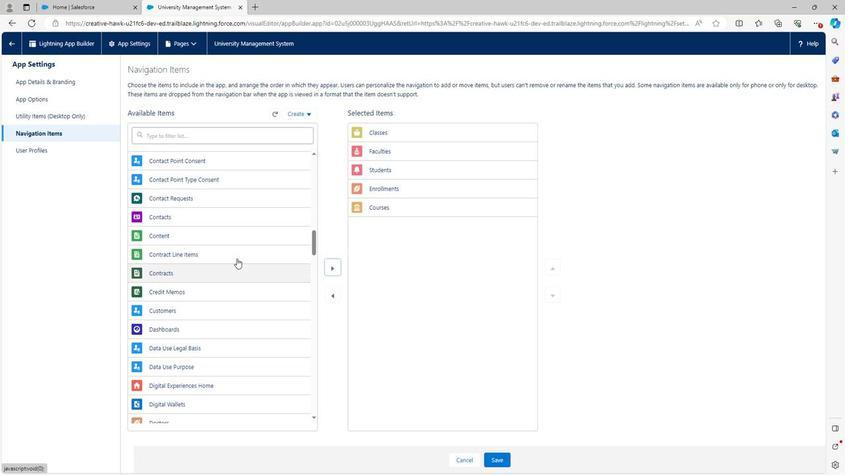 
Action: Mouse scrolled (234, 258) with delta (0, 0)
Screenshot: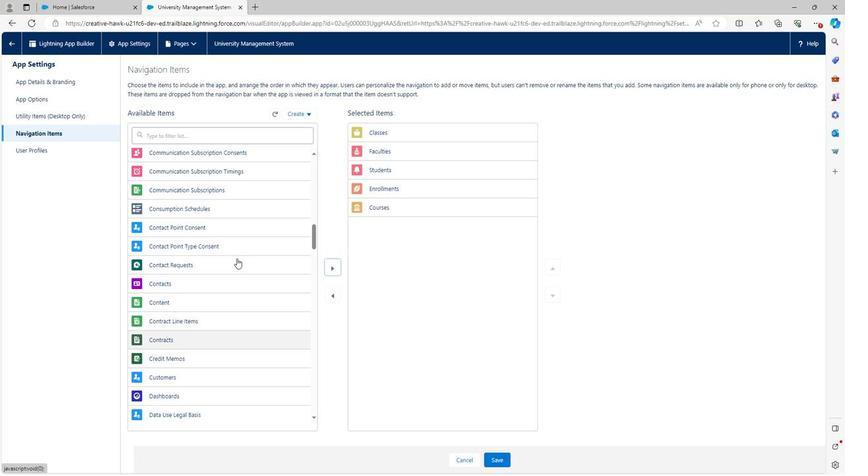
Action: Mouse scrolled (234, 258) with delta (0, 0)
Screenshot: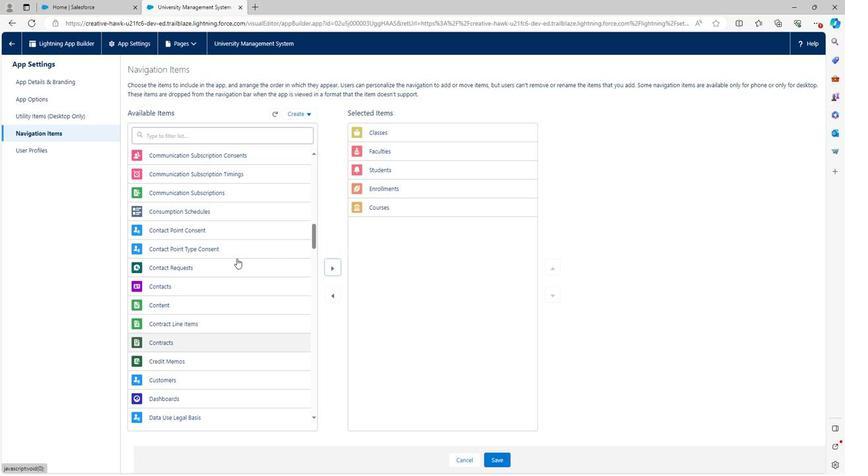 
Action: Mouse scrolled (234, 258) with delta (0, 0)
Screenshot: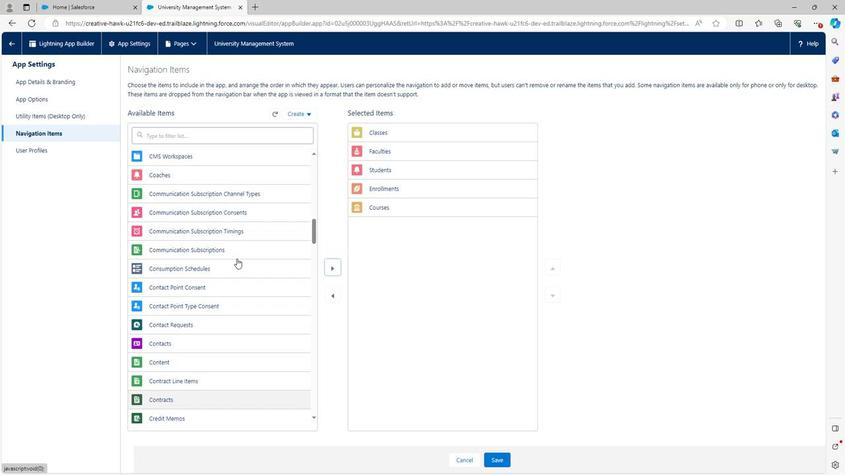 
Action: Mouse scrolled (234, 258) with delta (0, 0)
Screenshot: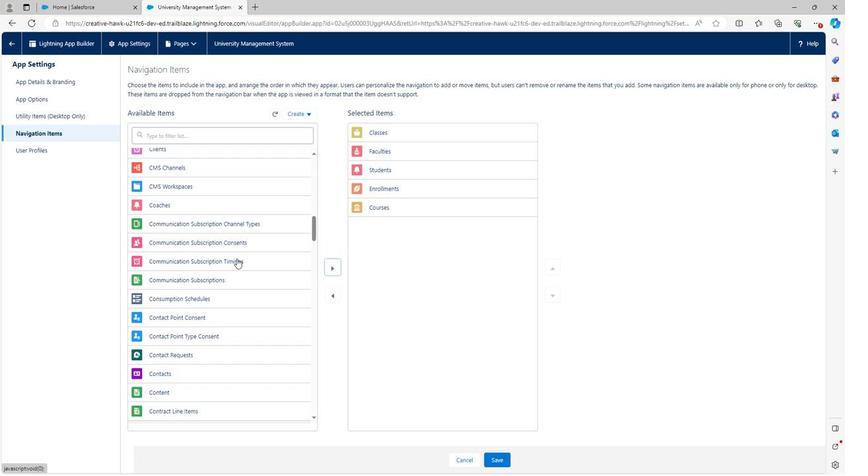 
Action: Mouse scrolled (234, 258) with delta (0, 0)
Screenshot: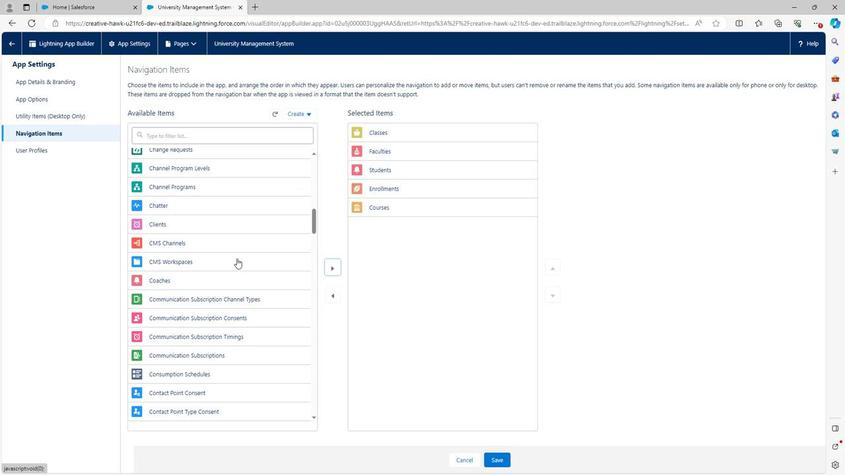 
Action: Mouse scrolled (234, 258) with delta (0, 0)
Screenshot: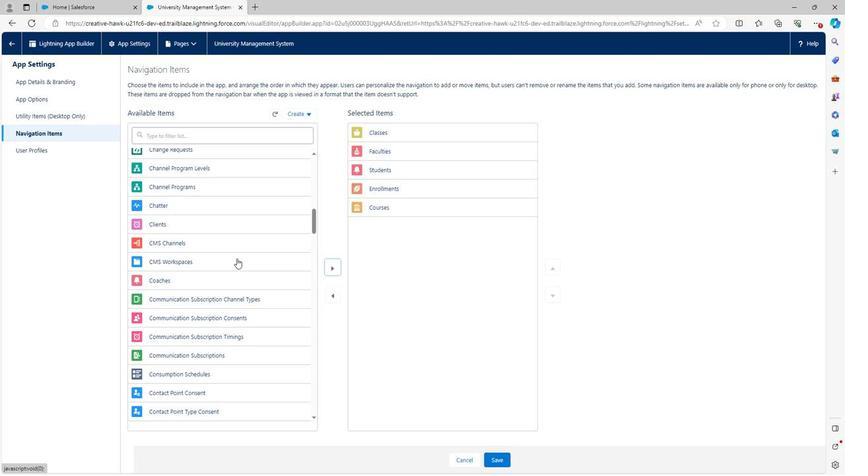 
Action: Mouse scrolled (234, 258) with delta (0, 0)
Screenshot: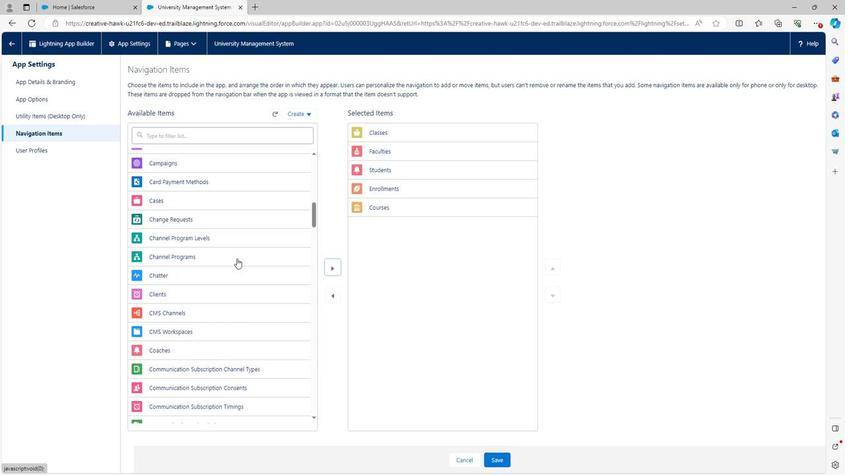 
Action: Mouse scrolled (234, 258) with delta (0, 0)
Screenshot: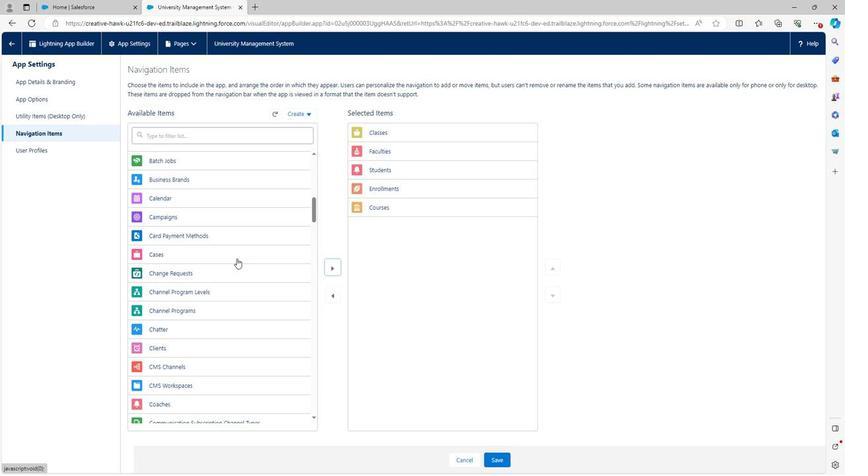 
Action: Mouse scrolled (234, 258) with delta (0, 0)
Screenshot: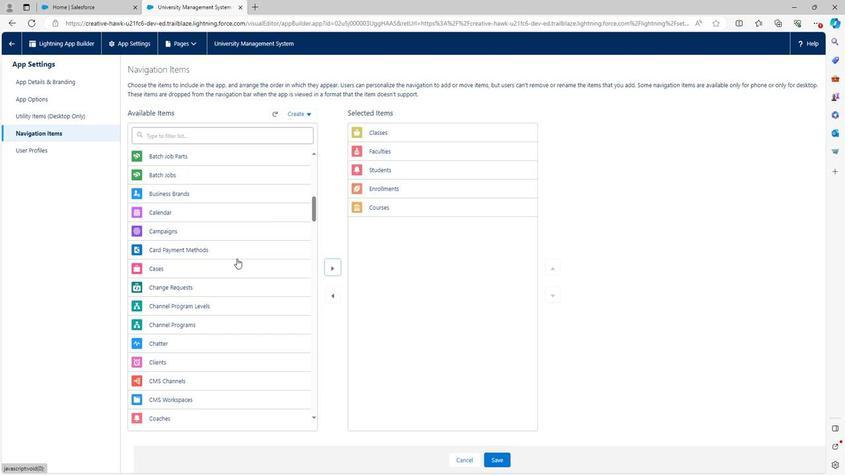 
Action: Mouse scrolled (234, 258) with delta (0, 0)
Screenshot: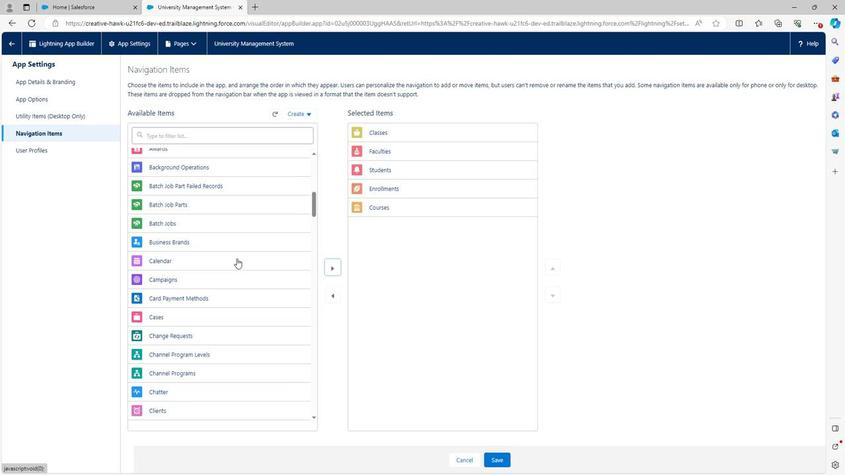 
Action: Mouse scrolled (234, 258) with delta (0, 0)
Screenshot: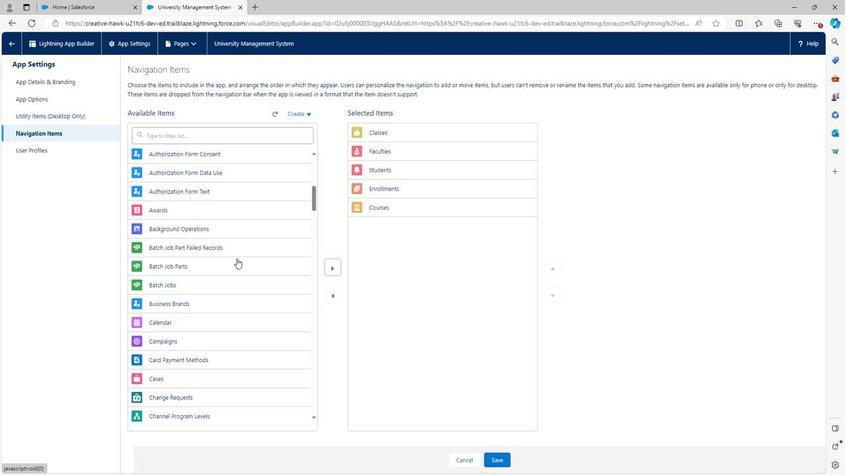 
Action: Mouse scrolled (234, 258) with delta (0, 0)
Screenshot: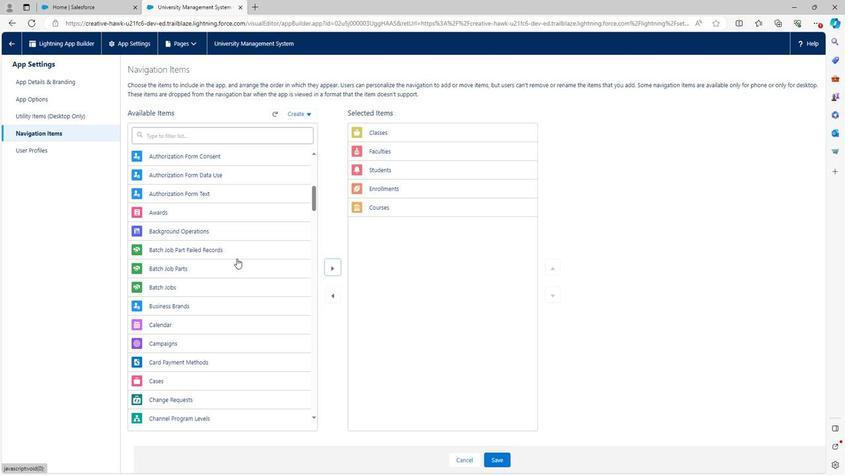 
Action: Mouse scrolled (234, 258) with delta (0, 0)
Screenshot: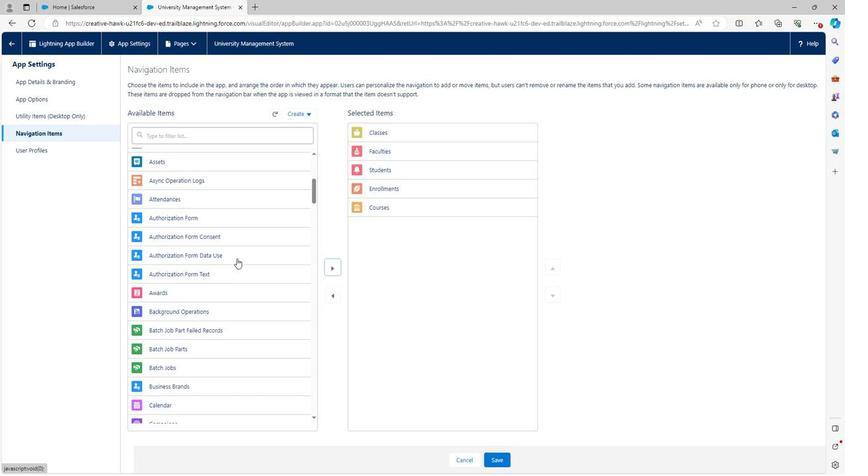 
Action: Mouse scrolled (234, 258) with delta (0, 0)
Screenshot: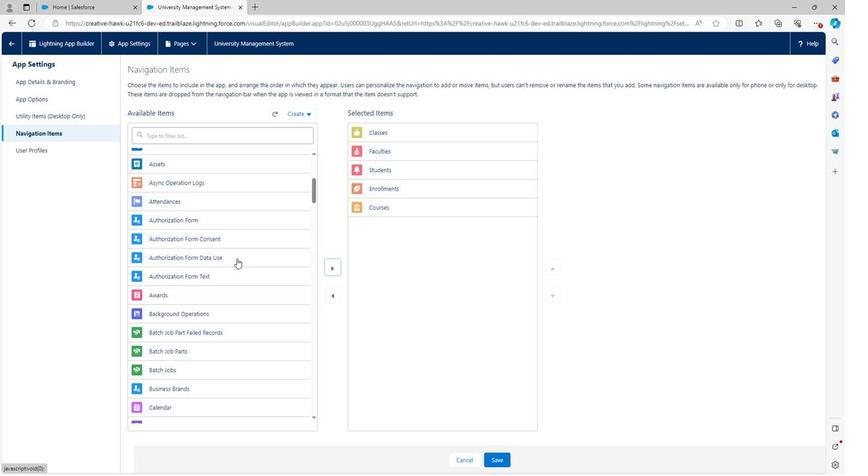 
Action: Mouse scrolled (234, 258) with delta (0, 0)
Screenshot: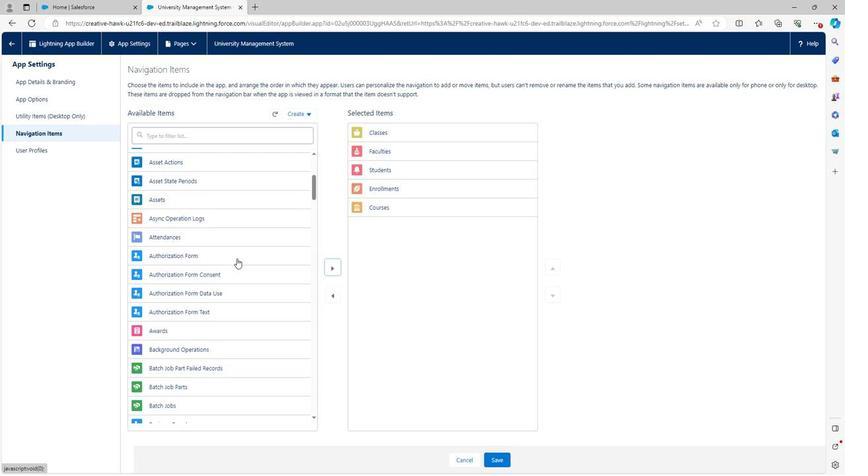 
Action: Mouse scrolled (234, 258) with delta (0, 0)
Screenshot: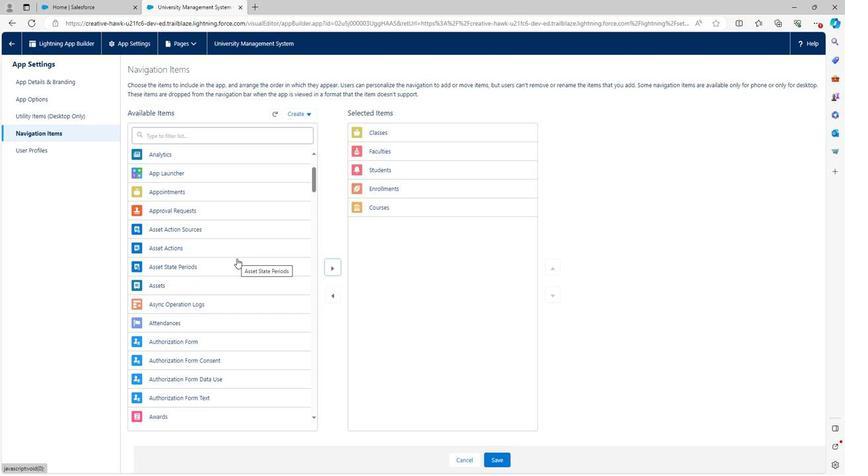 
Action: Mouse scrolled (234, 258) with delta (0, 0)
Screenshot: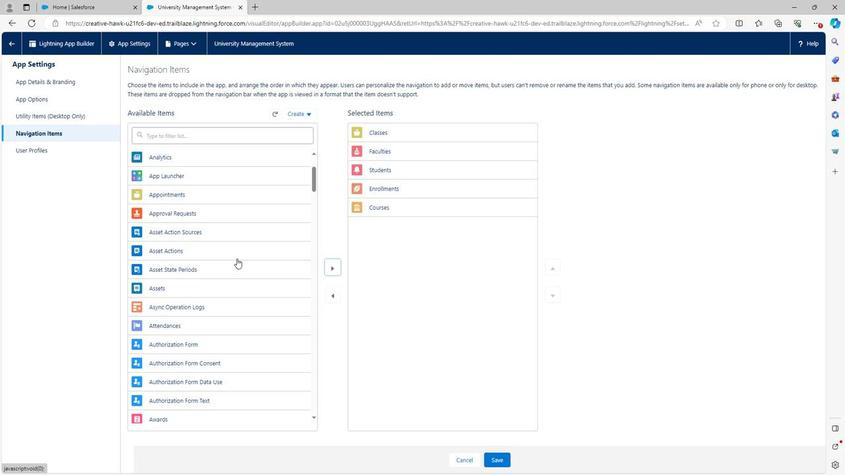
Action: Mouse scrolled (234, 258) with delta (0, 0)
Screenshot: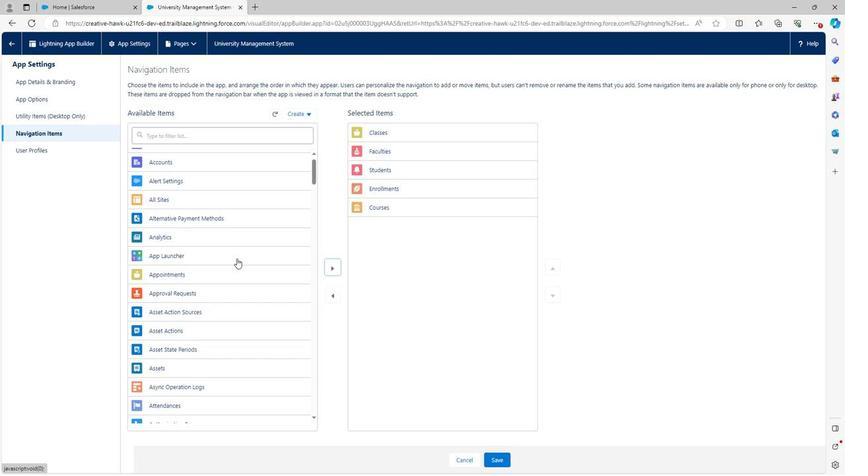 
Action: Mouse scrolled (234, 258) with delta (0, 0)
Screenshot: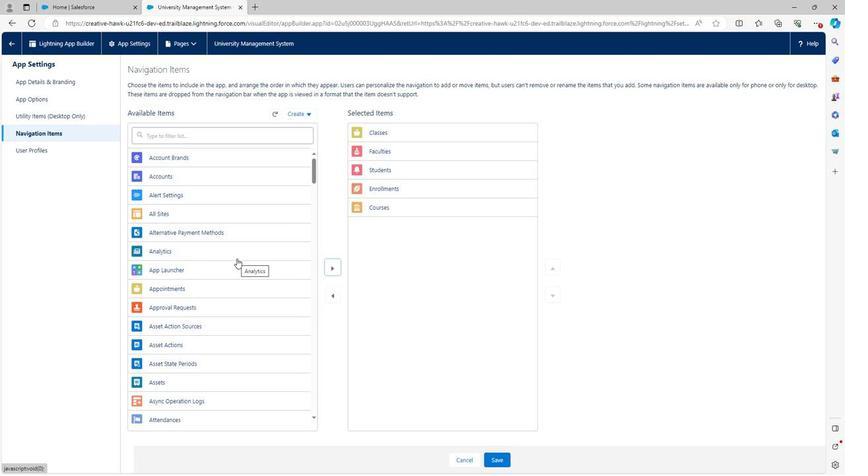 
Action: Mouse scrolled (234, 258) with delta (0, 0)
Screenshot: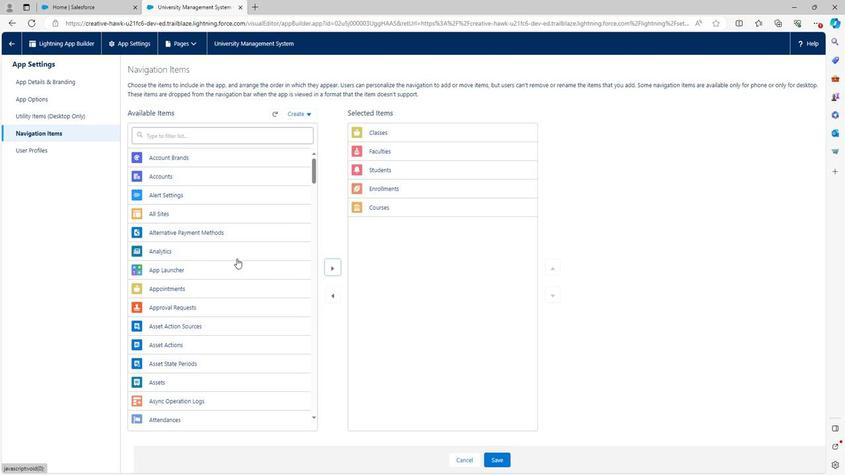 
Action: Mouse scrolled (234, 258) with delta (0, 0)
Screenshot: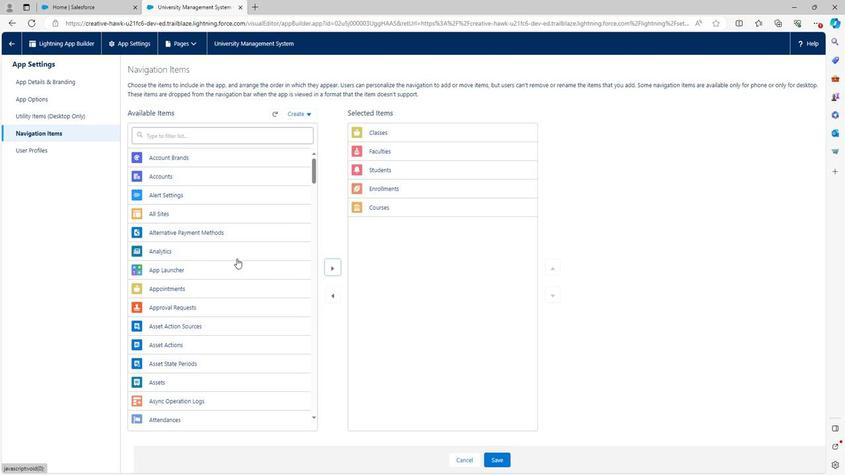 
Action: Mouse scrolled (234, 258) with delta (0, 0)
Screenshot: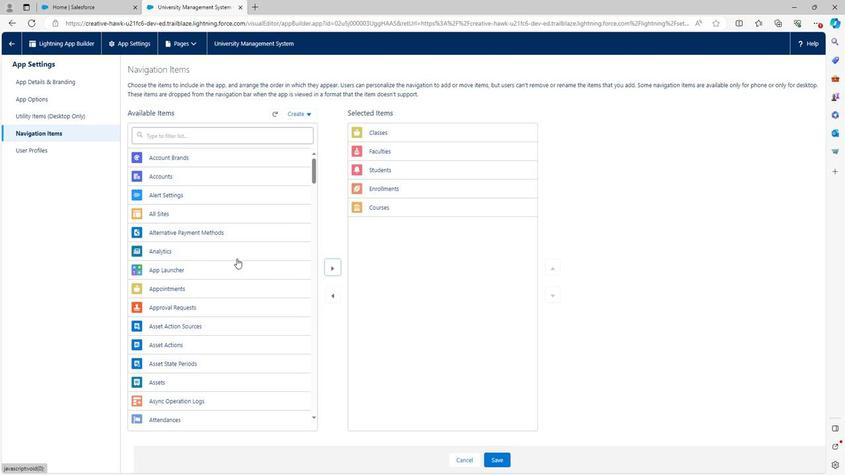 
Action: Mouse moved to (177, 280)
Screenshot: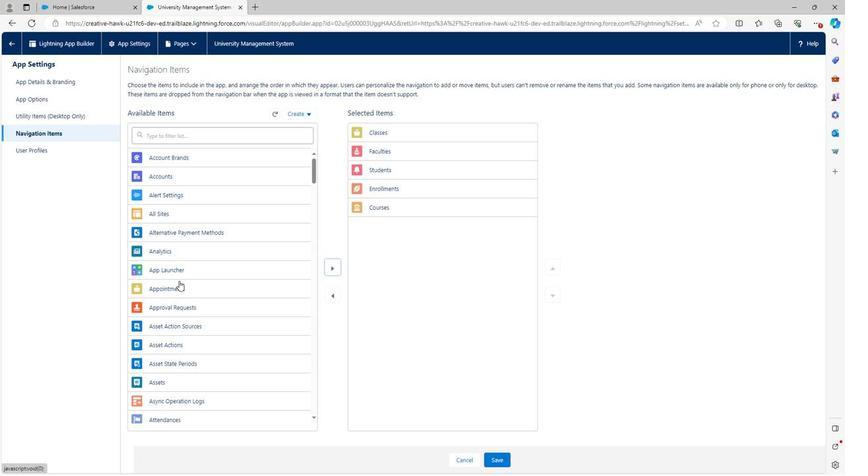 
Action: Mouse scrolled (177, 279) with delta (0, 0)
Screenshot: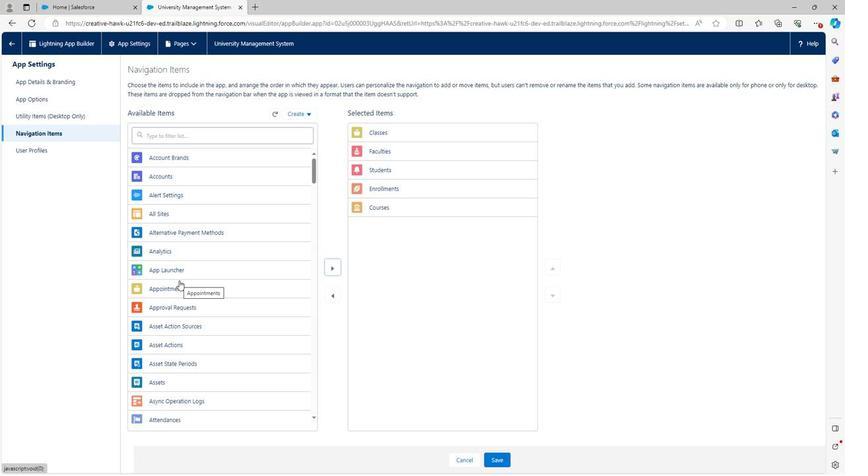 
Action: Mouse scrolled (177, 279) with delta (0, 0)
Screenshot: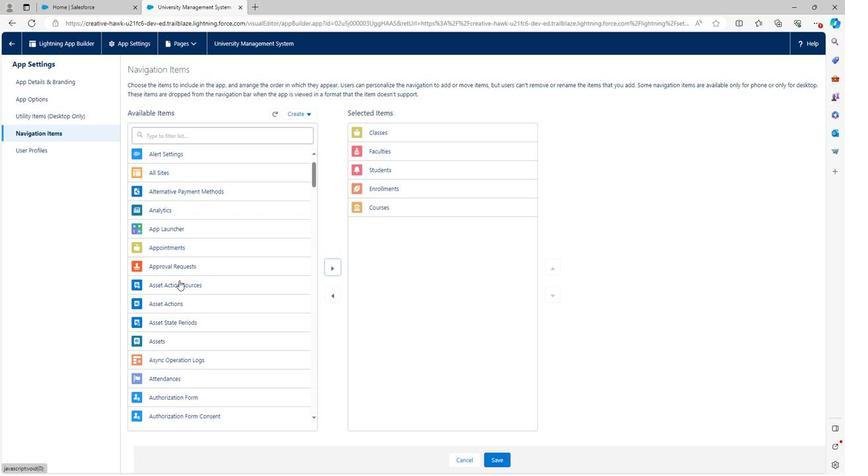 
Action: Mouse scrolled (177, 279) with delta (0, 0)
Screenshot: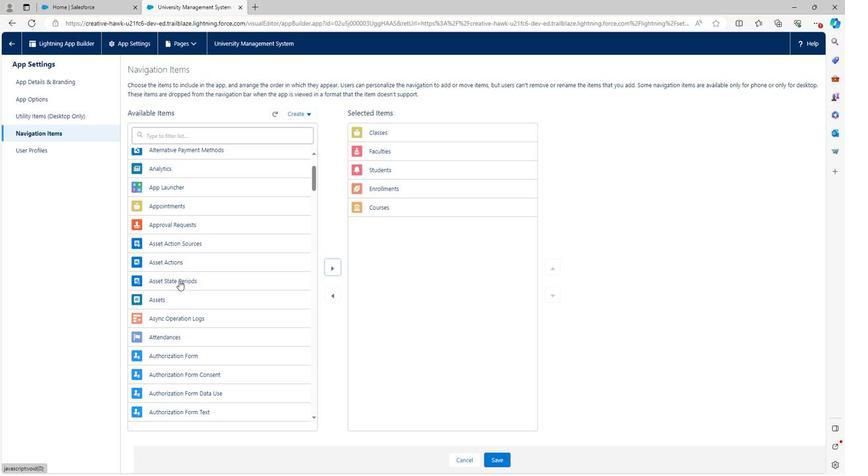 
Action: Mouse scrolled (177, 279) with delta (0, 0)
Screenshot: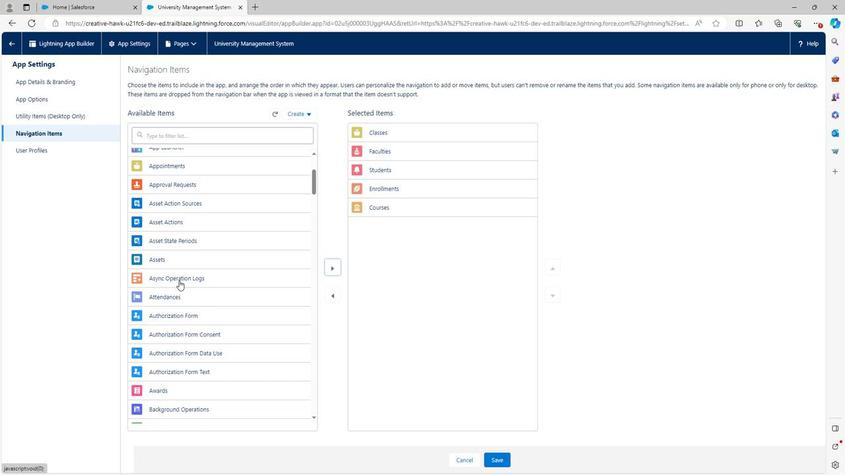 
Action: Mouse scrolled (177, 279) with delta (0, 0)
Screenshot: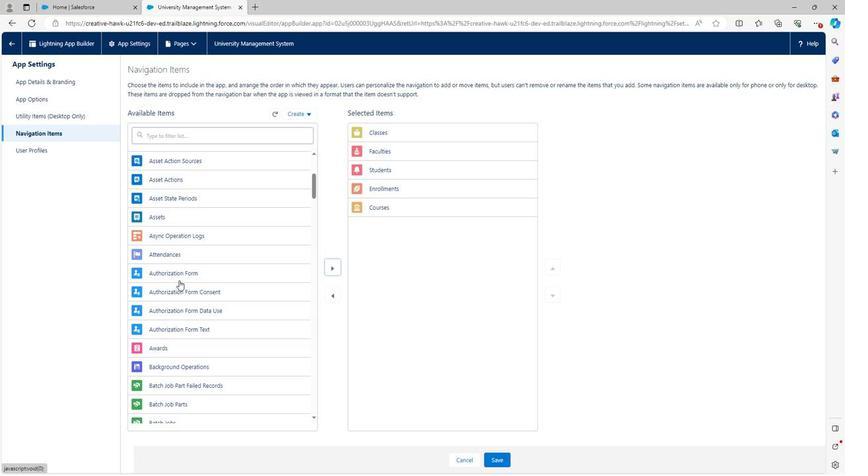 
Action: Mouse moved to (198, 214)
Screenshot: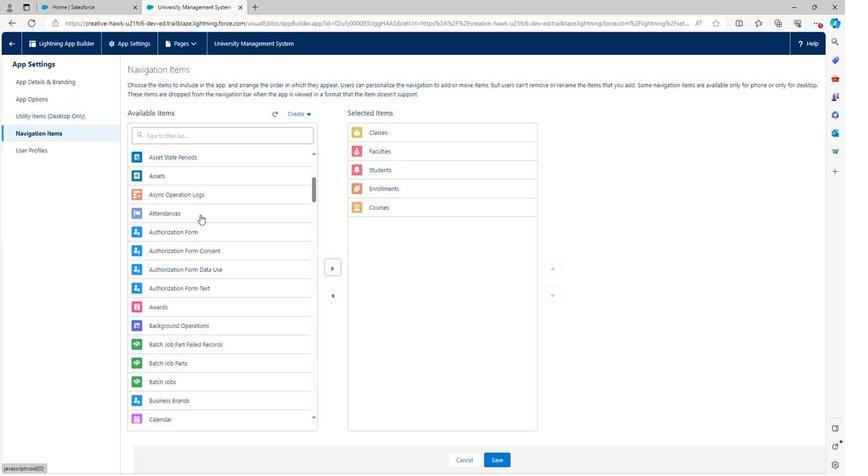 
Action: Mouse pressed left at (198, 214)
Screenshot: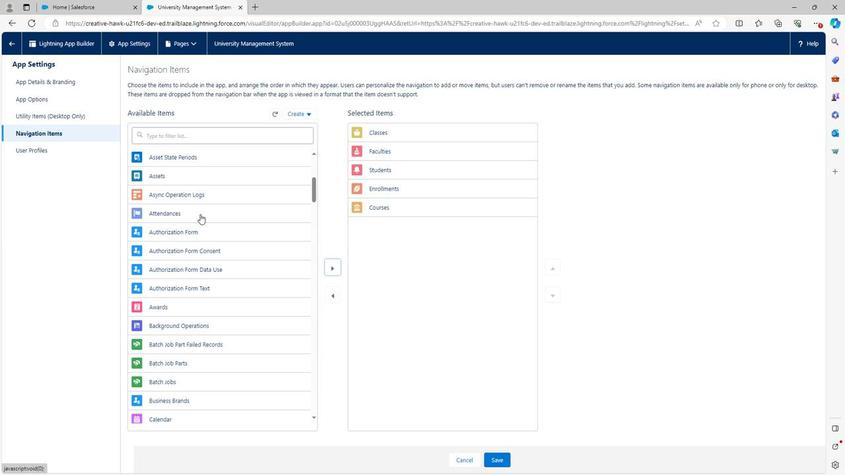 
Action: Mouse moved to (327, 268)
Screenshot: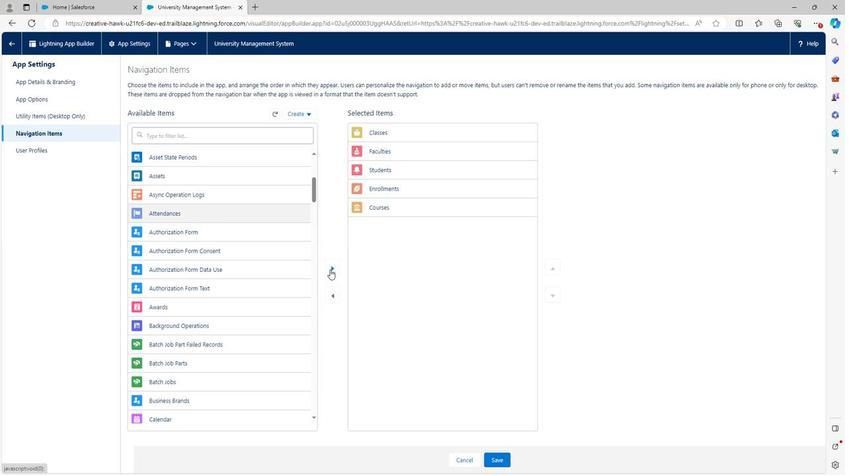 
Action: Mouse pressed left at (327, 268)
Screenshot: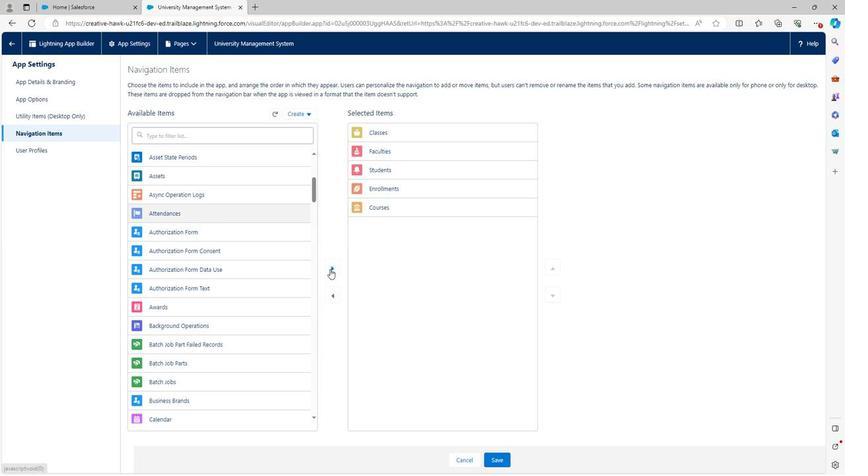 
Action: Mouse moved to (207, 331)
Screenshot: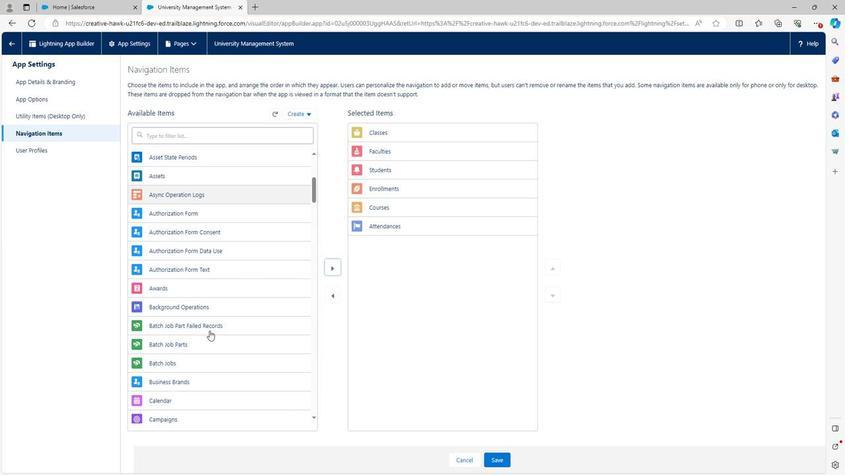 
Action: Mouse scrolled (207, 331) with delta (0, 0)
Screenshot: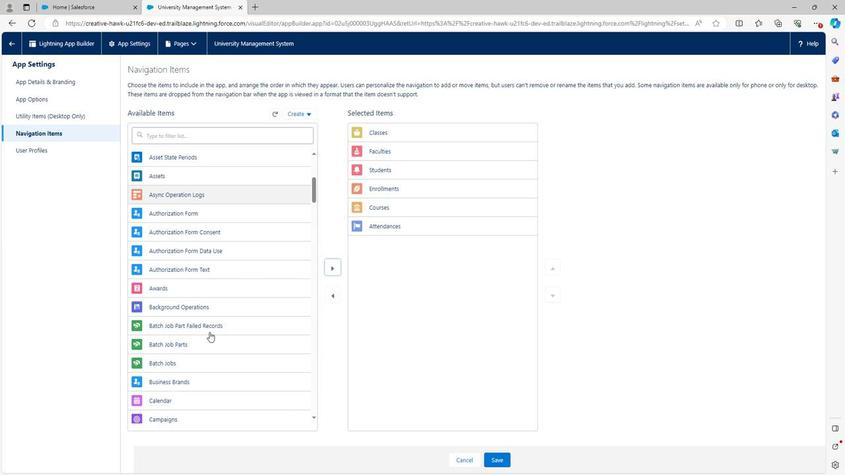 
Action: Mouse scrolled (207, 331) with delta (0, 0)
Screenshot: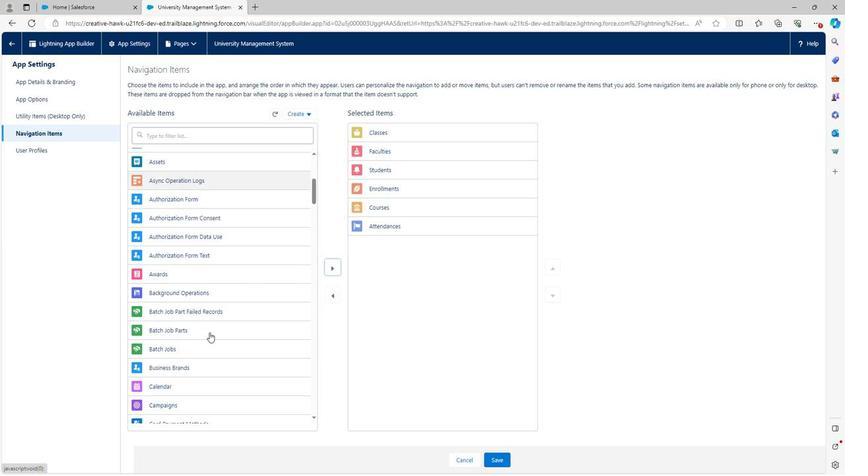 
Action: Mouse scrolled (207, 331) with delta (0, 0)
Screenshot: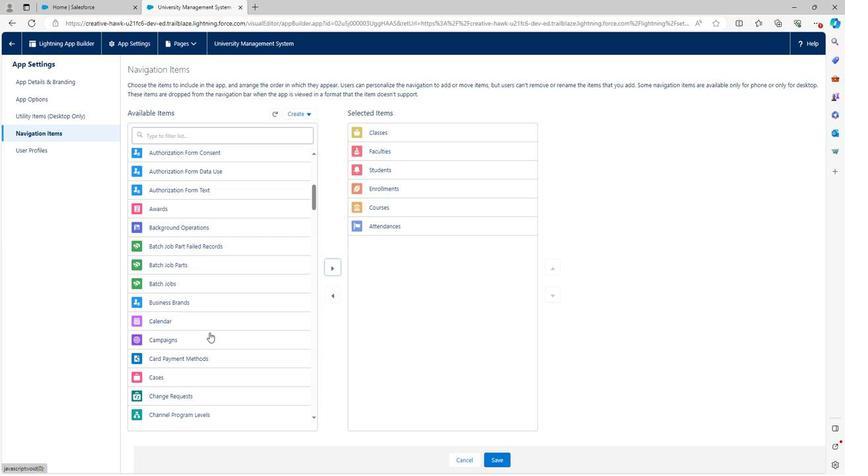 
Action: Mouse scrolled (207, 331) with delta (0, 0)
Screenshot: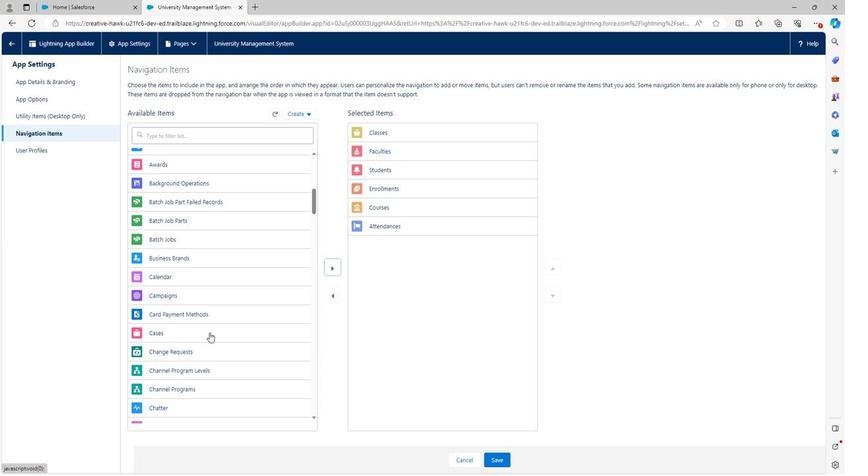 
Action: Mouse scrolled (207, 331) with delta (0, 0)
Screenshot: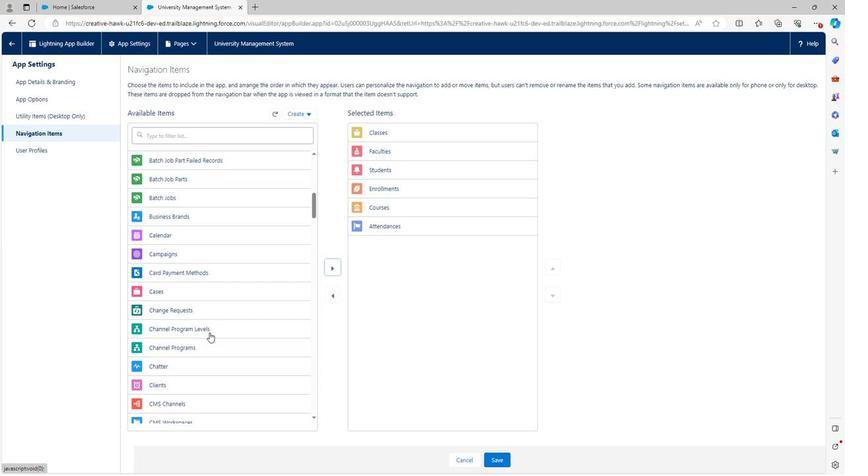 
Action: Mouse scrolled (207, 331) with delta (0, 0)
Screenshot: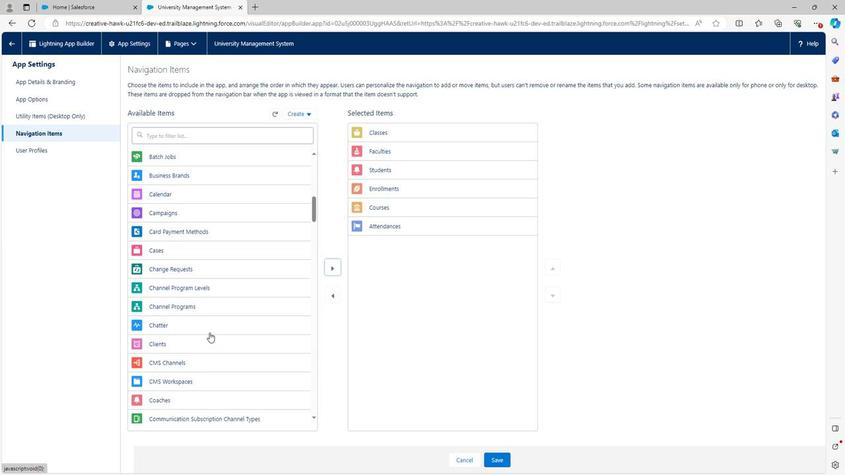 
Action: Mouse scrolled (207, 331) with delta (0, 0)
Screenshot: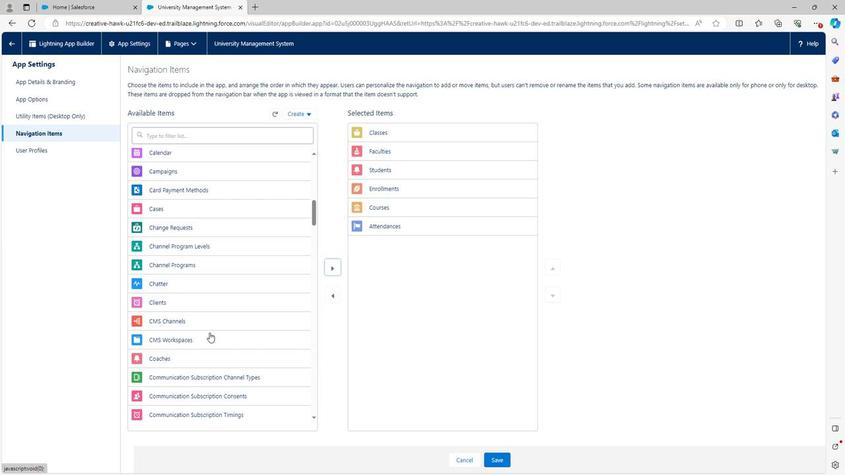 
Action: Mouse scrolled (207, 331) with delta (0, 0)
Screenshot: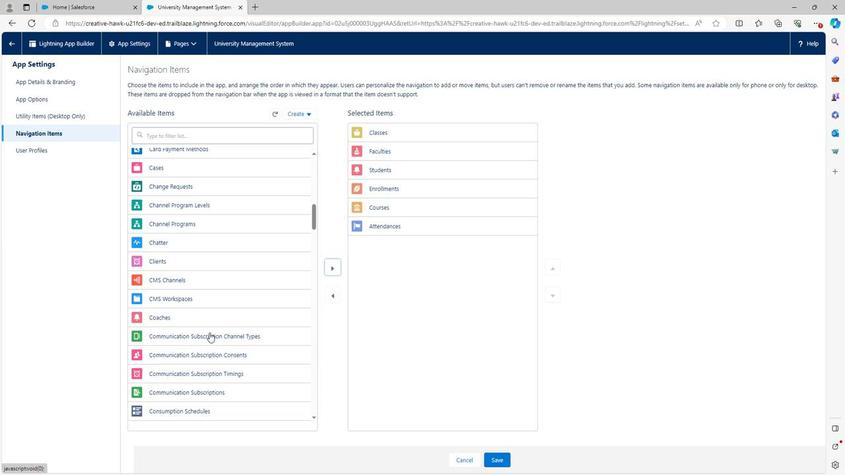 
Action: Mouse scrolled (207, 331) with delta (0, 0)
Screenshot: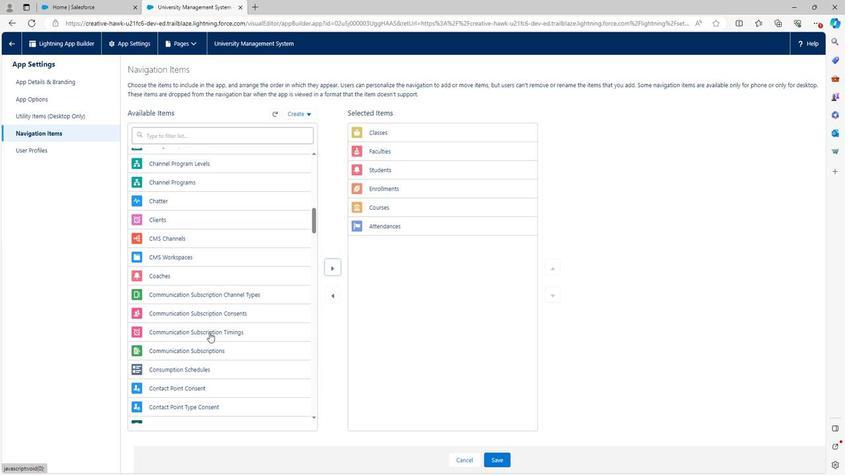 
Action: Mouse scrolled (207, 331) with delta (0, 0)
Screenshot: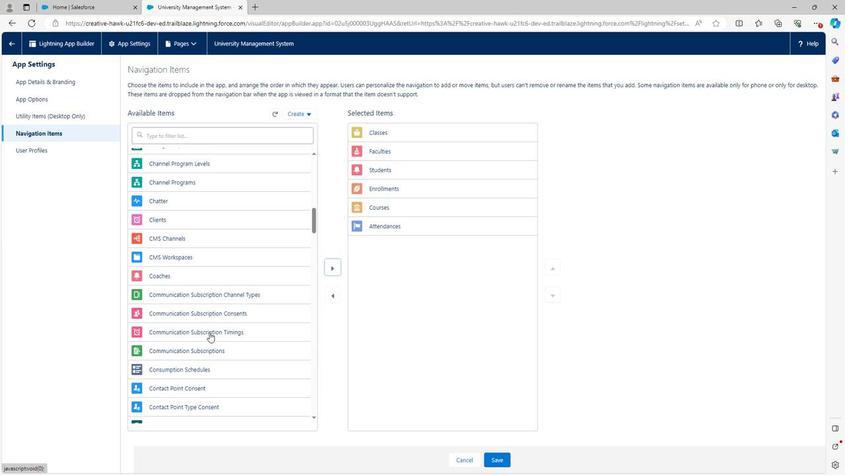 
Action: Mouse scrolled (207, 331) with delta (0, 0)
Screenshot: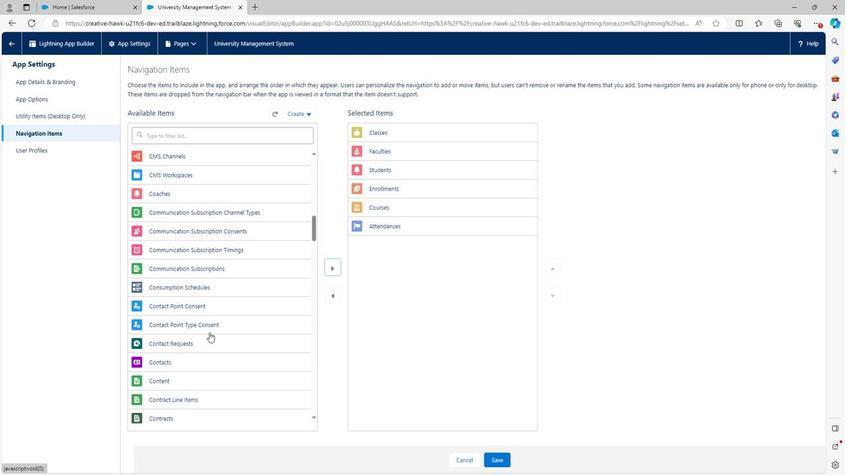 
Action: Mouse scrolled (207, 331) with delta (0, 0)
Screenshot: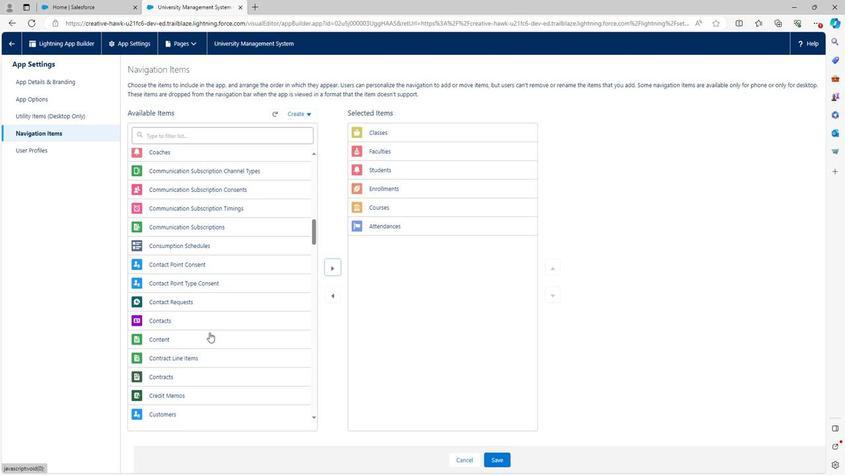 
Action: Mouse scrolled (207, 331) with delta (0, 0)
Screenshot: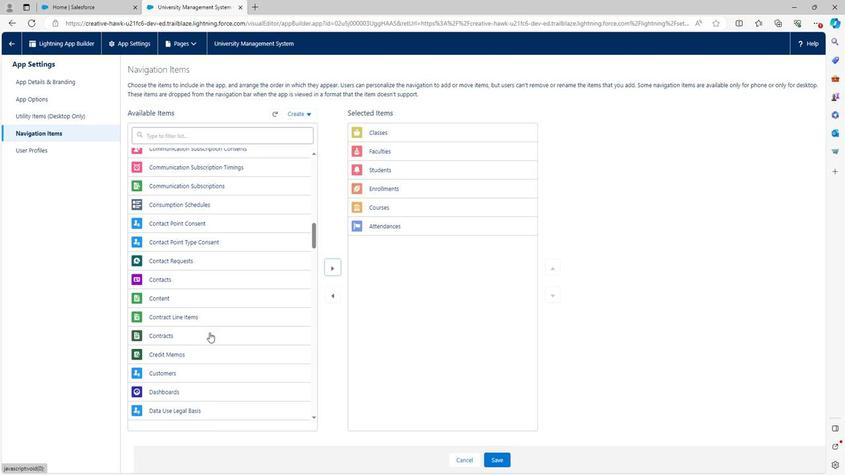 
Action: Mouse scrolled (207, 331) with delta (0, 0)
Screenshot: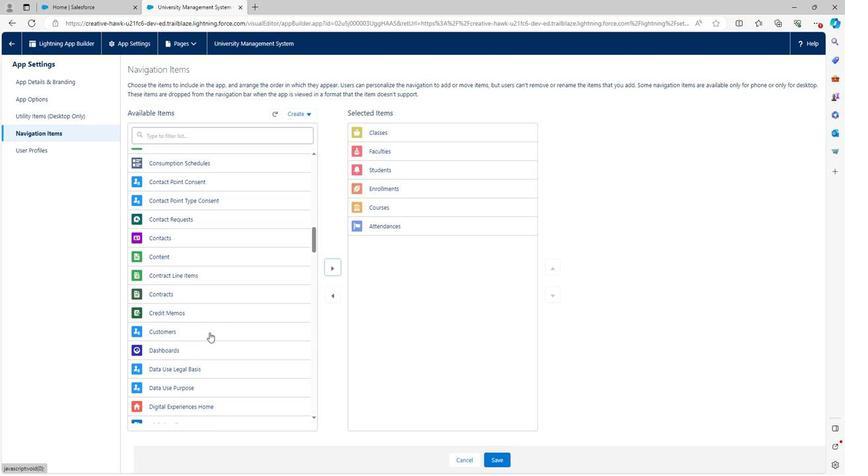 
Action: Mouse scrolled (207, 331) with delta (0, 0)
Screenshot: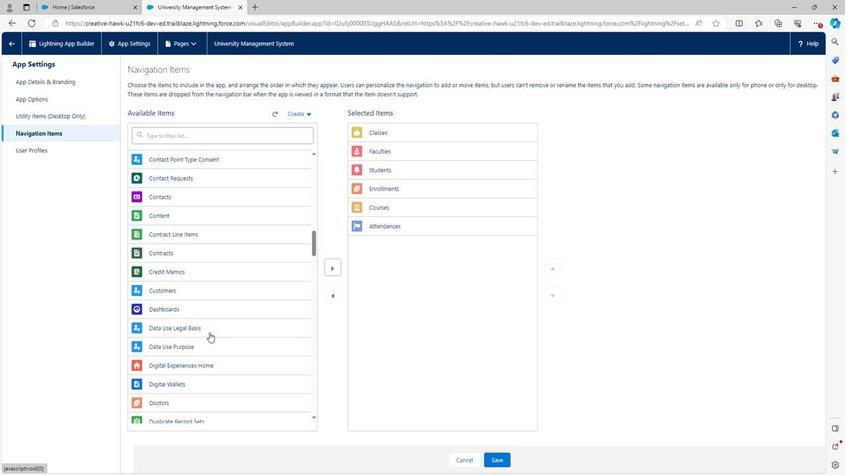 
Action: Mouse scrolled (207, 331) with delta (0, 0)
Screenshot: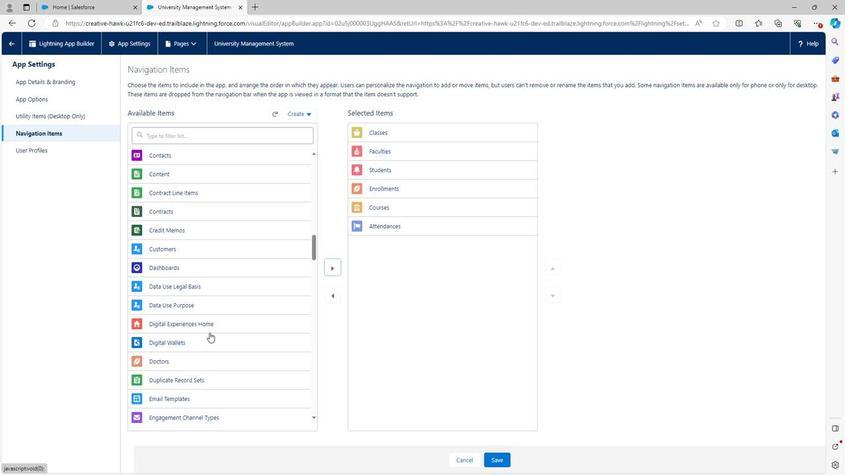 
Action: Mouse scrolled (207, 331) with delta (0, 0)
Screenshot: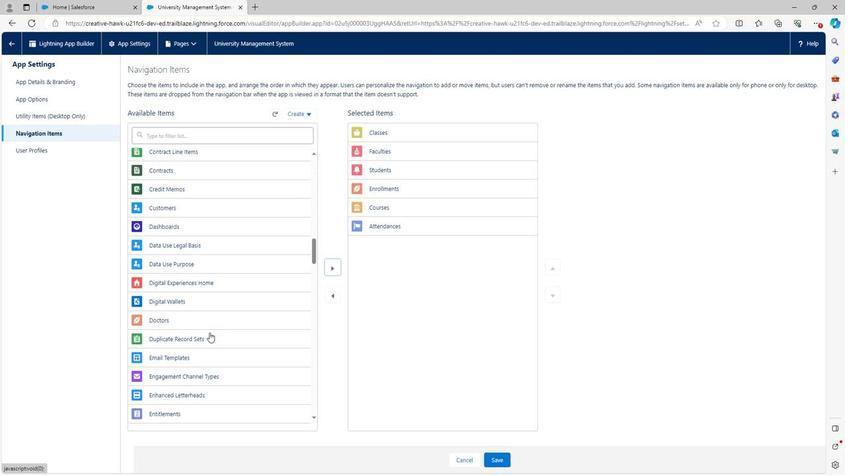 
Action: Mouse scrolled (207, 331) with delta (0, 0)
Screenshot: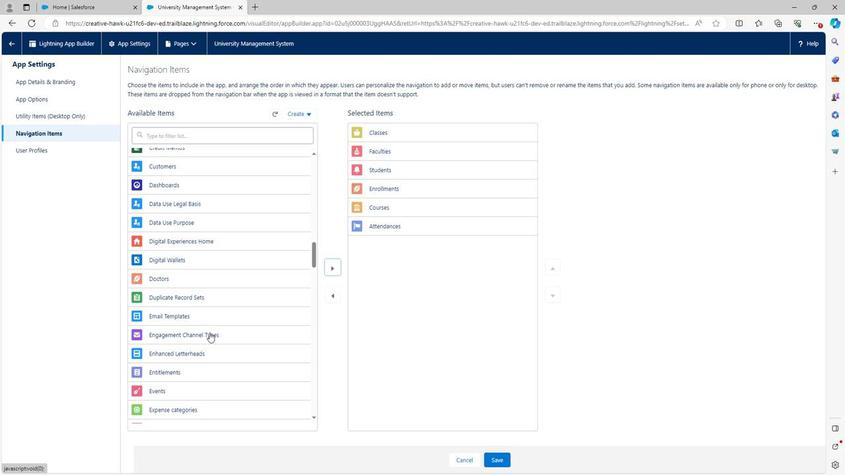 
Action: Mouse scrolled (207, 331) with delta (0, 0)
Screenshot: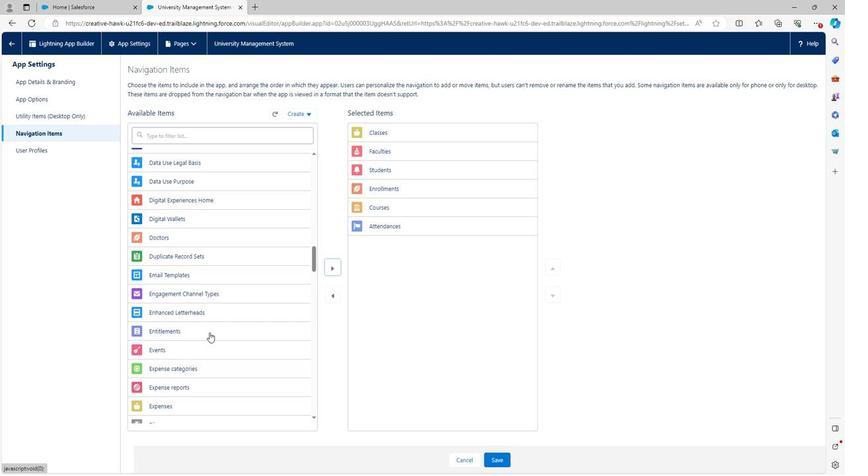 
Action: Mouse moved to (206, 333)
Screenshot: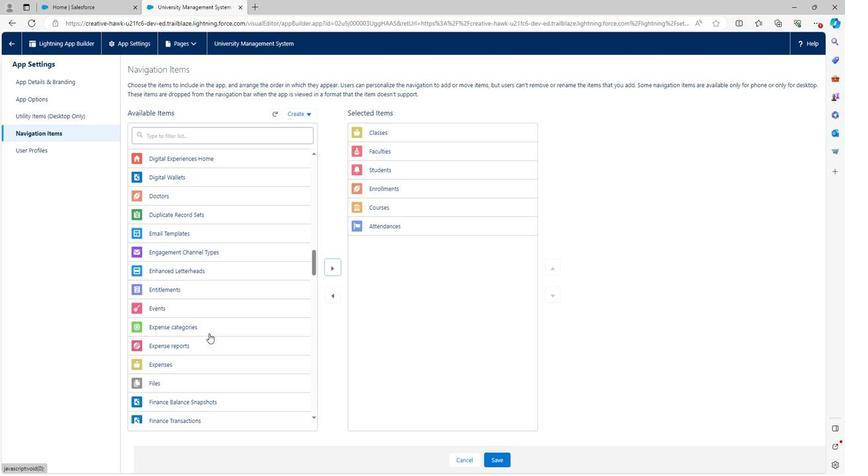 
Action: Mouse scrolled (206, 332) with delta (0, 0)
Screenshot: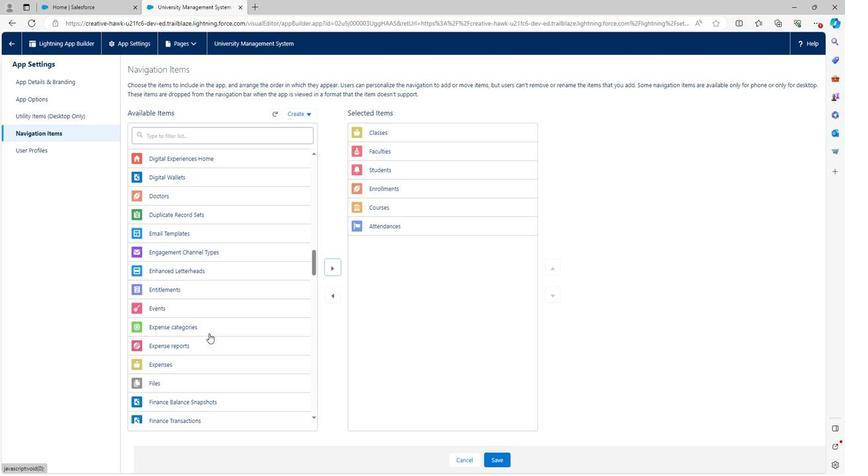
Action: Mouse moved to (206, 333)
Screenshot: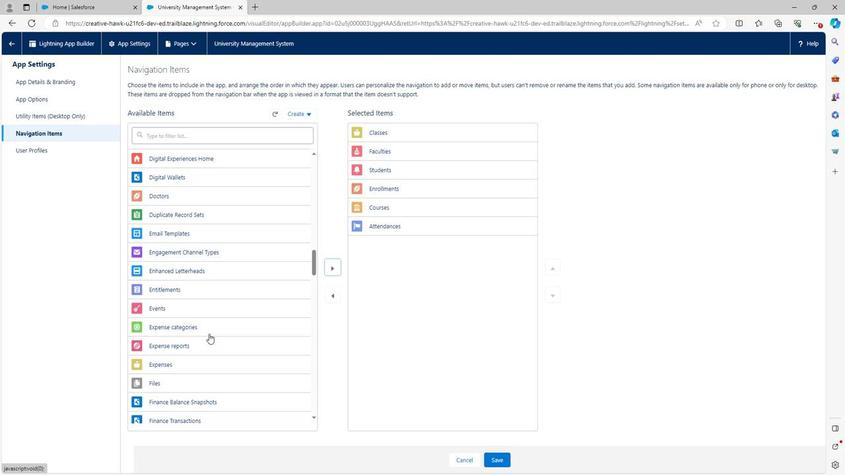 
Action: Mouse scrolled (206, 333) with delta (0, 0)
Screenshot: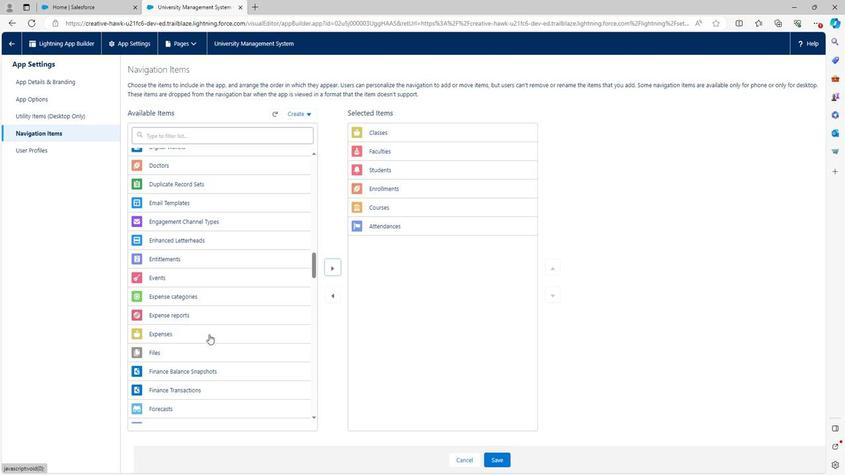 
Action: Mouse moved to (206, 334)
Screenshot: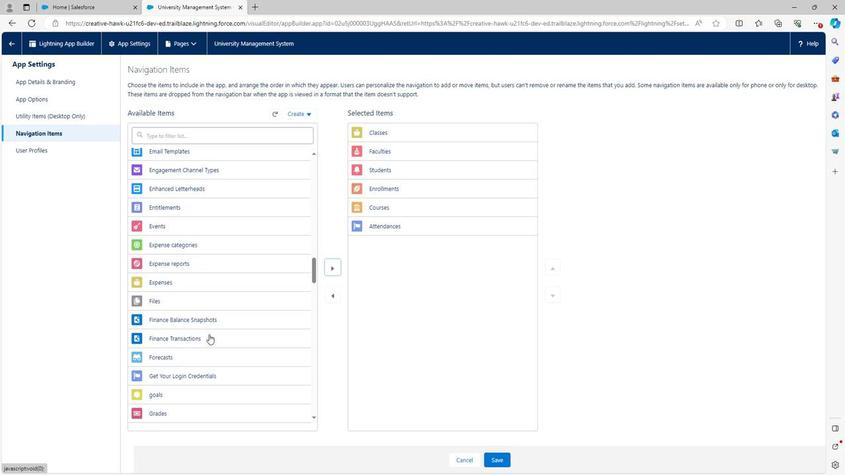 
Action: Mouse scrolled (206, 333) with delta (0, 0)
Screenshot: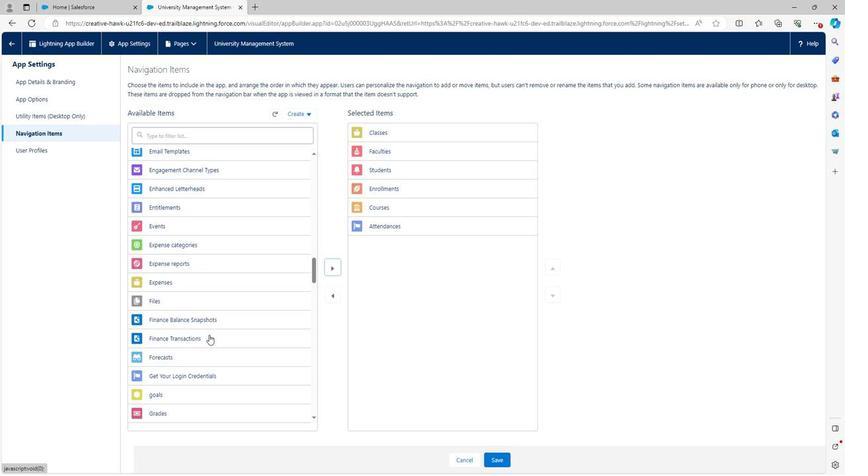 
Action: Mouse moved to (178, 369)
Screenshot: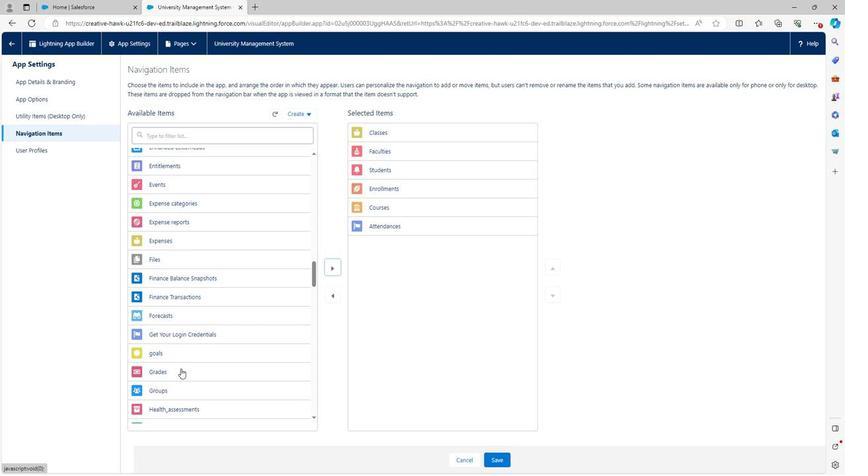 
Action: Mouse pressed left at (178, 369)
Screenshot: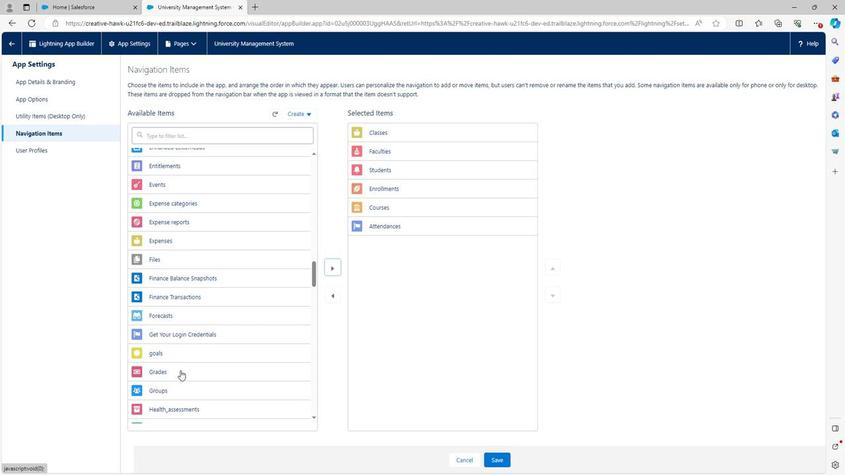 
Action: Mouse moved to (331, 270)
Screenshot: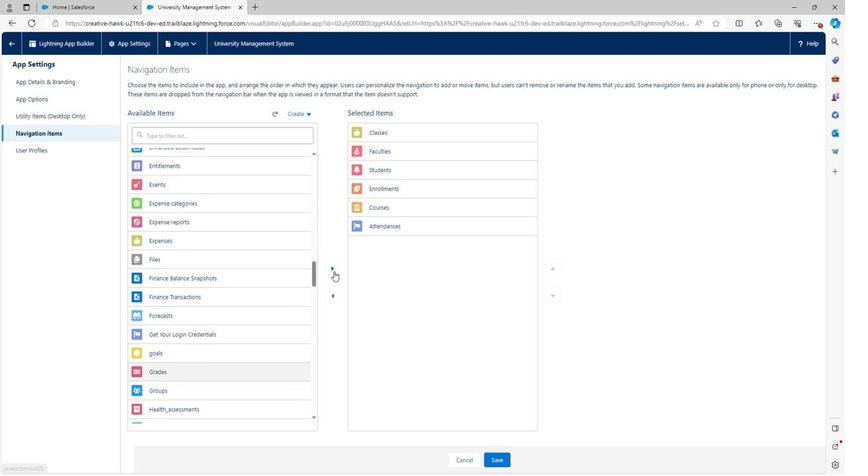 
Action: Mouse pressed left at (331, 270)
Screenshot: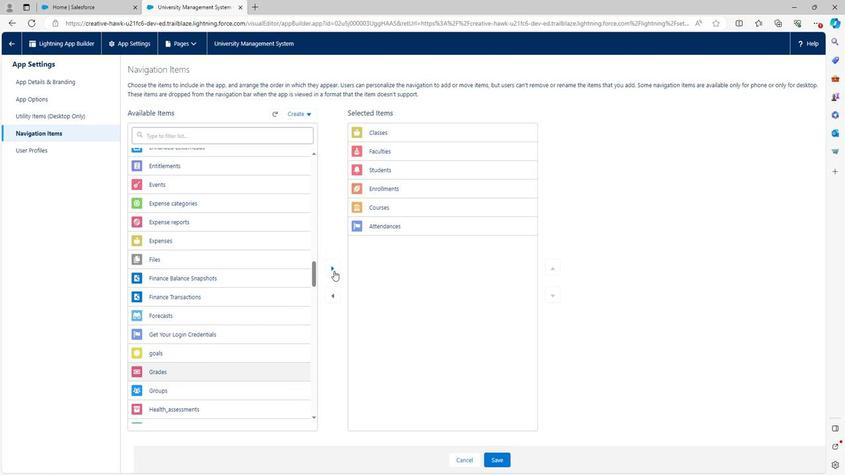 
Action: Mouse moved to (208, 315)
Screenshot: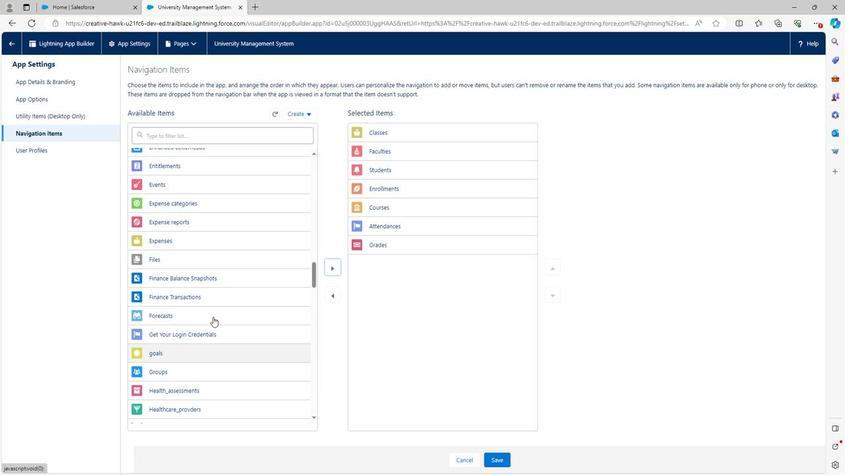 
Action: Mouse scrolled (208, 315) with delta (0, 0)
Screenshot: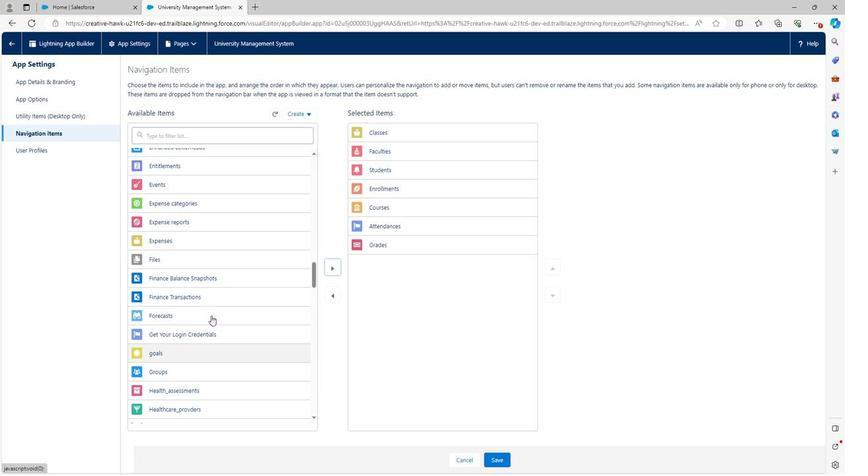 
Action: Mouse moved to (182, 224)
Screenshot: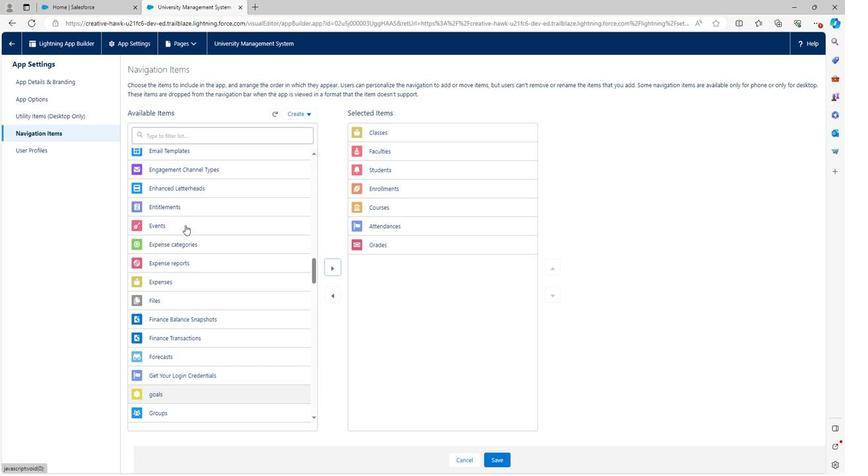 
Action: Mouse pressed left at (182, 224)
Screenshot: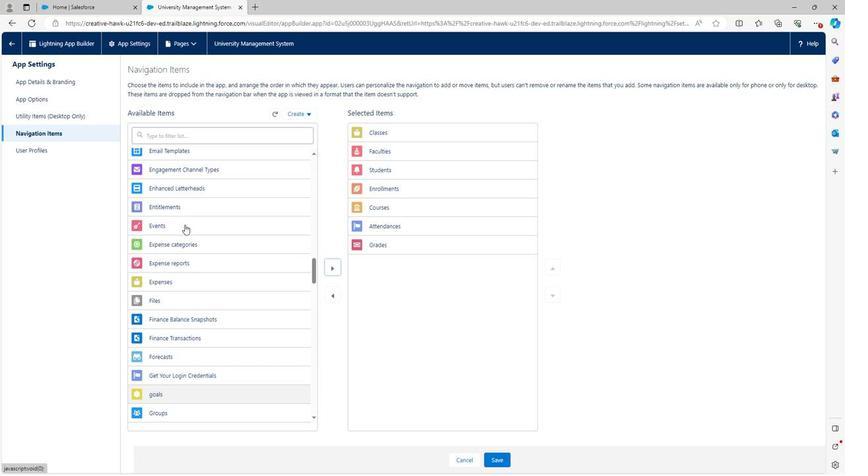 
Action: Mouse moved to (327, 266)
Screenshot: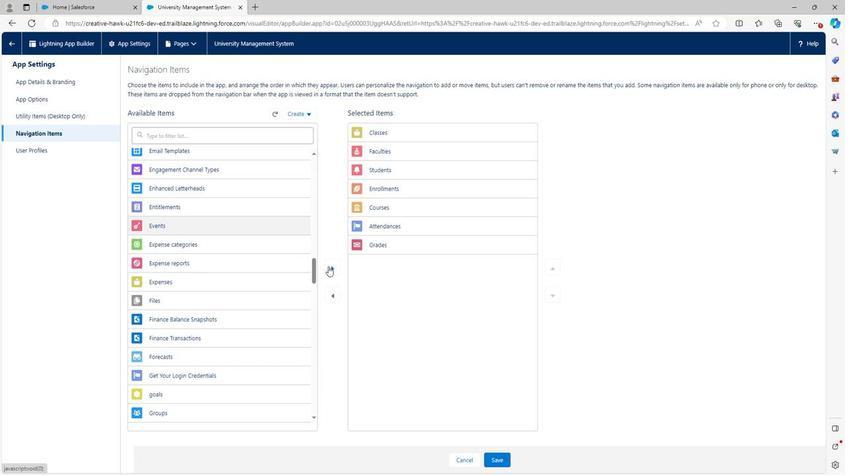 
Action: Mouse pressed left at (327, 266)
Screenshot: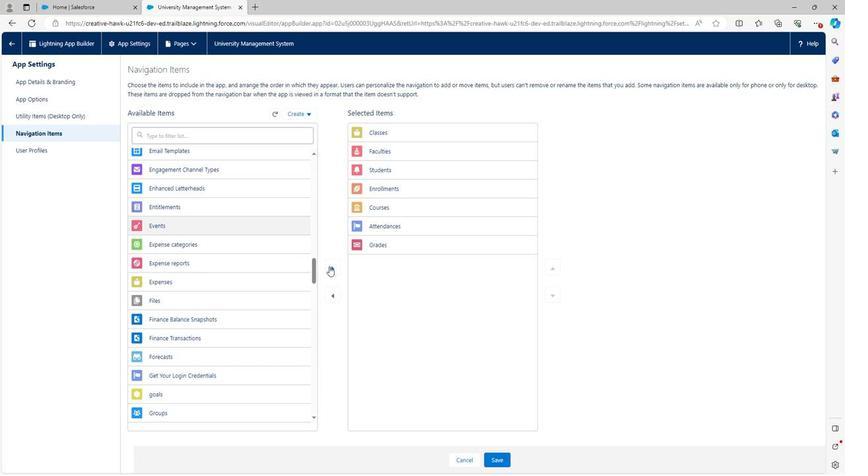 
Action: Mouse moved to (492, 455)
Screenshot: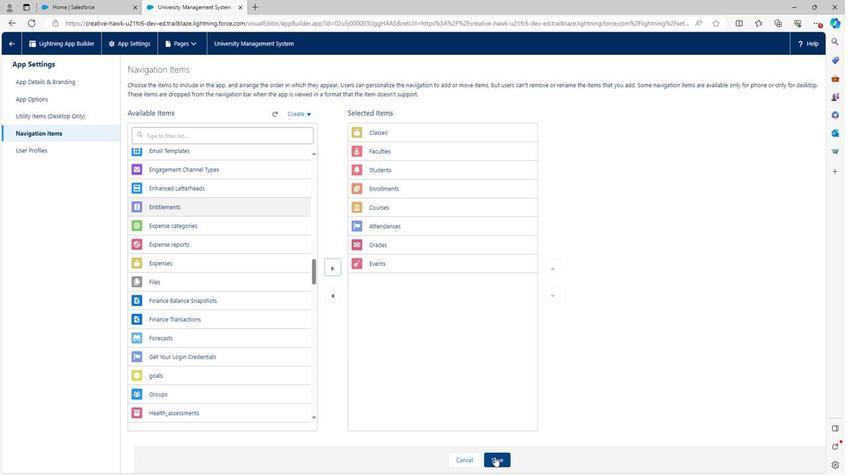 
Action: Mouse pressed left at (492, 455)
Screenshot: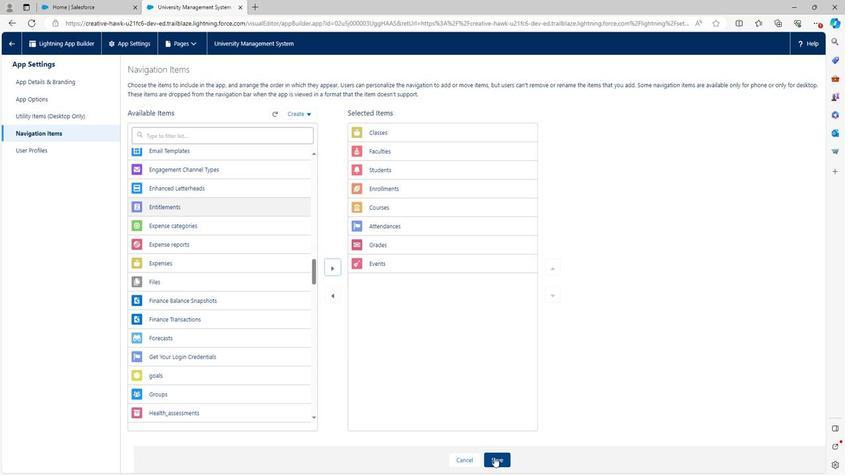 
Action: Mouse moved to (468, 418)
Screenshot: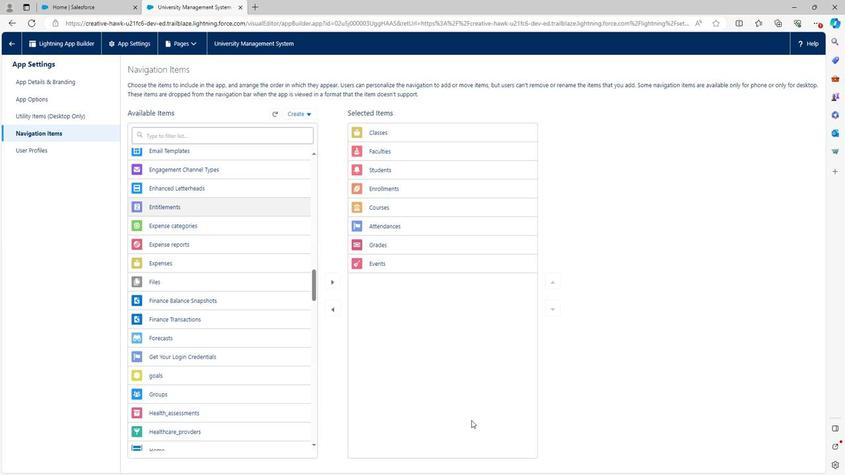 
Action: Mouse scrolled (468, 418) with delta (0, 0)
Screenshot: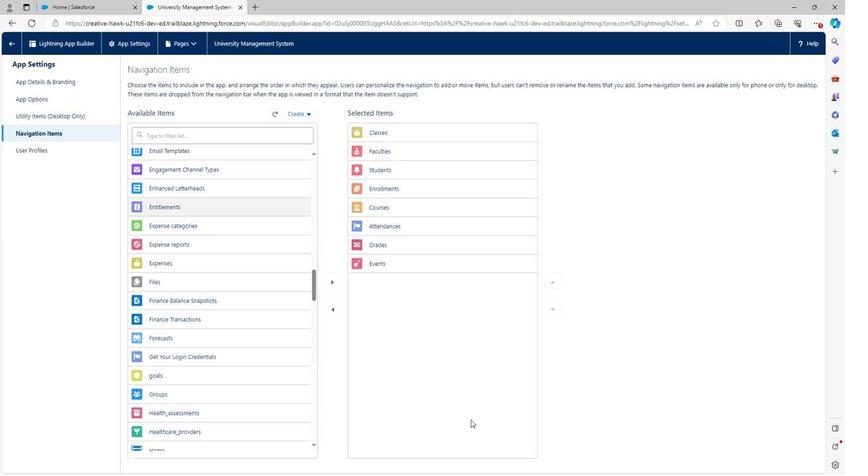 
Action: Mouse scrolled (468, 418) with delta (0, 0)
Screenshot: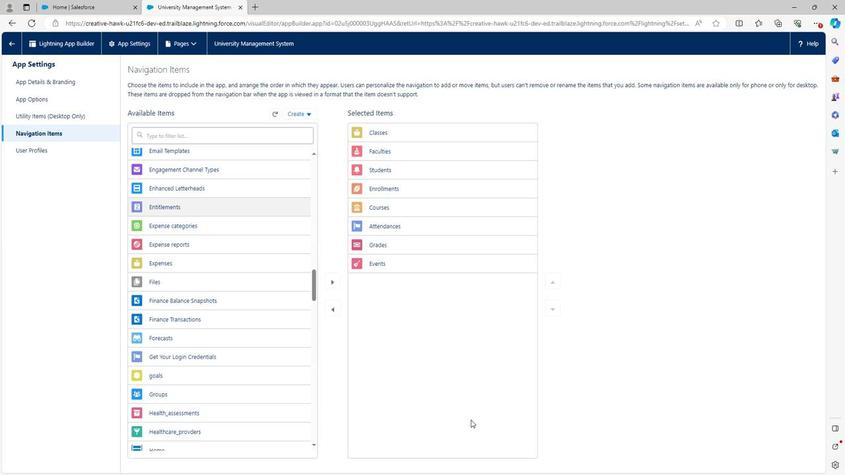 
Action: Mouse moved to (467, 418)
Screenshot: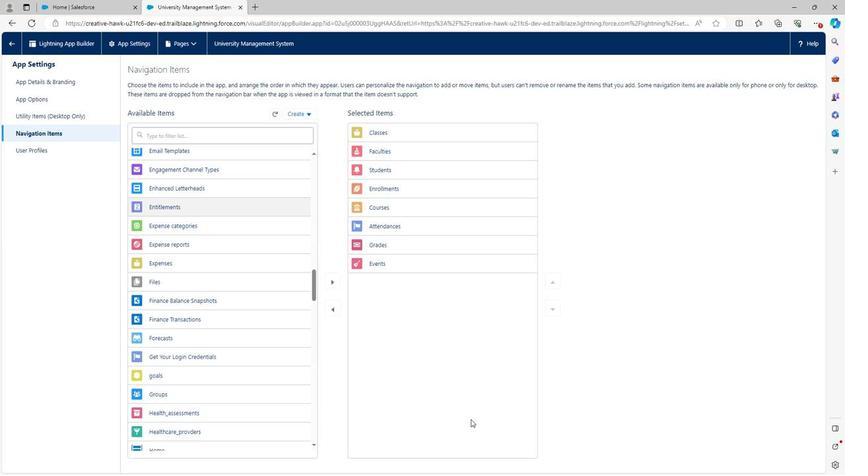 
Action: Mouse scrolled (467, 418) with delta (0, 0)
Screenshot: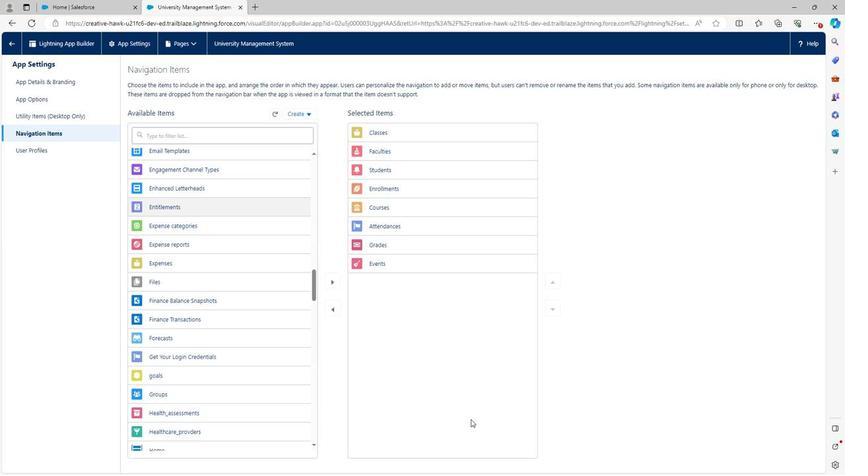 
Action: Mouse moved to (40, 79)
Screenshot: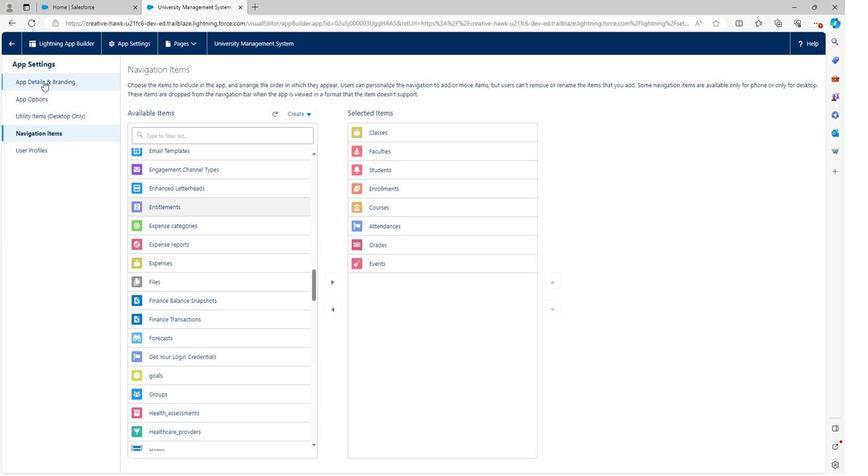 
Action: Mouse pressed left at (40, 79)
Screenshot: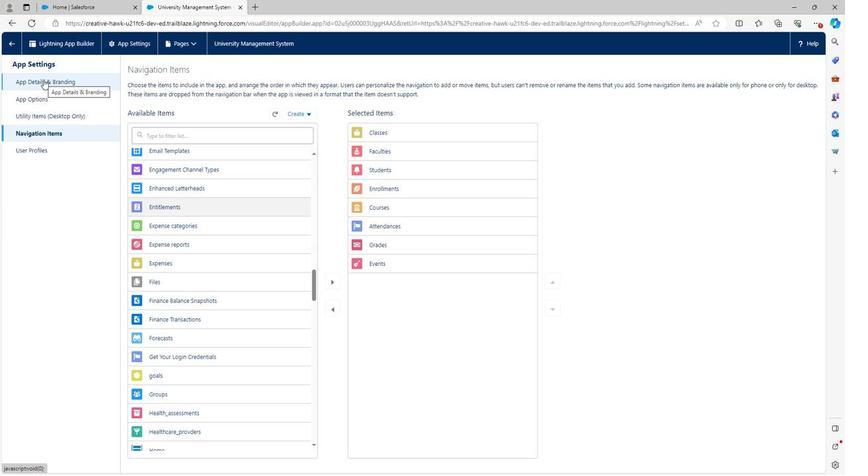 
Action: Mouse moved to (37, 135)
